 Task: Compare flight prices from New Delhi to Toronto for May 19 to May 26, 1 adult, across different cabin classes.
Action: Key pressed <Key.shift>Compare<Key.space>flight<Key.space>prices<Key.space>for<Key.space>a<Key.space>specific<Key.space>date<Key.space>rane<Key.backspace>ge
Screenshot: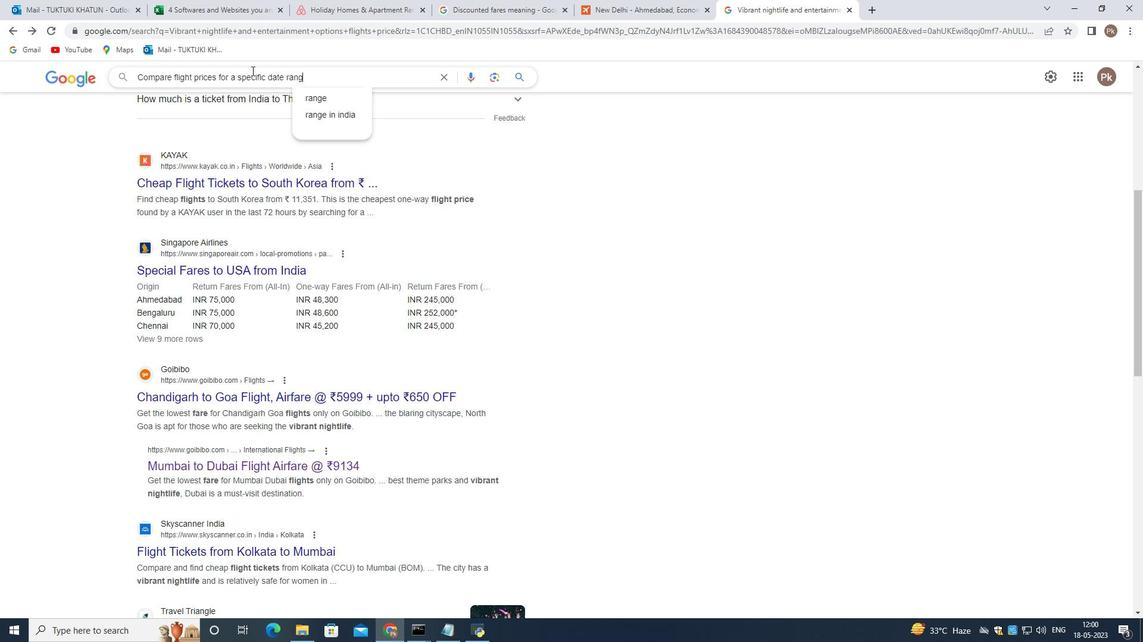 
Action: Mouse moved to (756, 113)
Screenshot: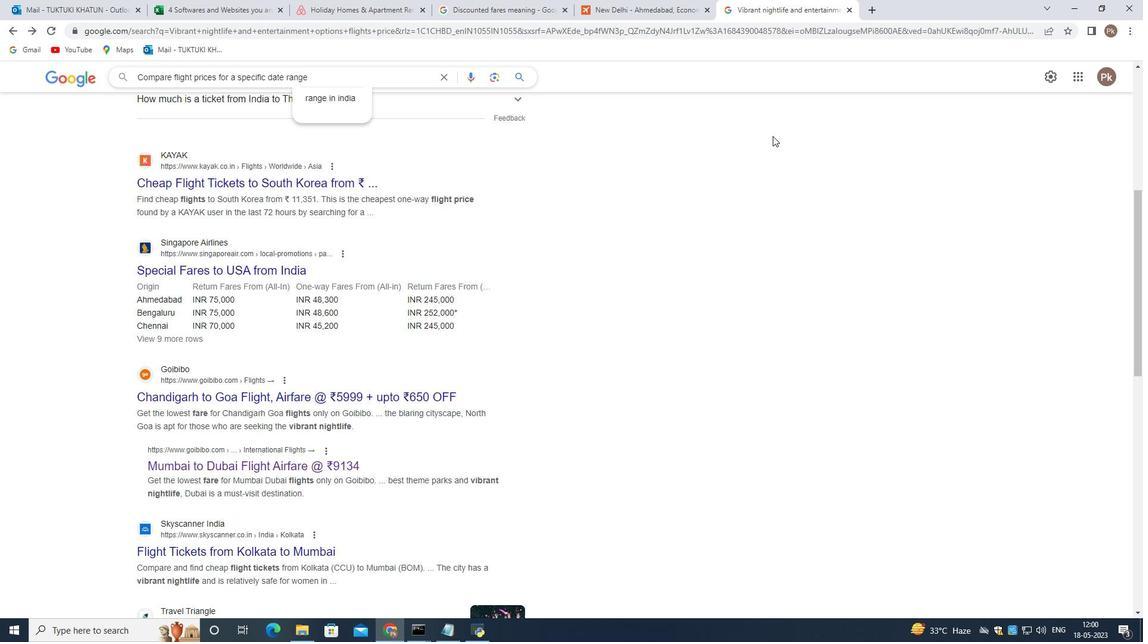 
Action: Key pressed <Key.enter>
Screenshot: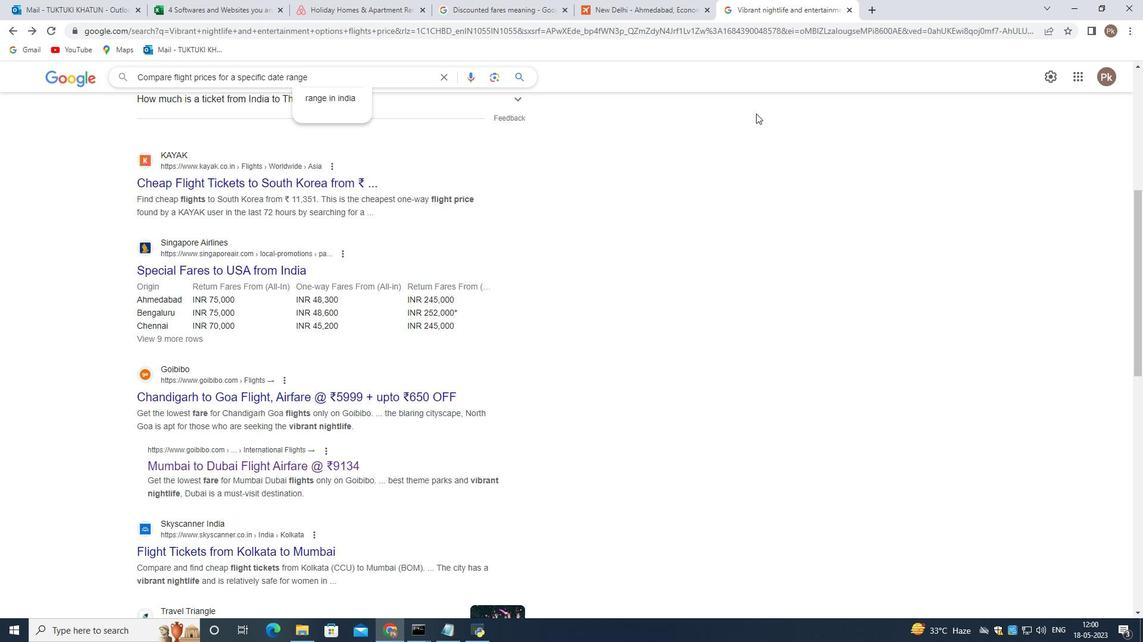 
Action: Mouse moved to (266, 417)
Screenshot: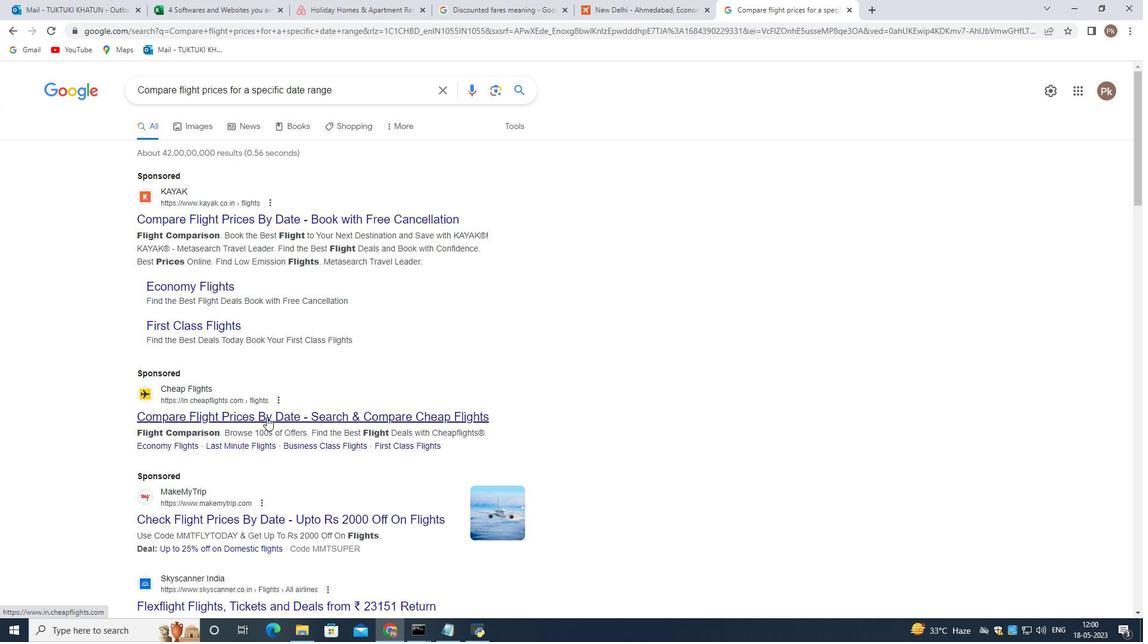 
Action: Mouse pressed left at (266, 417)
Screenshot: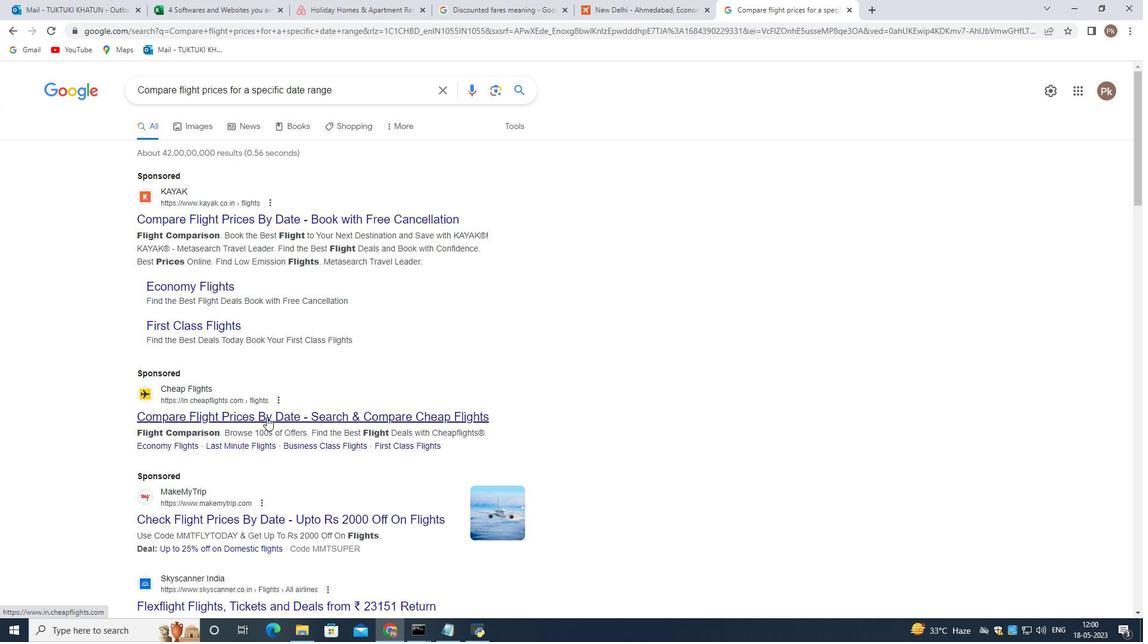 
Action: Mouse moved to (562, 228)
Screenshot: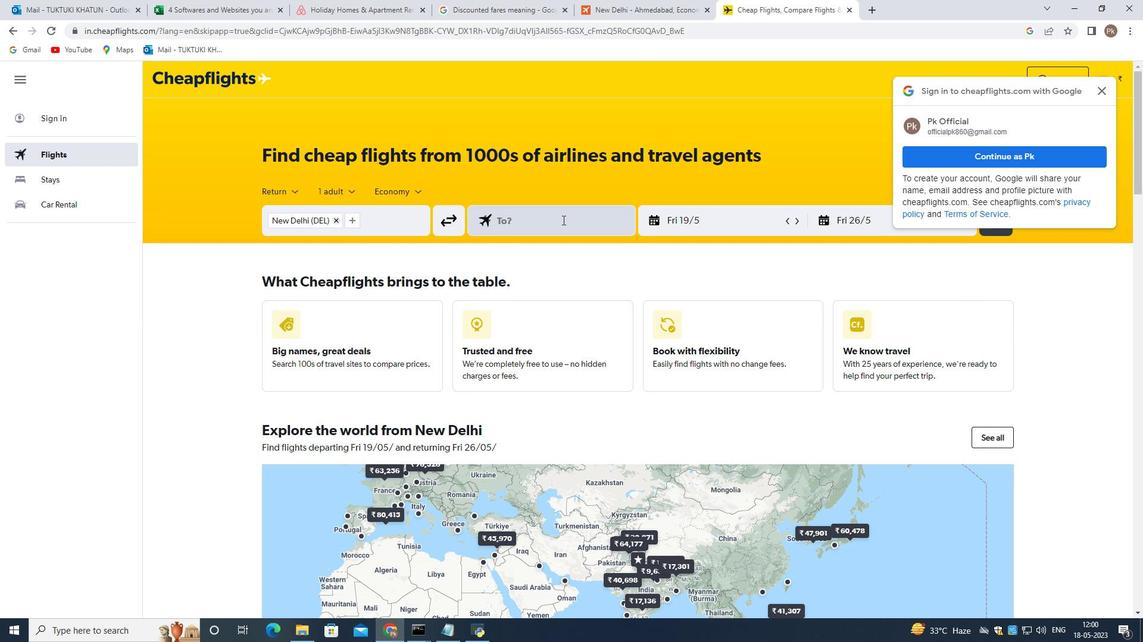 
Action: Mouse pressed left at (562, 228)
Screenshot: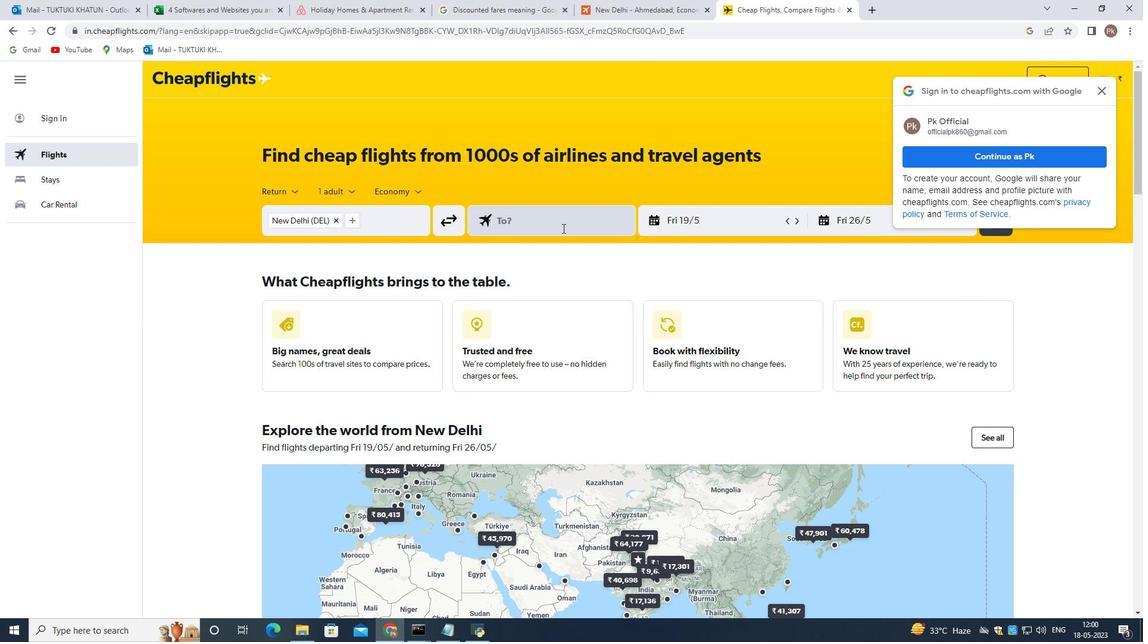 
Action: Mouse moved to (576, 263)
Screenshot: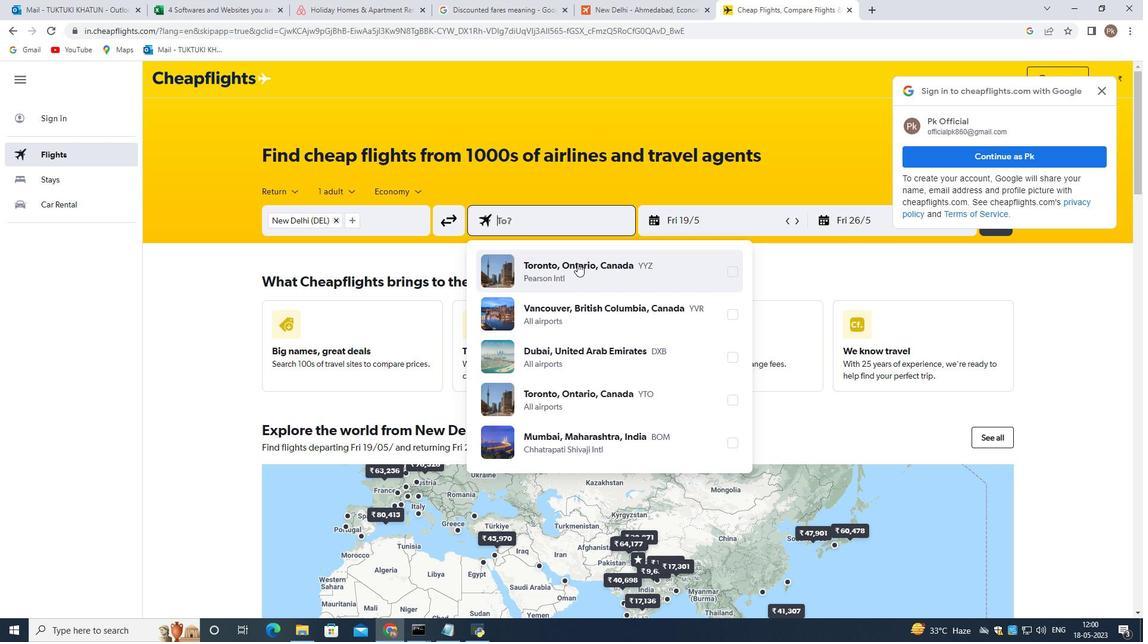 
Action: Mouse pressed left at (576, 263)
Screenshot: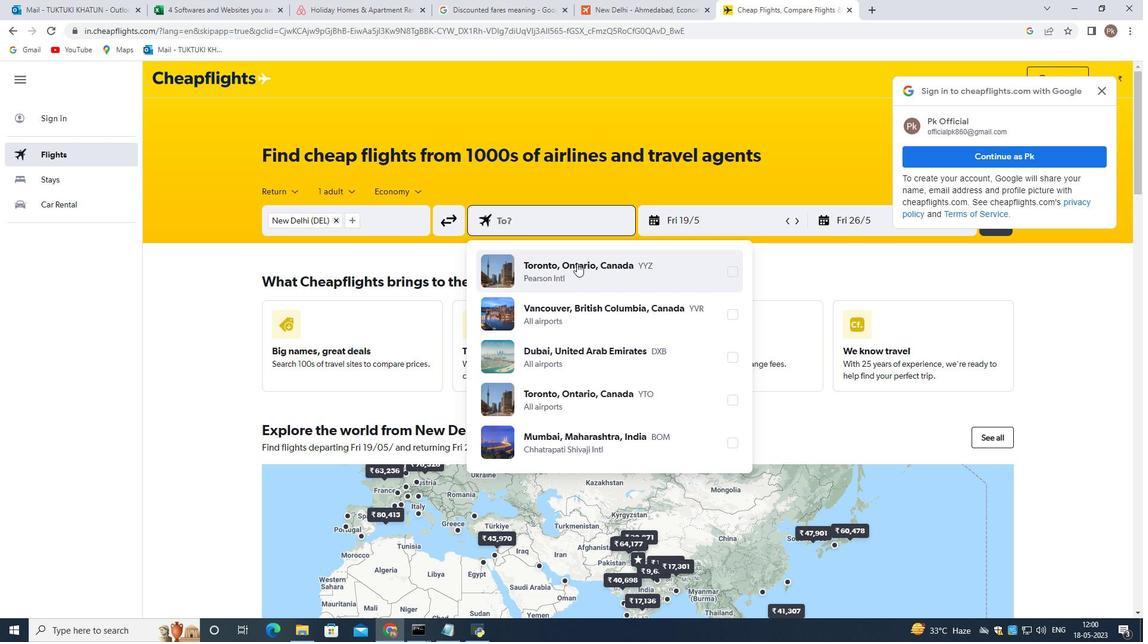 
Action: Mouse moved to (749, 219)
Screenshot: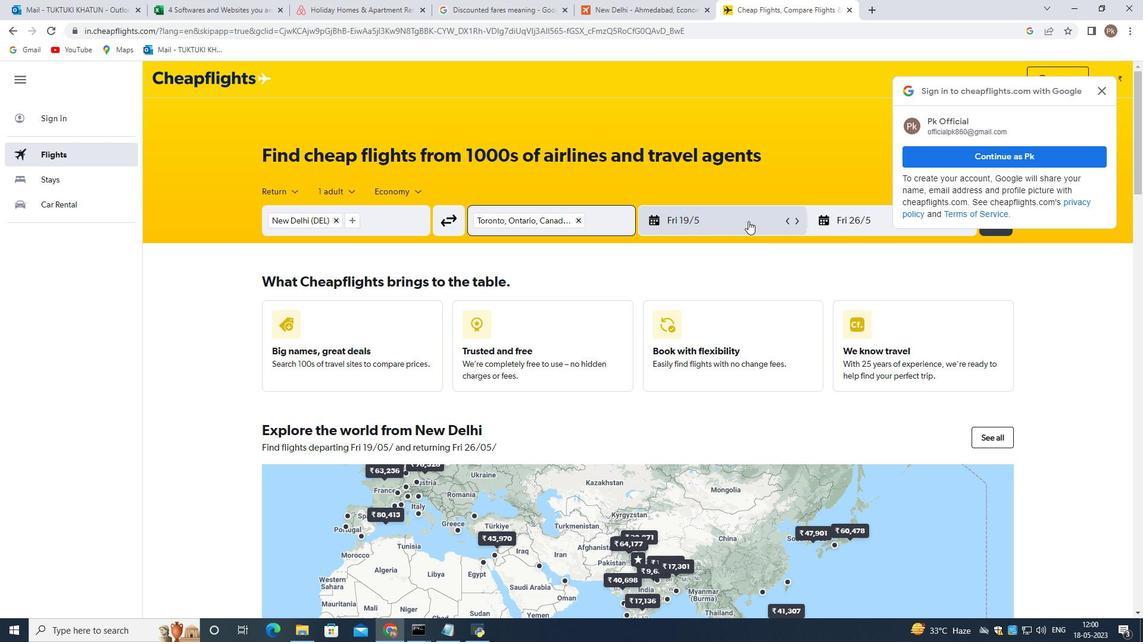 
Action: Mouse pressed left at (749, 219)
Screenshot: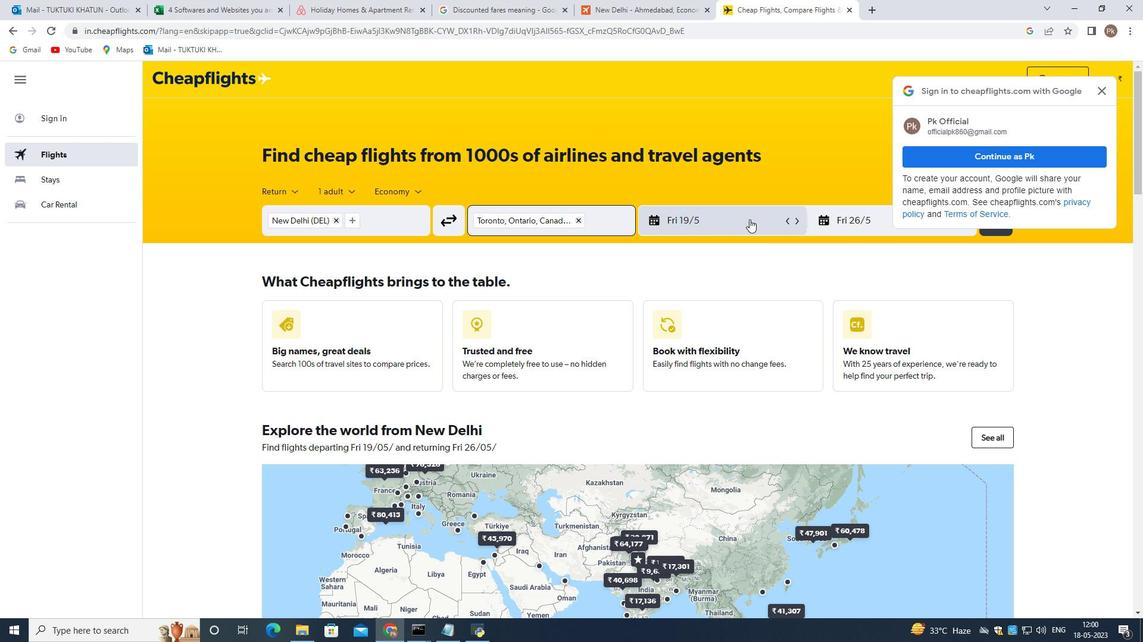 
Action: Mouse moved to (730, 288)
Screenshot: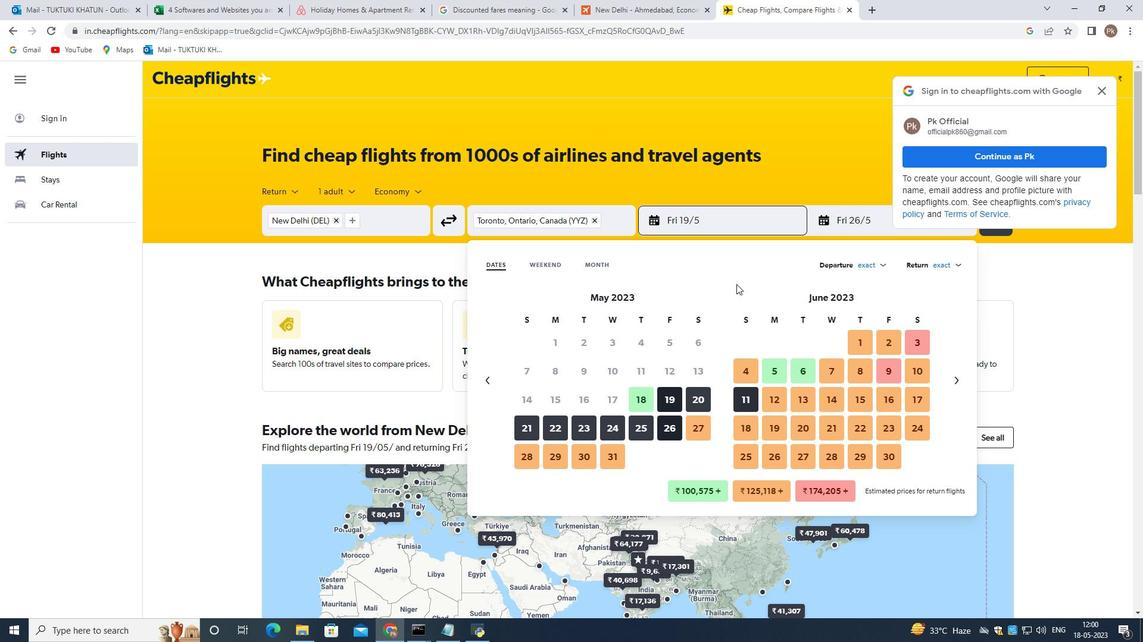 
Action: Mouse pressed left at (730, 288)
Screenshot: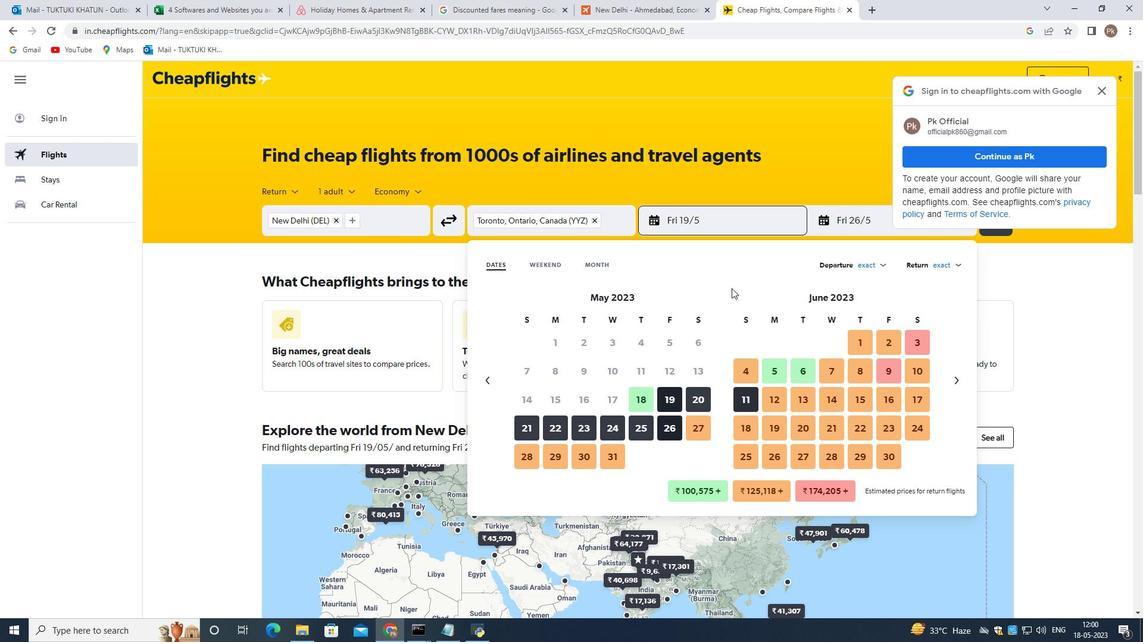 
Action: Mouse moved to (1100, 92)
Screenshot: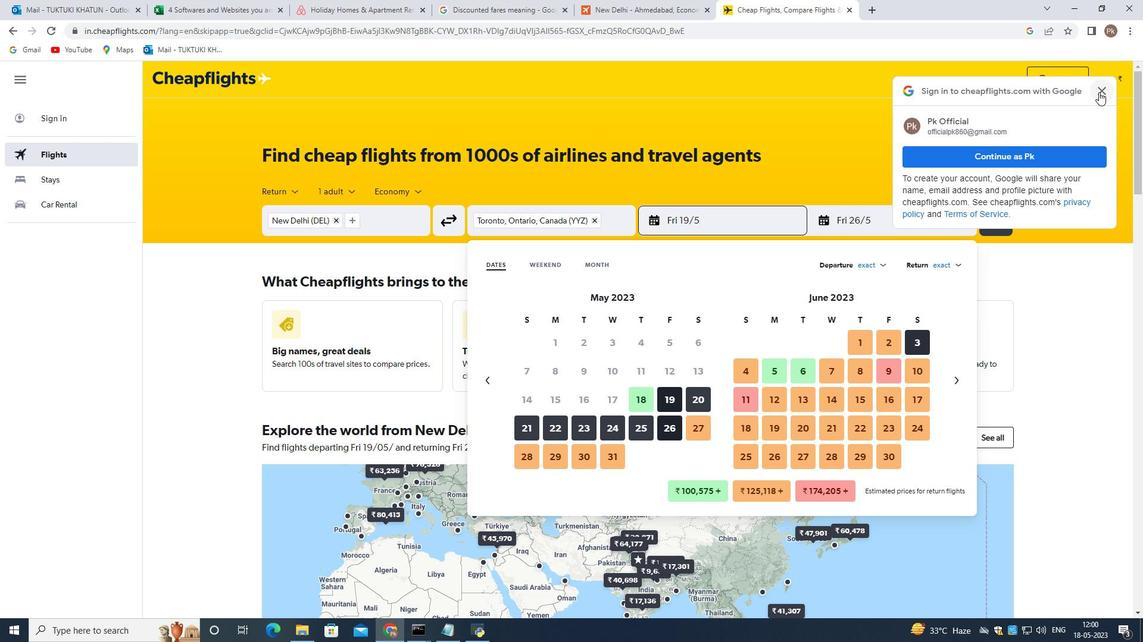 
Action: Mouse pressed left at (1100, 92)
Screenshot: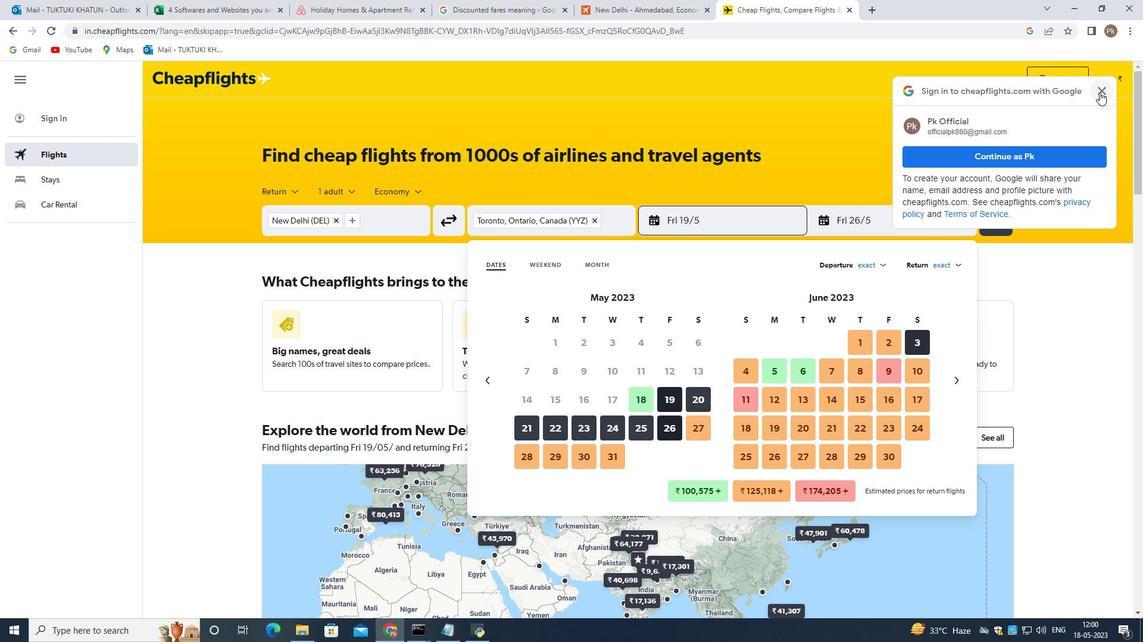 
Action: Mouse moved to (1065, 308)
Screenshot: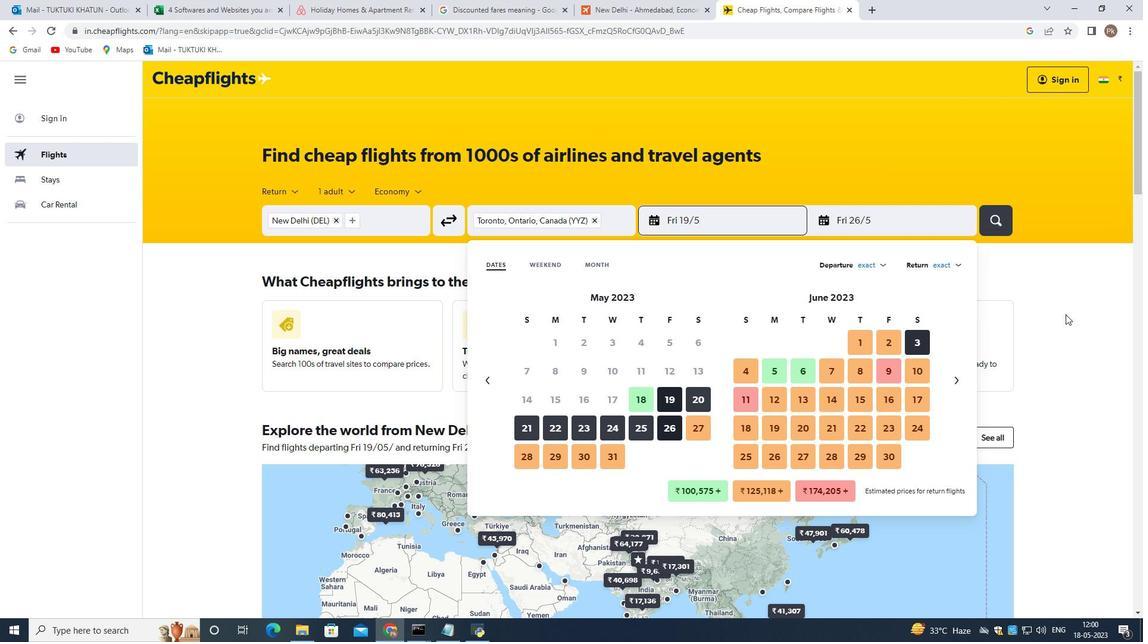 
Action: Mouse pressed left at (1065, 308)
Screenshot: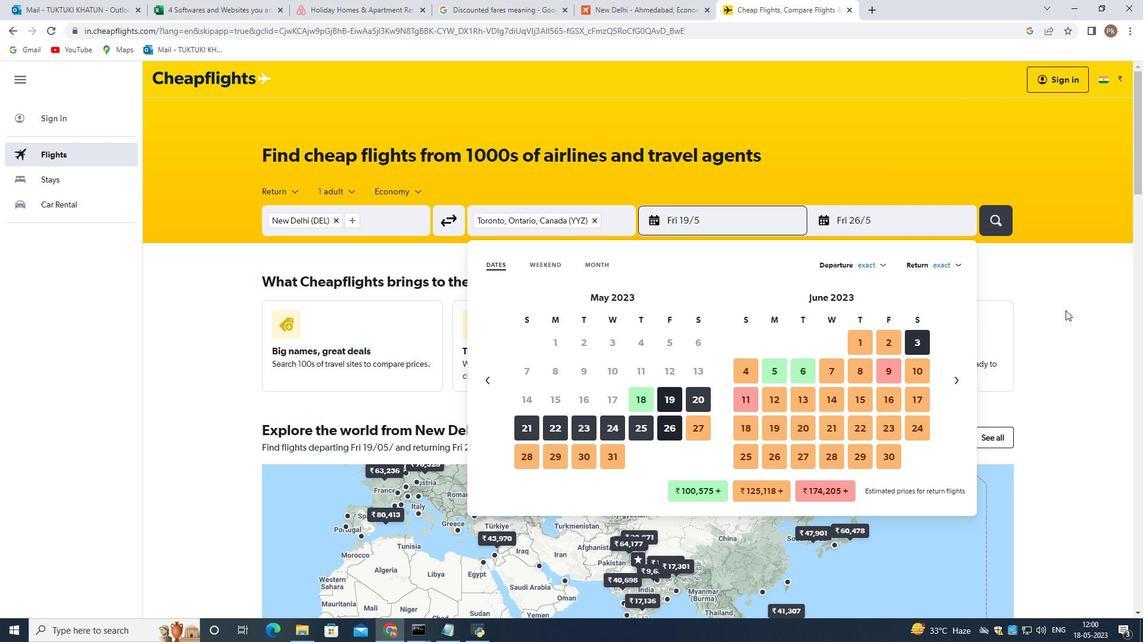 
Action: Mouse moved to (994, 217)
Screenshot: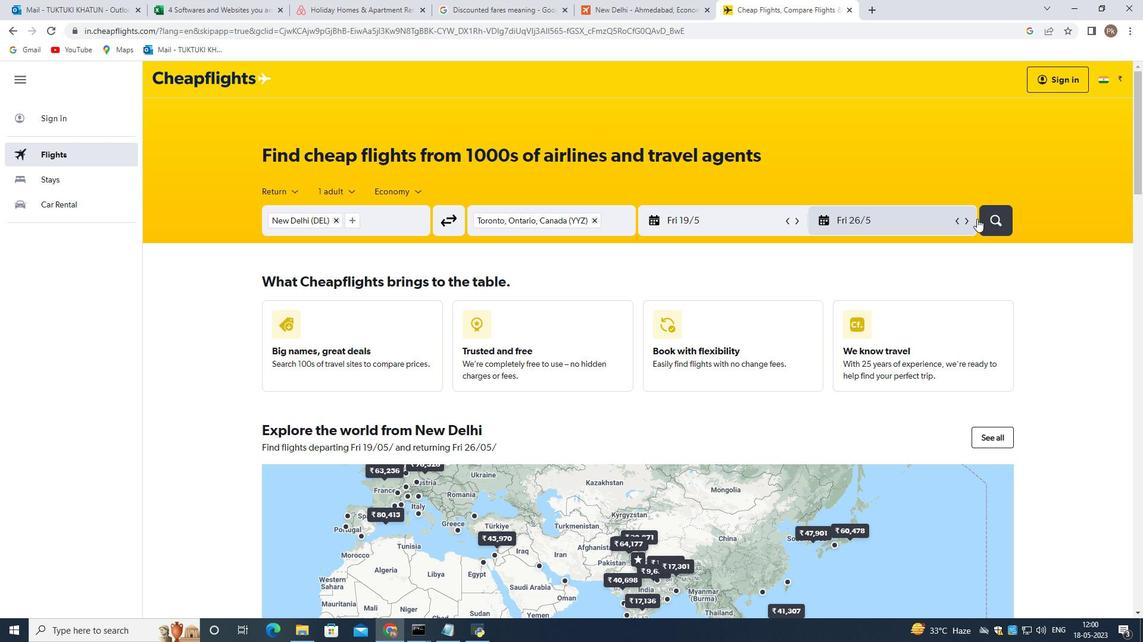 
Action: Mouse pressed left at (994, 217)
Screenshot: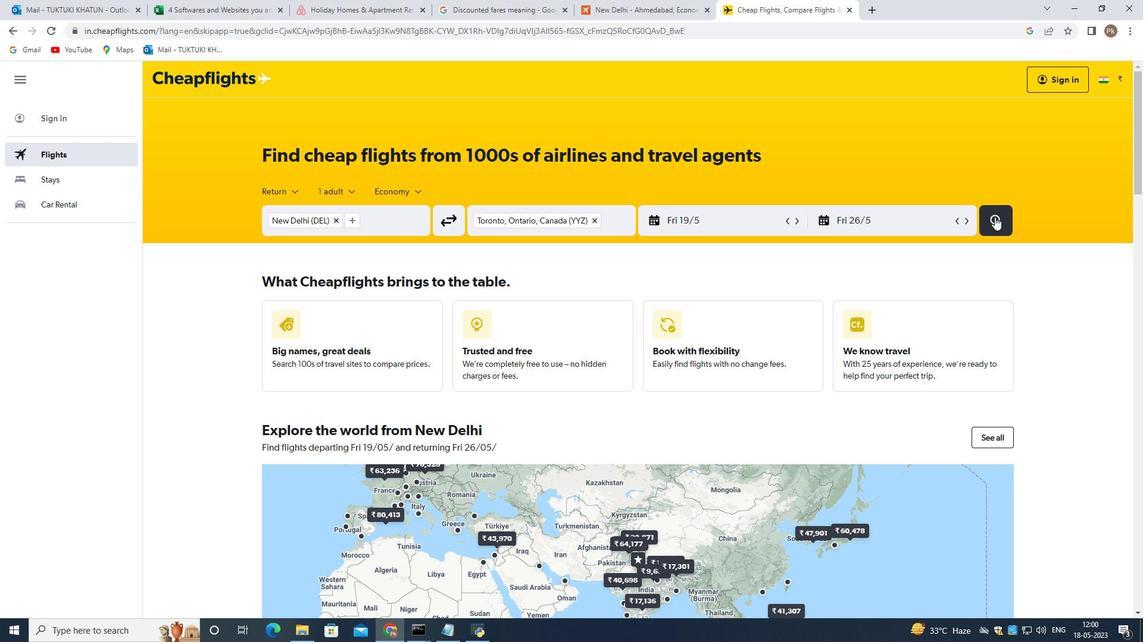 
Action: Mouse moved to (447, 252)
Screenshot: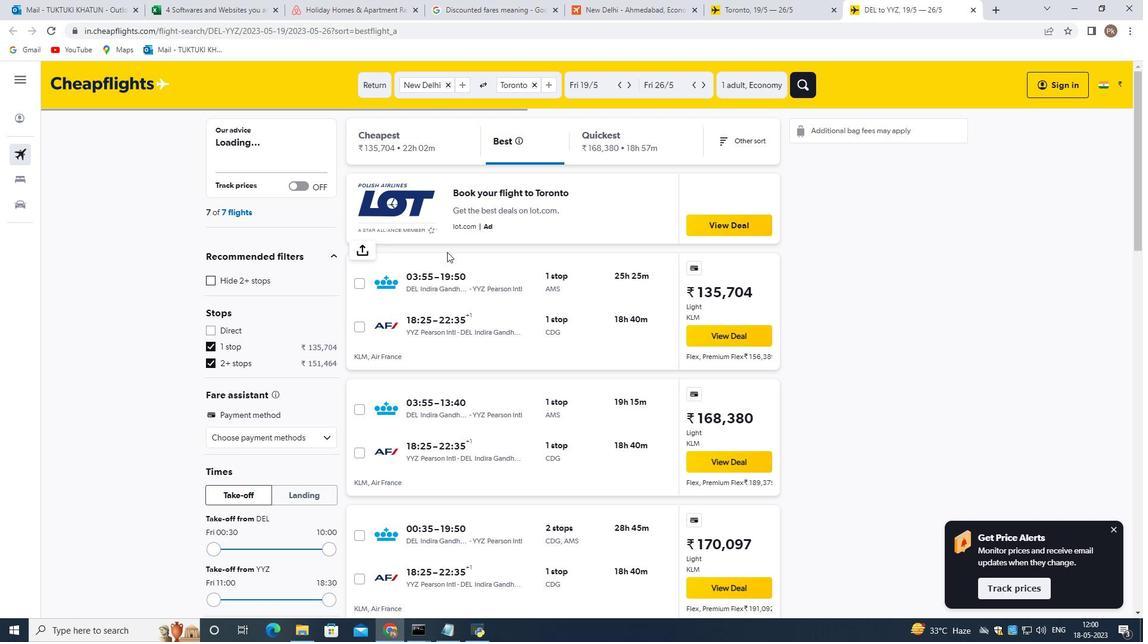 
Action: Mouse scrolled (447, 253) with delta (0, 0)
Screenshot: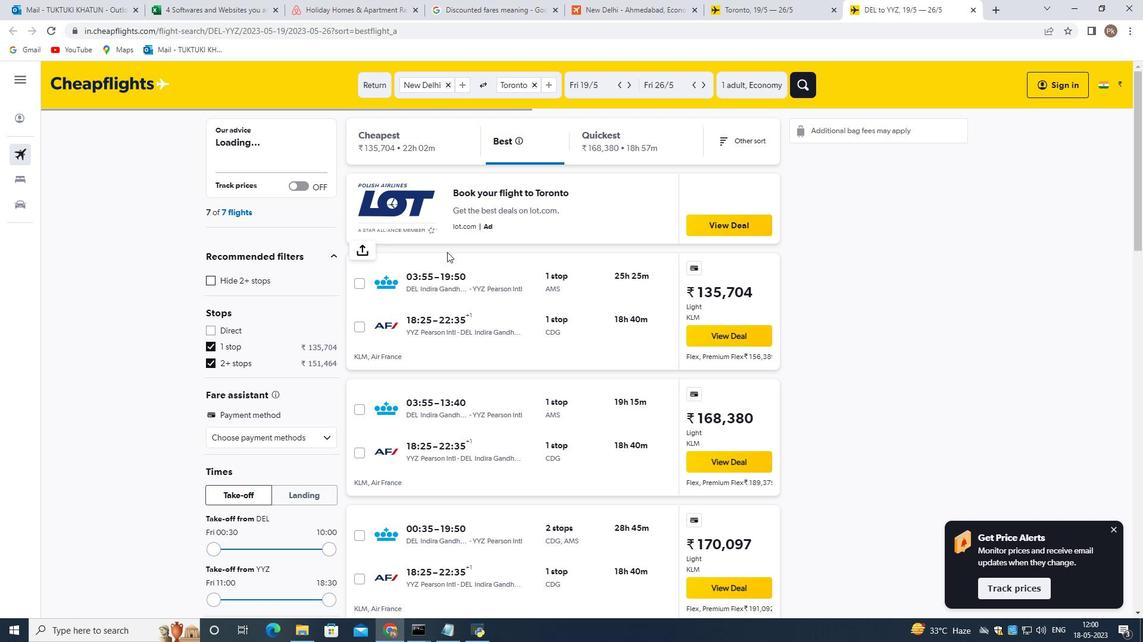 
Action: Mouse moved to (413, 183)
Screenshot: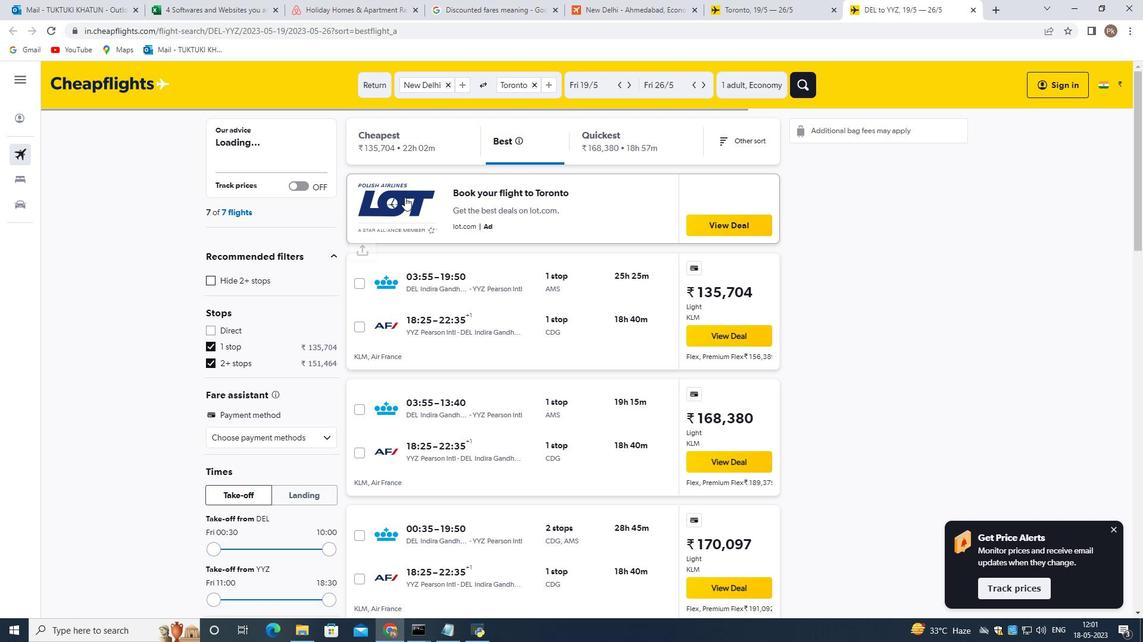 
Action: Mouse scrolled (413, 182) with delta (0, 0)
Screenshot: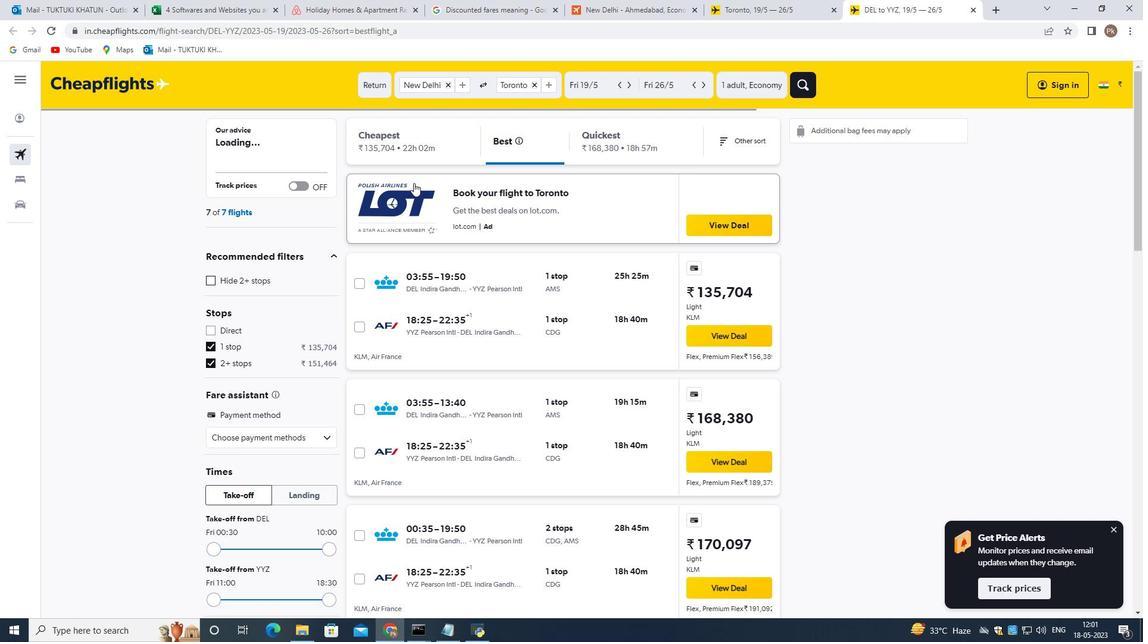 
Action: Mouse moved to (300, 277)
Screenshot: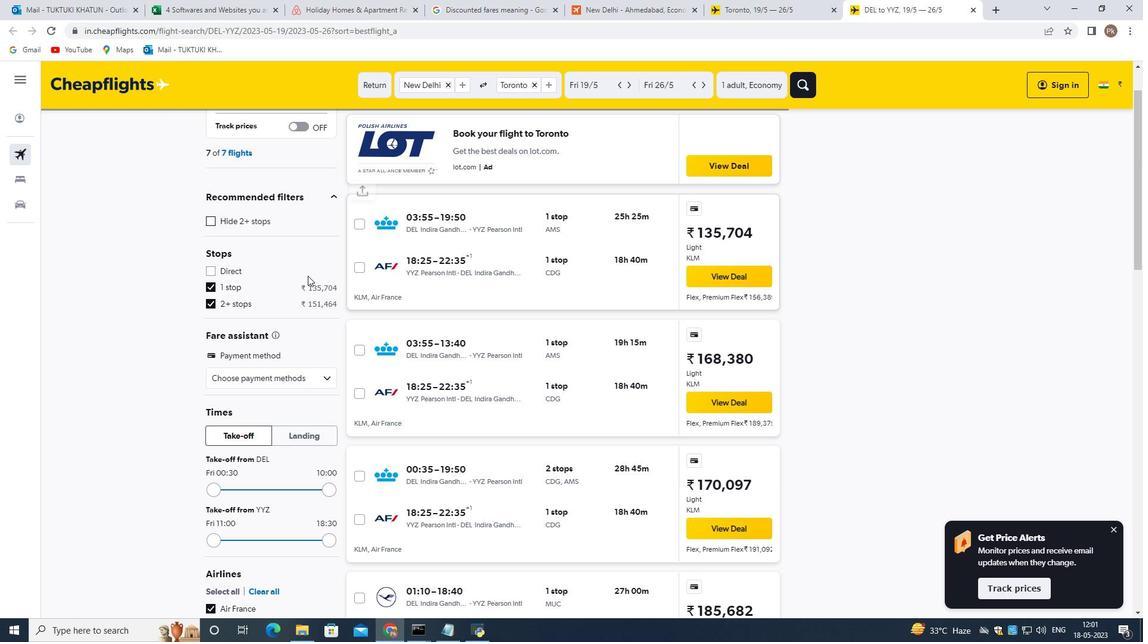 
Action: Mouse scrolled (300, 278) with delta (0, 0)
Screenshot: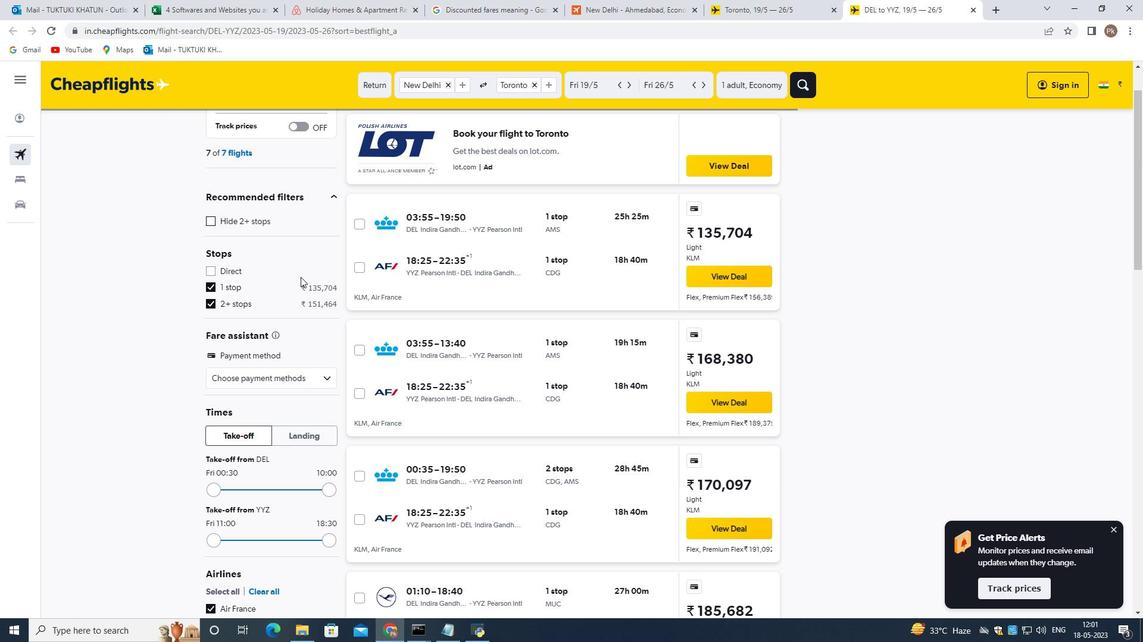 
Action: Mouse scrolled (300, 278) with delta (0, 0)
Screenshot: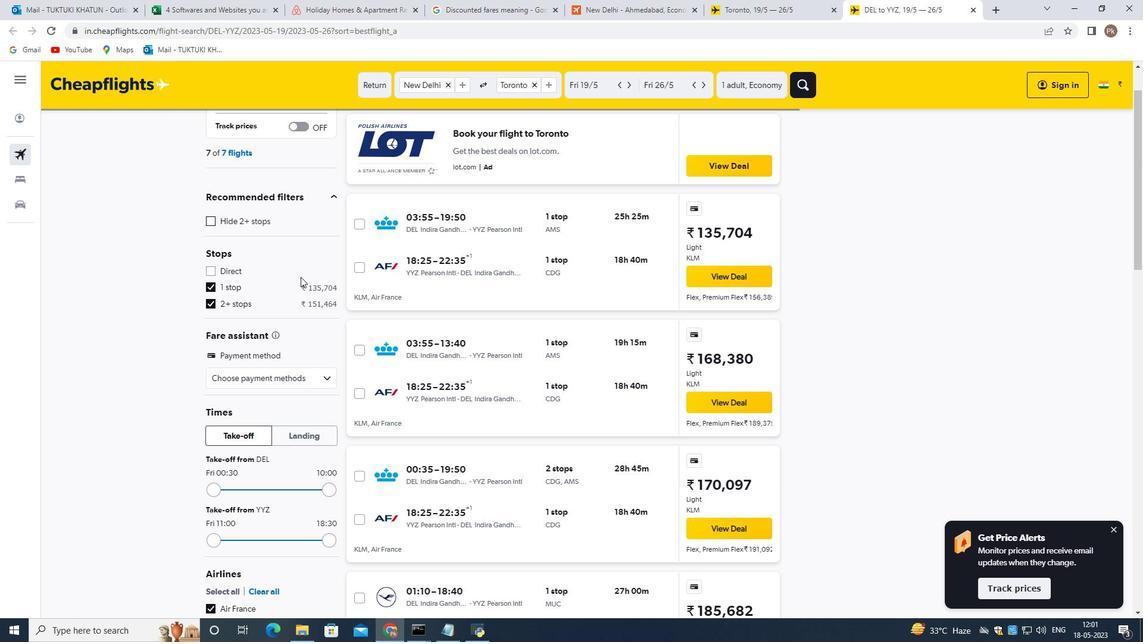 
Action: Mouse moved to (715, 305)
Screenshot: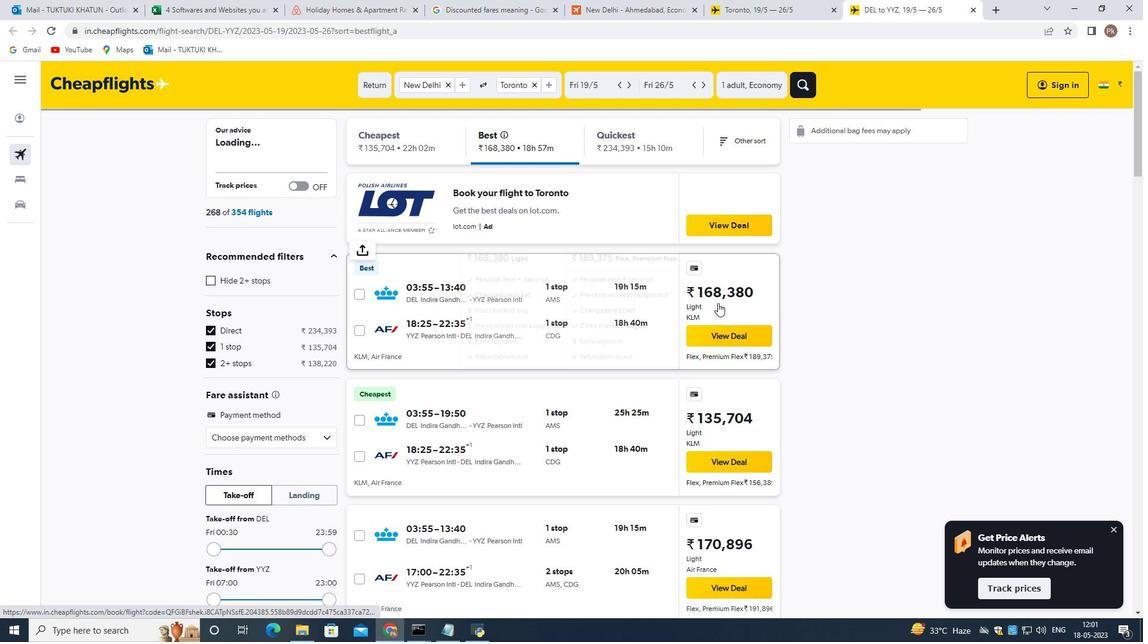
Action: Mouse scrolled (715, 304) with delta (0, 0)
Screenshot: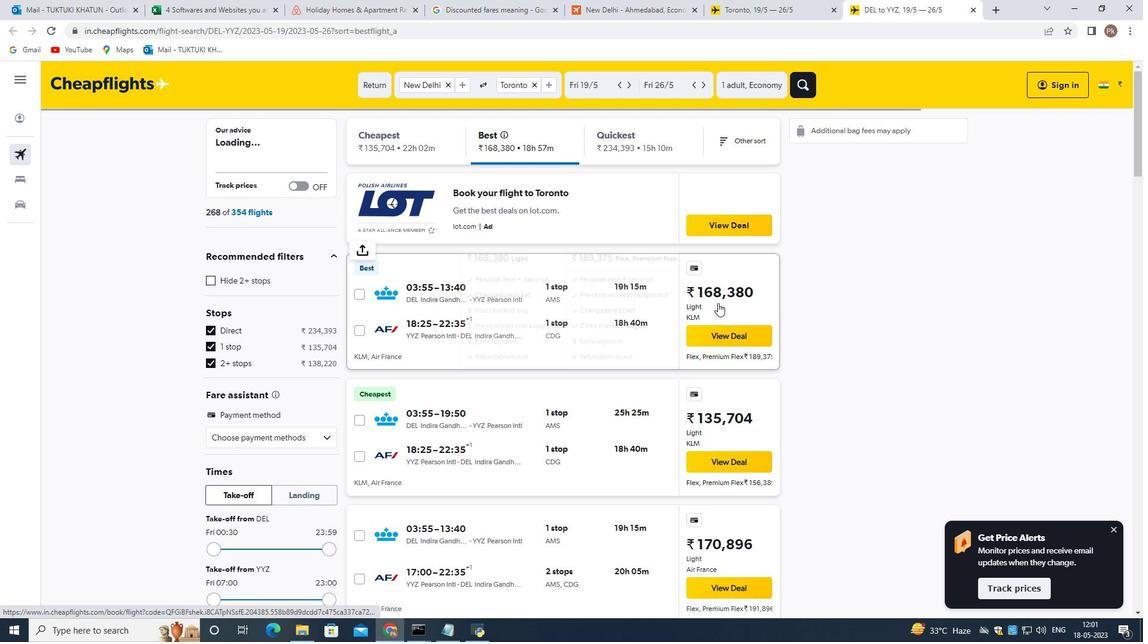 
Action: Mouse moved to (504, 319)
Screenshot: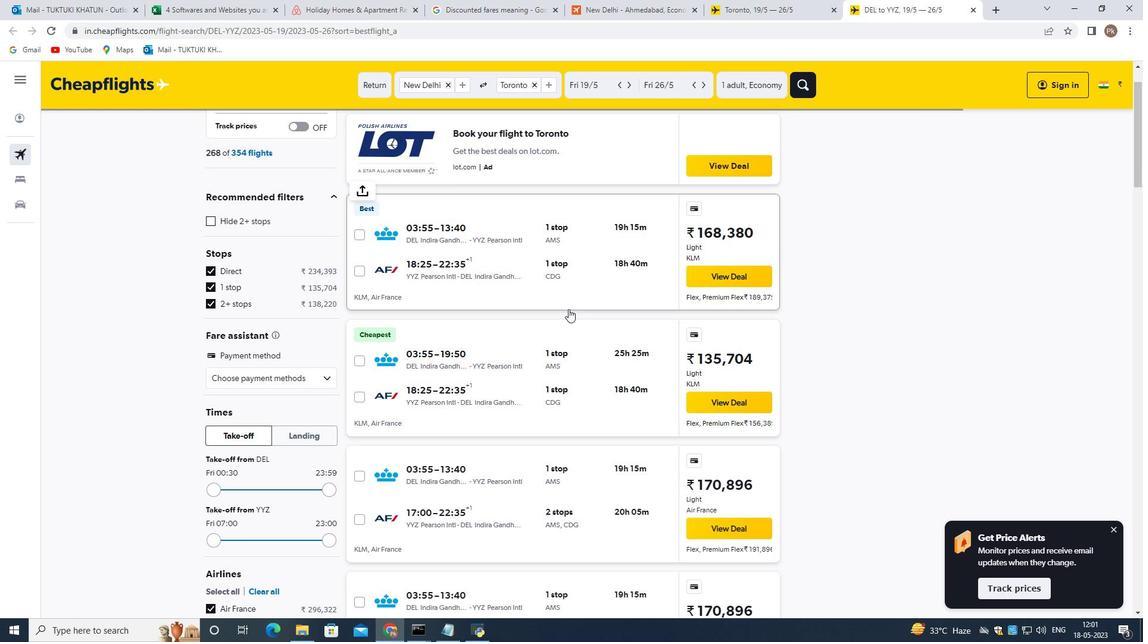 
Action: Mouse scrolled (504, 320) with delta (0, 0)
Screenshot: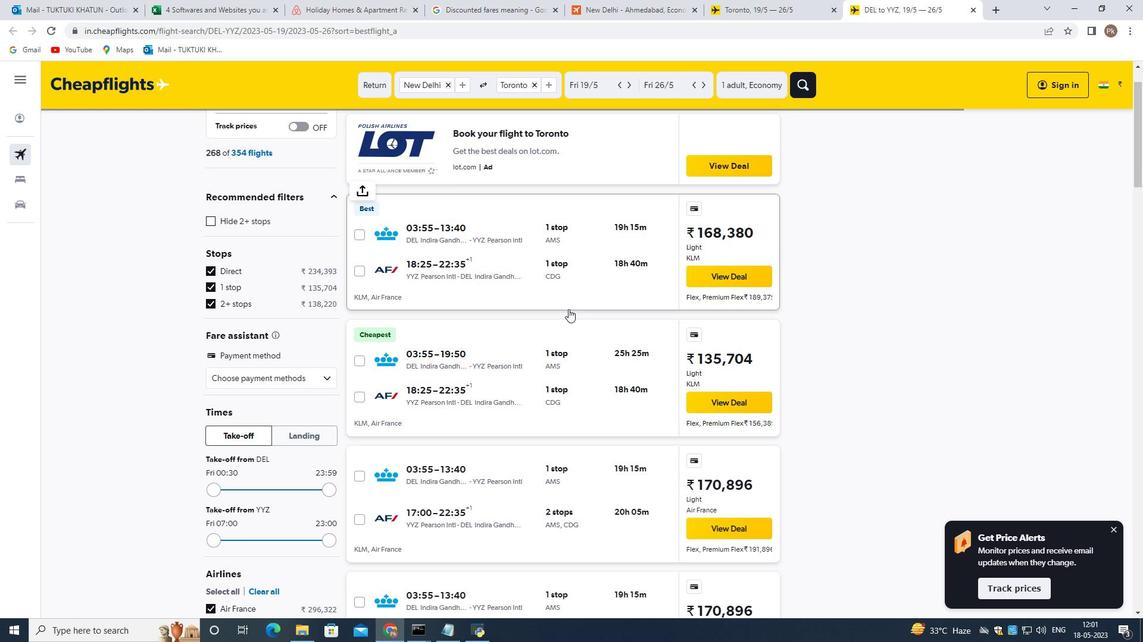 
Action: Mouse scrolled (504, 320) with delta (0, 0)
Screenshot: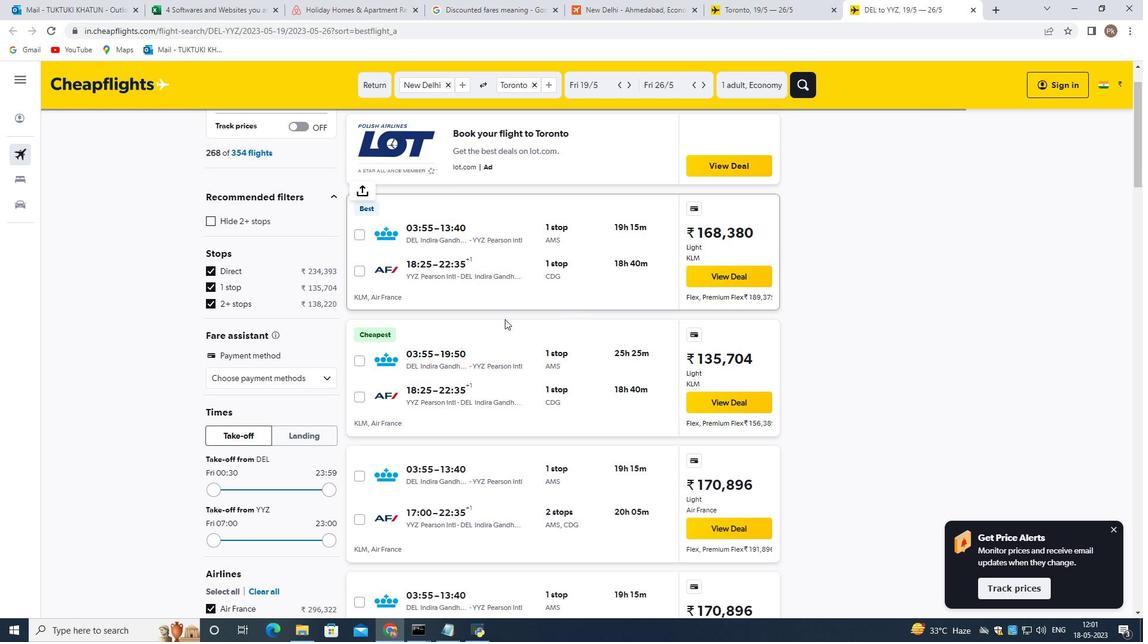
Action: Mouse scrolled (504, 319) with delta (0, 0)
Screenshot: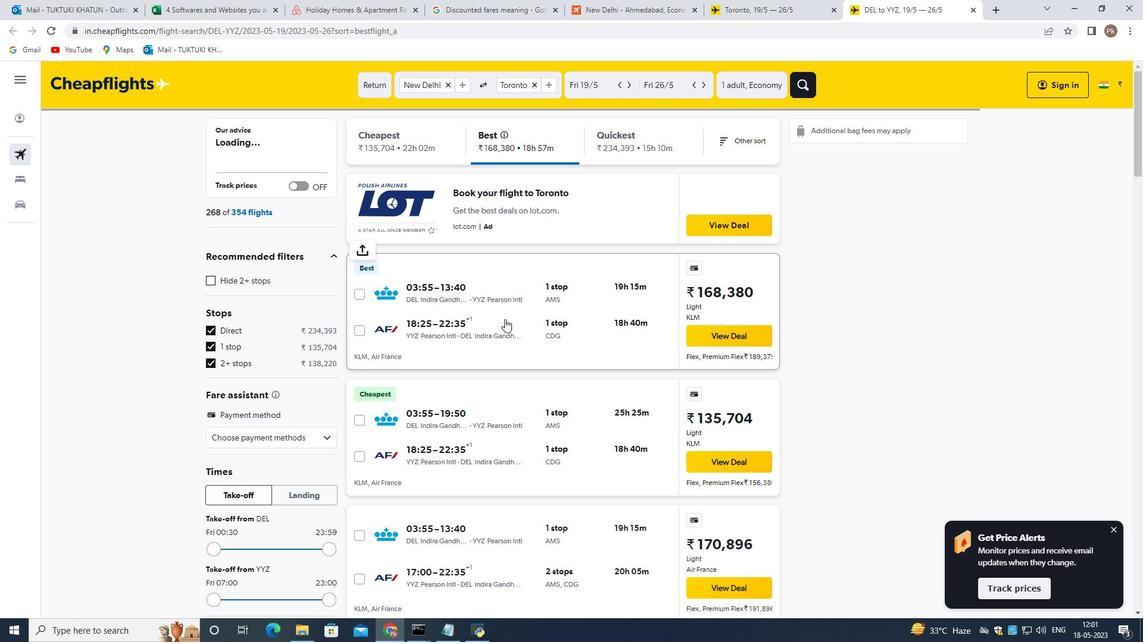 
Action: Mouse scrolled (504, 319) with delta (0, 0)
Screenshot: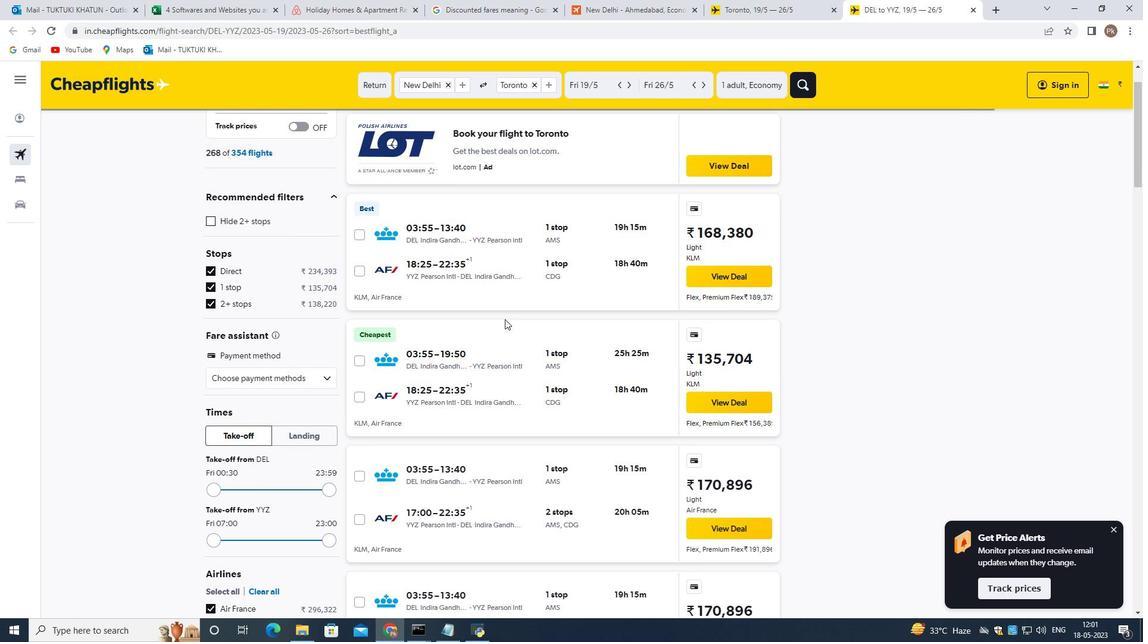 
Action: Mouse moved to (421, 371)
Screenshot: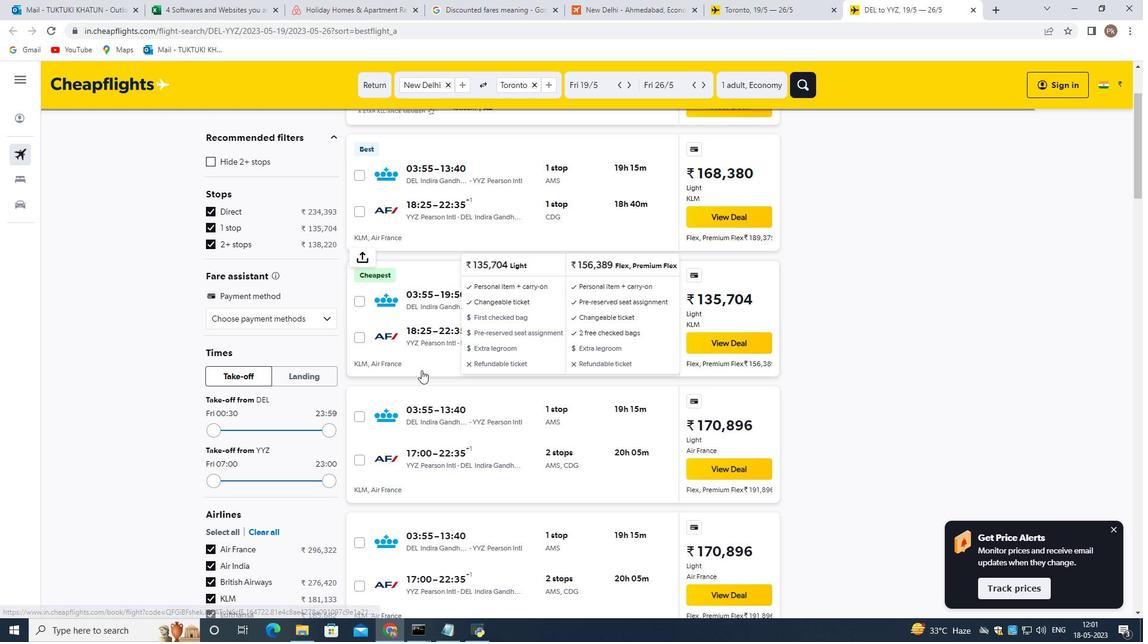 
Action: Mouse scrolled (421, 372) with delta (0, 0)
Screenshot: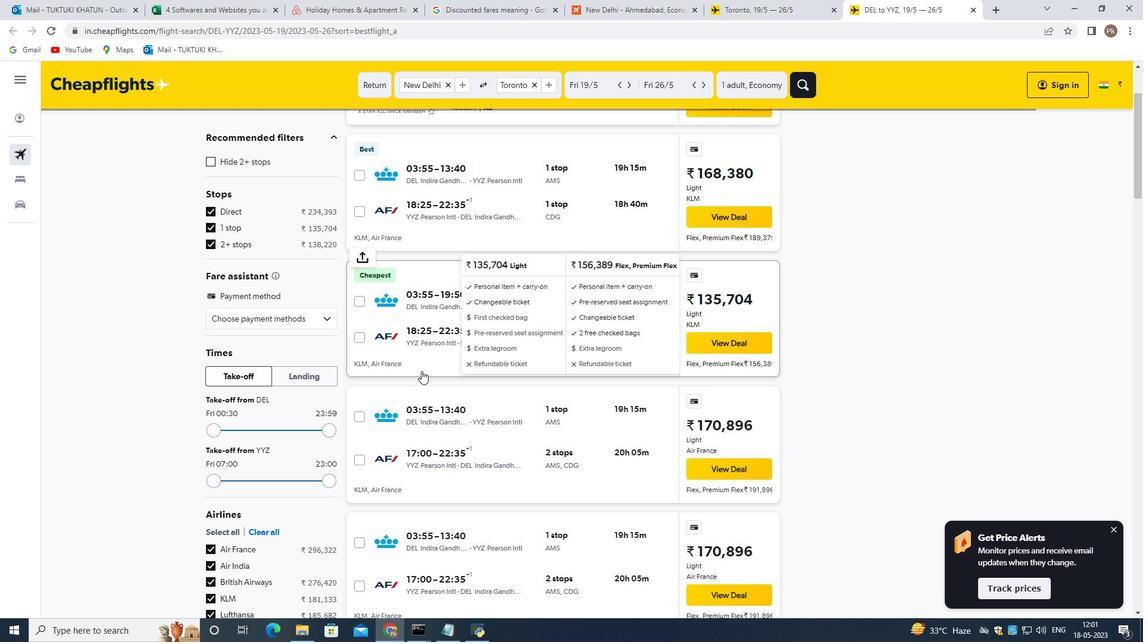 
Action: Mouse scrolled (421, 372) with delta (0, 0)
Screenshot: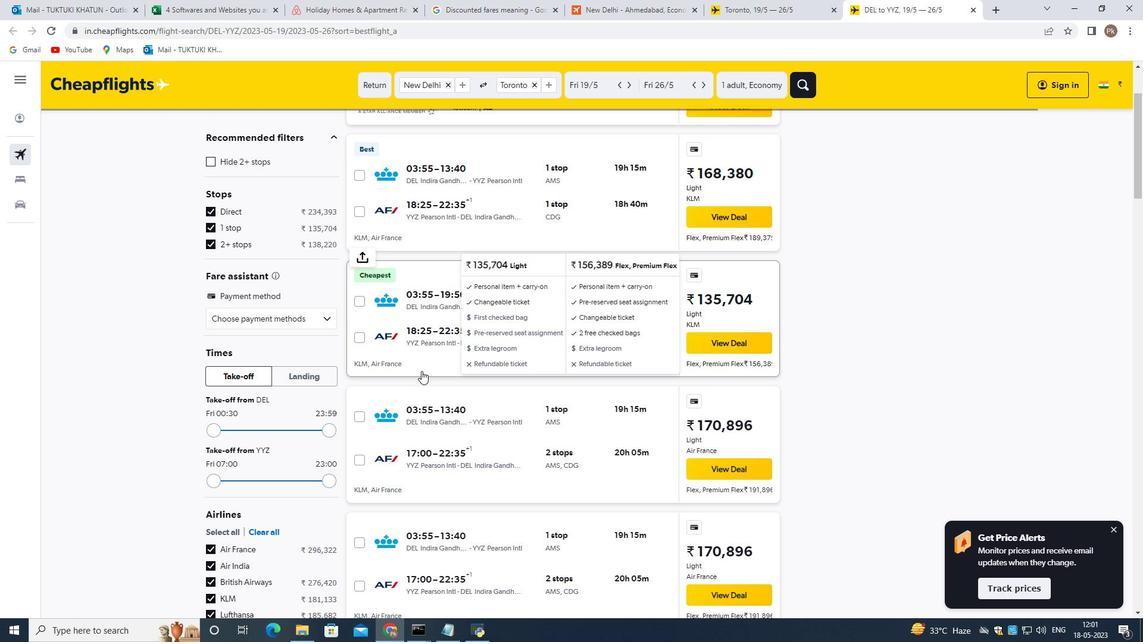 
Action: Mouse scrolled (421, 372) with delta (0, 0)
Screenshot: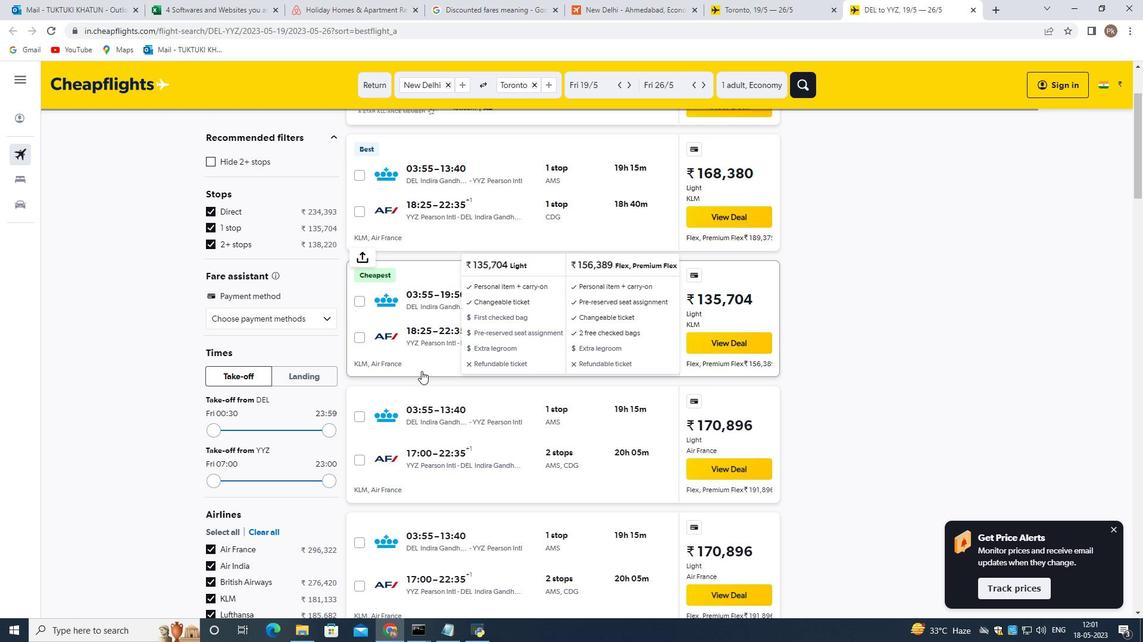 
Action: Mouse moved to (552, 347)
Screenshot: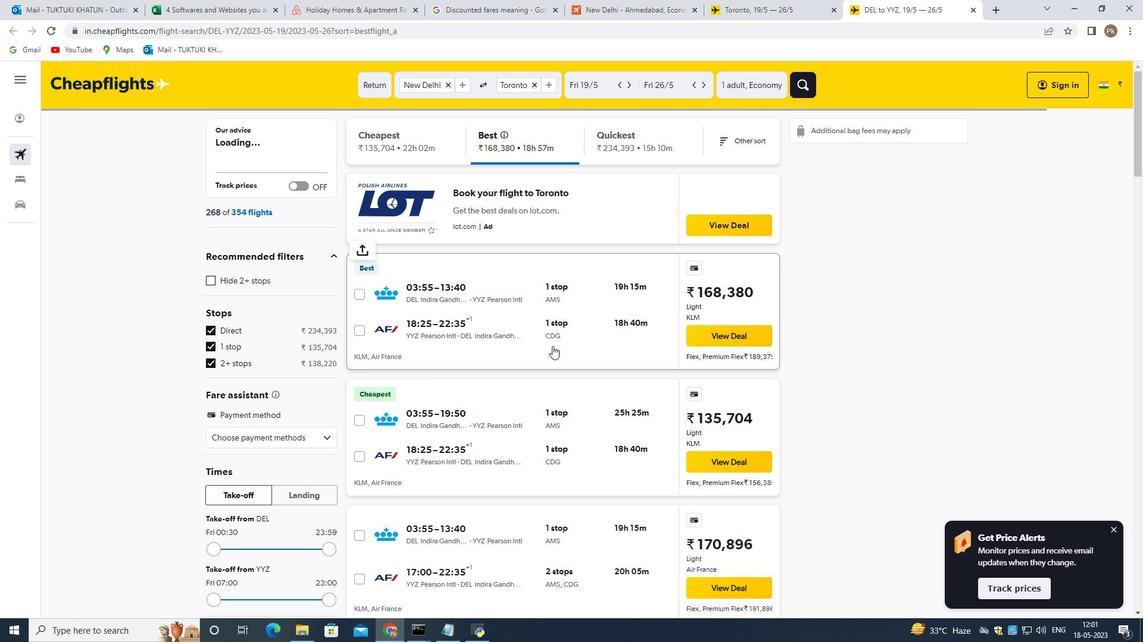 
Action: Mouse scrolled (552, 346) with delta (0, 0)
Screenshot: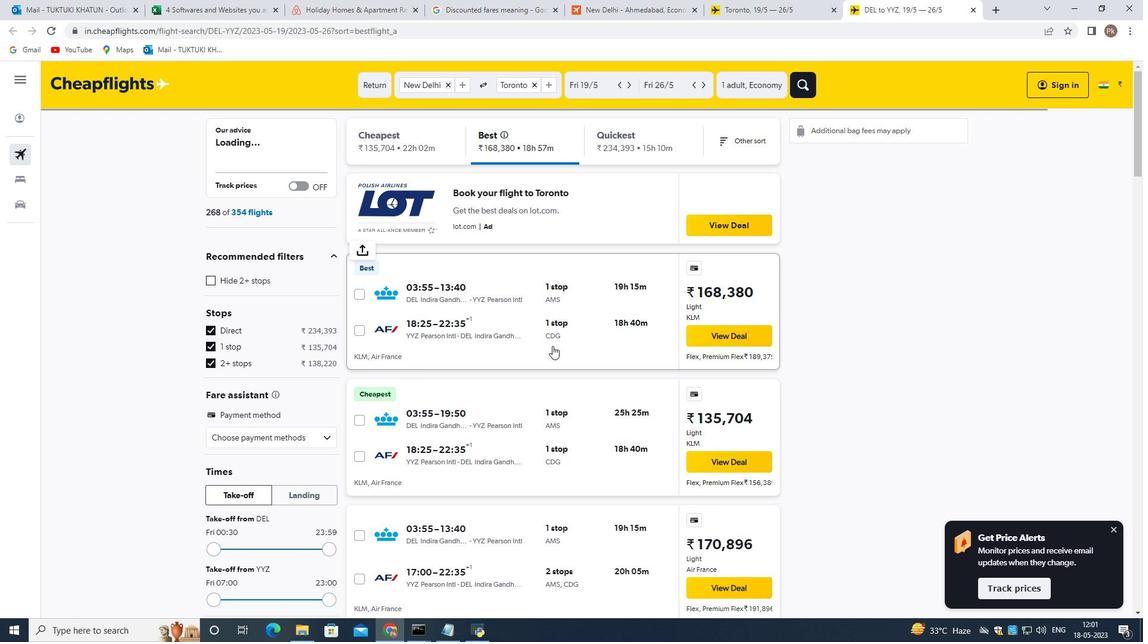 
Action: Mouse moved to (514, 329)
Screenshot: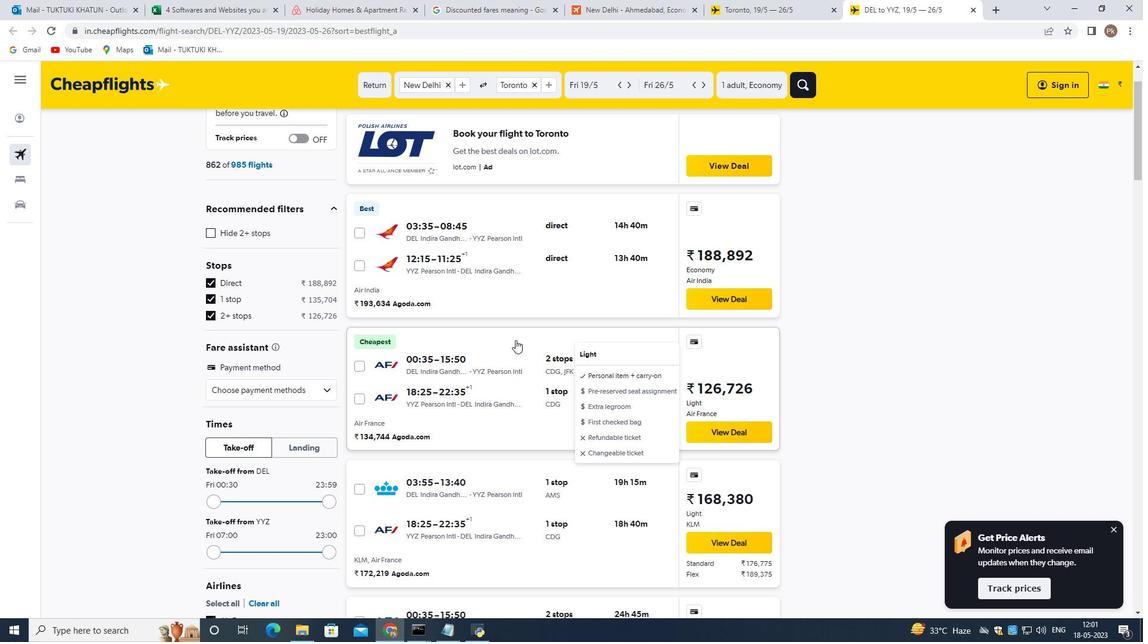 
Action: Mouse scrolled (514, 329) with delta (0, 0)
Screenshot: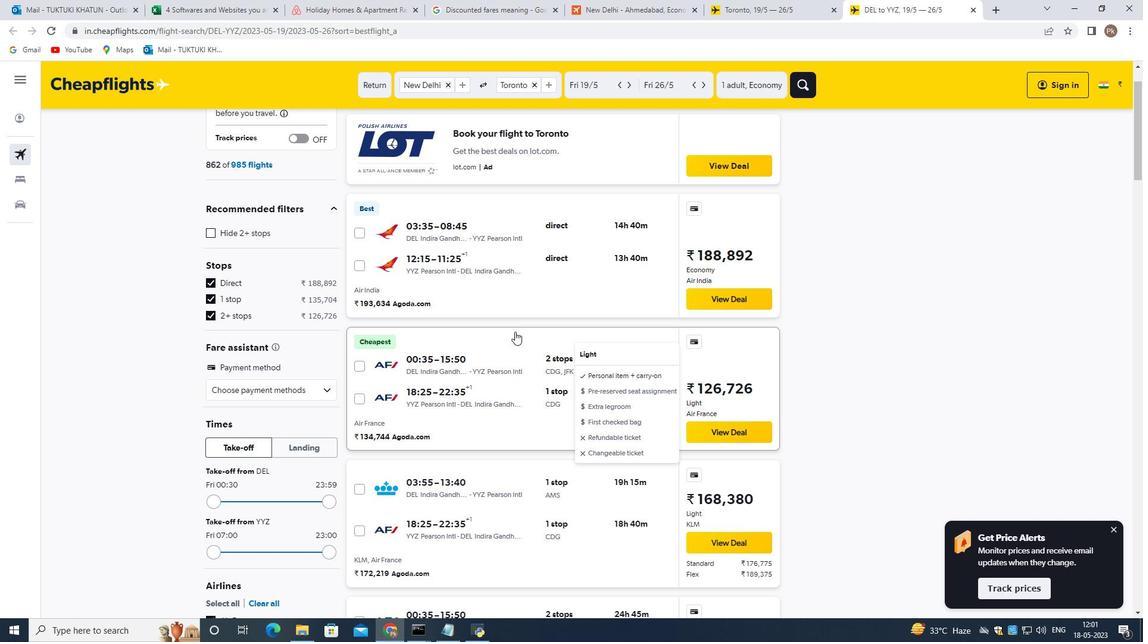 
Action: Mouse moved to (659, 374)
Screenshot: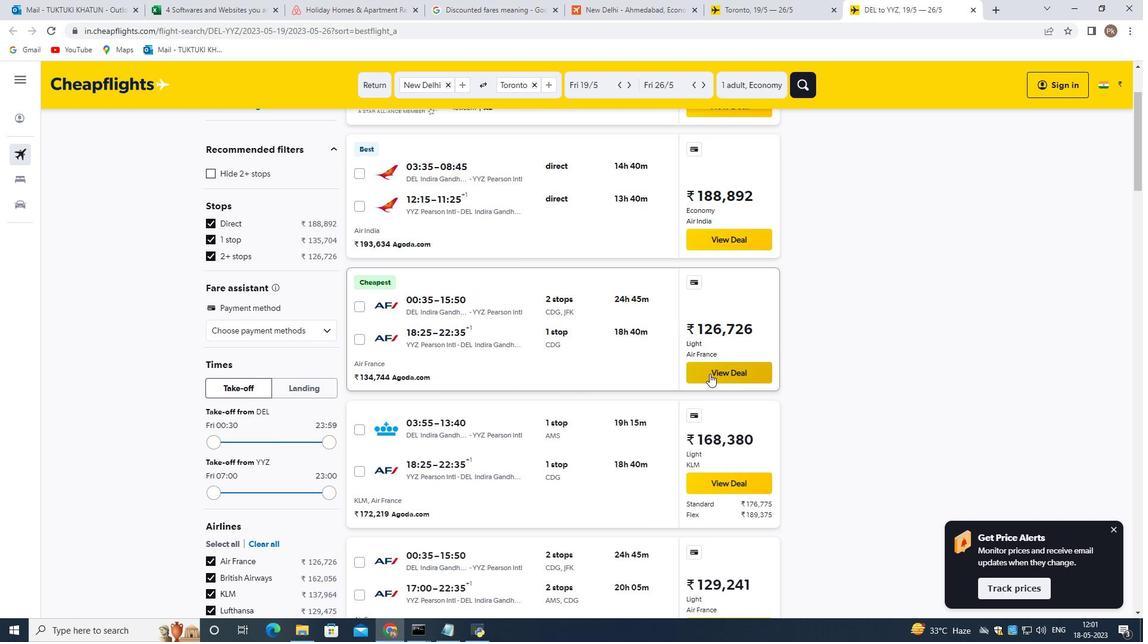 
Action: Mouse scrolled (659, 373) with delta (0, 0)
Screenshot: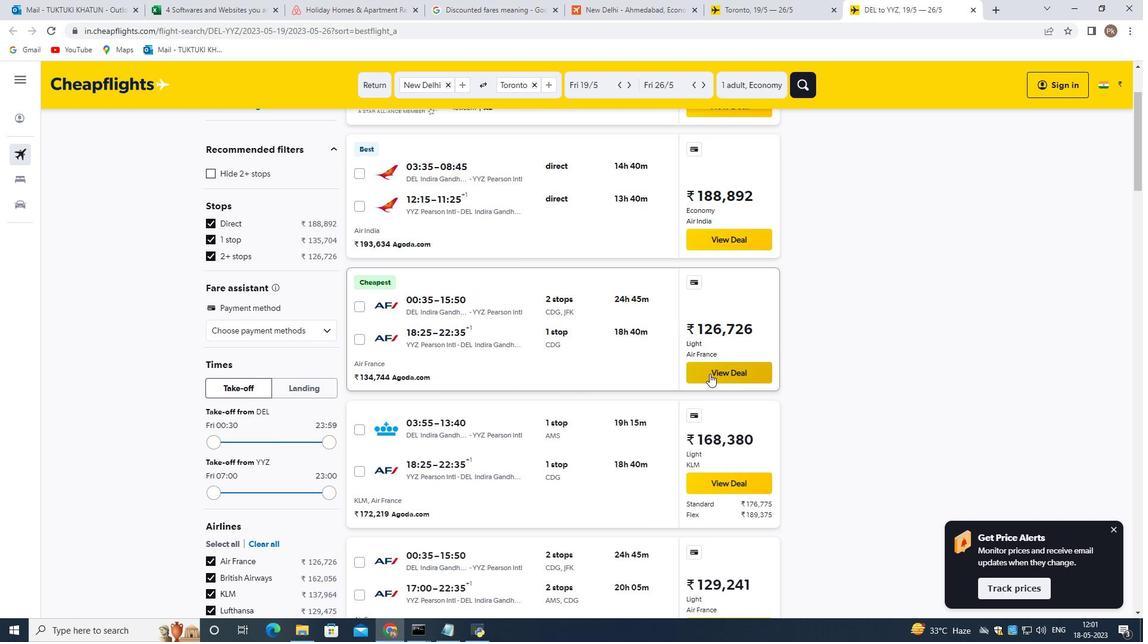 
Action: Mouse moved to (658, 374)
Screenshot: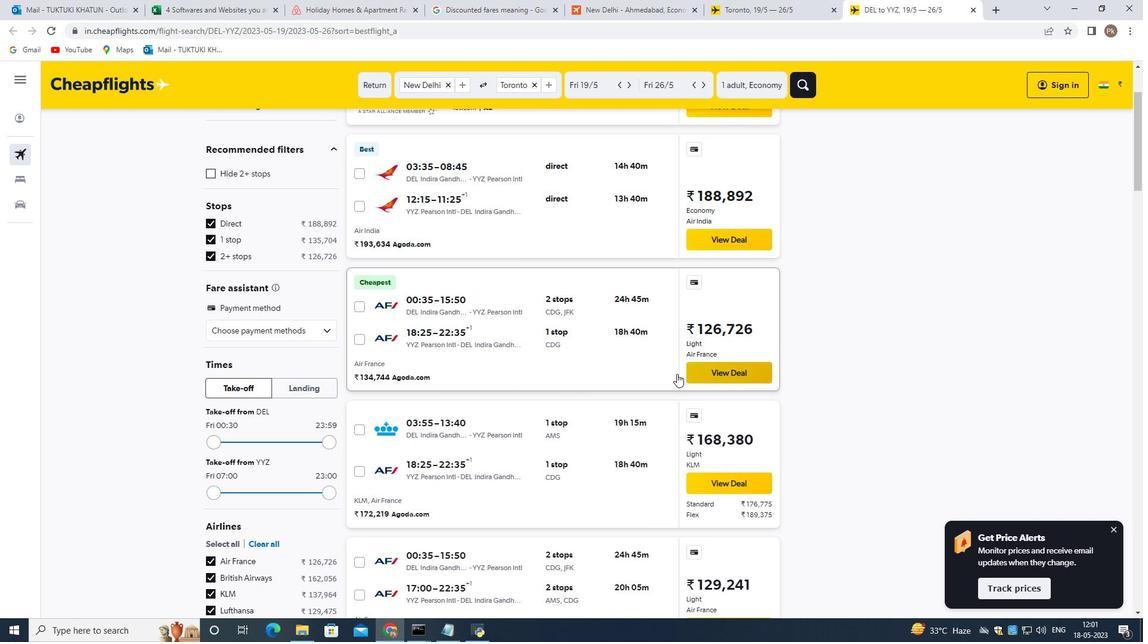 
Action: Mouse scrolled (658, 373) with delta (0, 0)
Screenshot: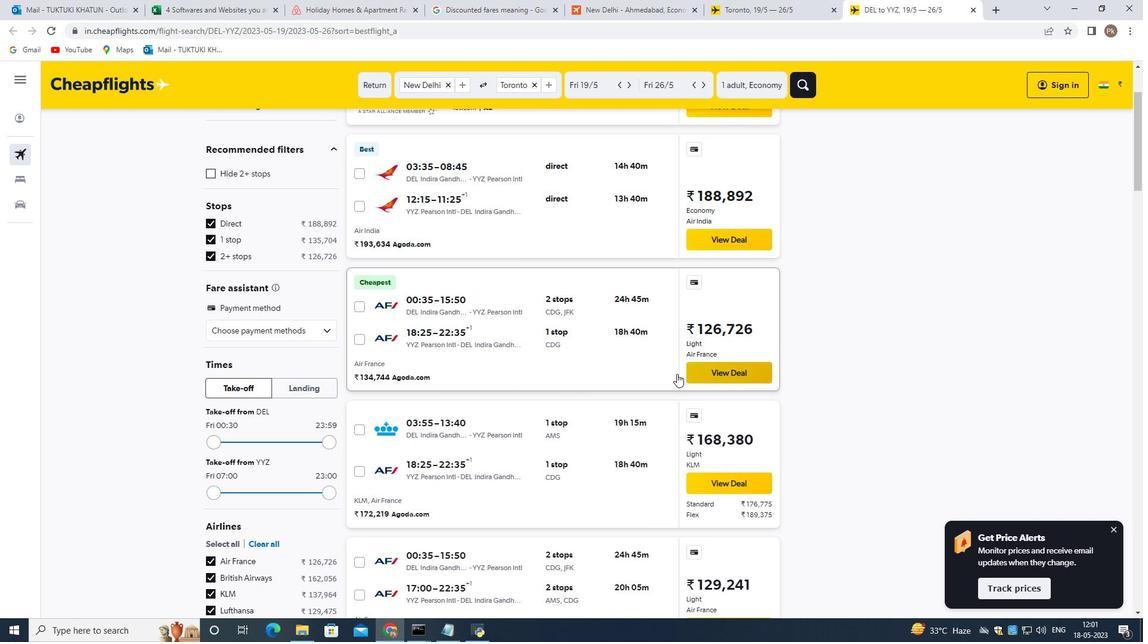 
Action: Mouse moved to (672, 373)
Screenshot: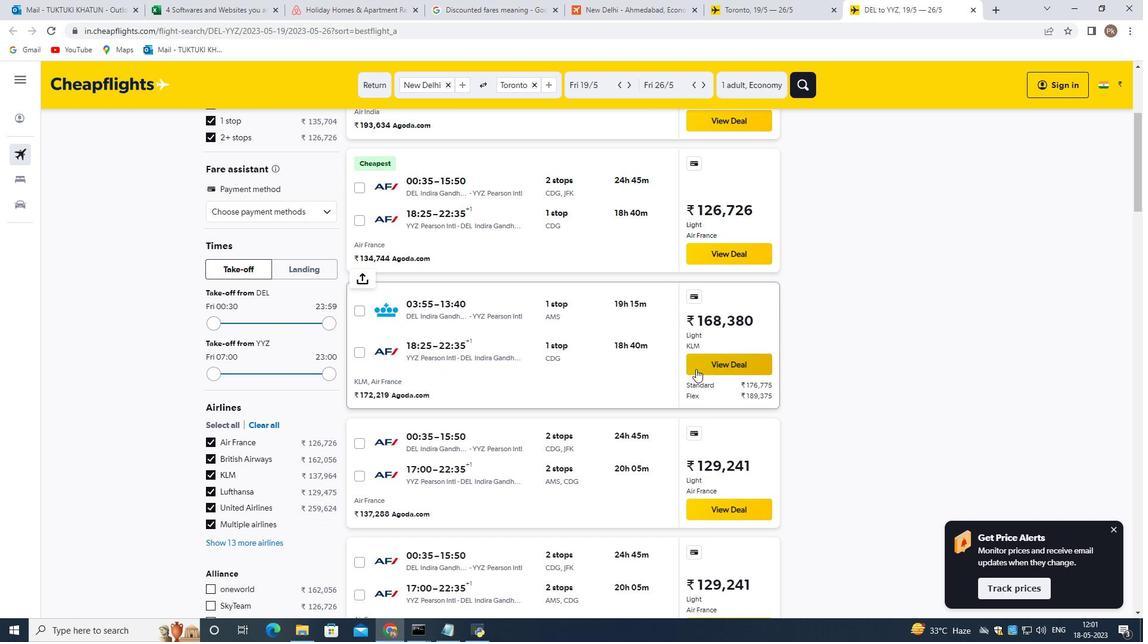
Action: Mouse scrolled (672, 372) with delta (0, 0)
Screenshot: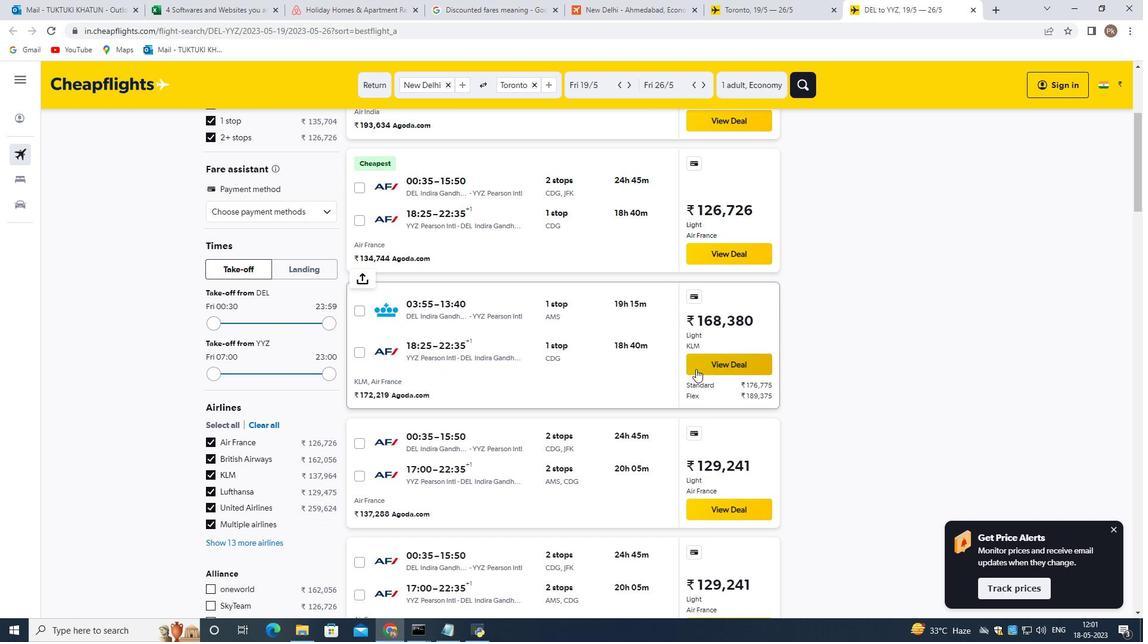 
Action: Mouse moved to (490, 347)
Screenshot: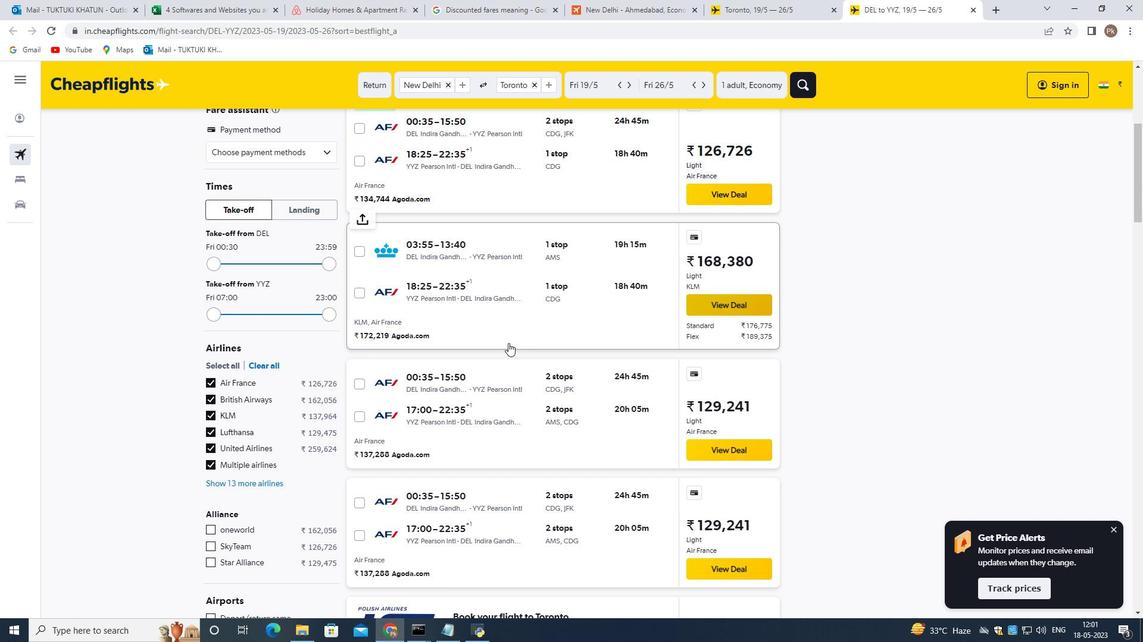 
Action: Mouse scrolled (490, 346) with delta (0, 0)
Screenshot: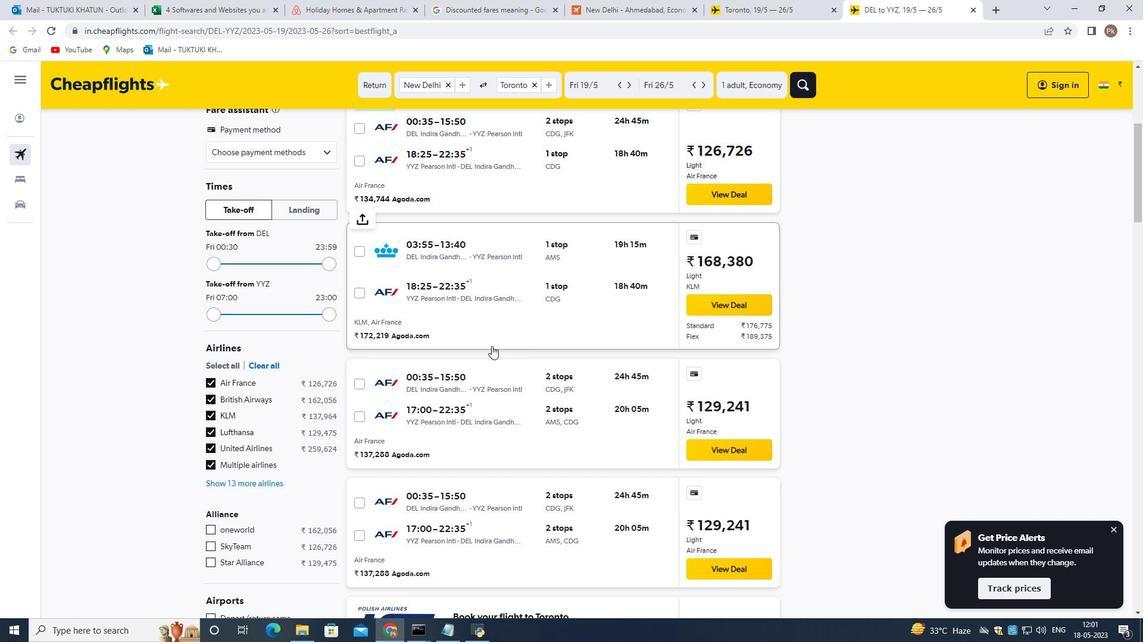 
Action: Mouse moved to (490, 347)
Screenshot: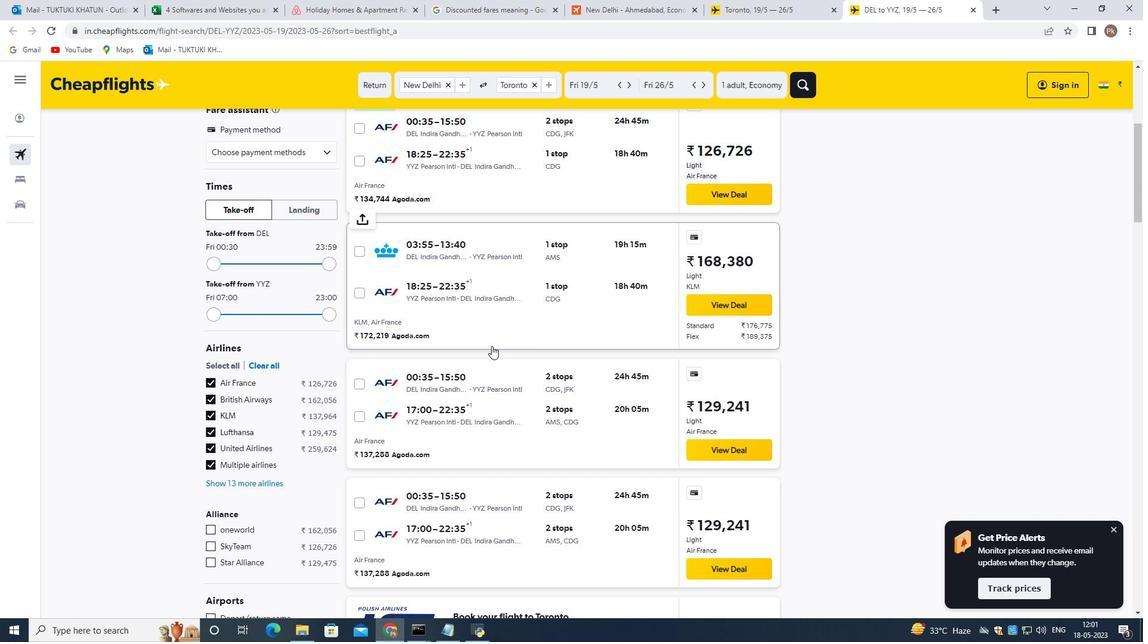 
Action: Mouse scrolled (490, 346) with delta (0, 0)
Screenshot: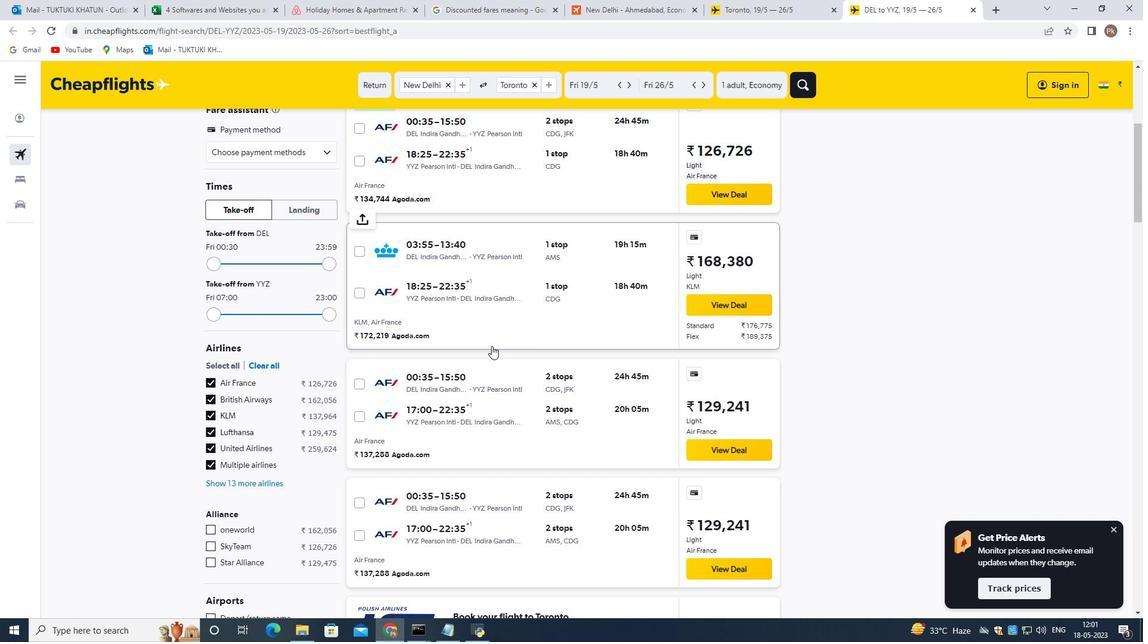 
Action: Mouse moved to (511, 342)
Screenshot: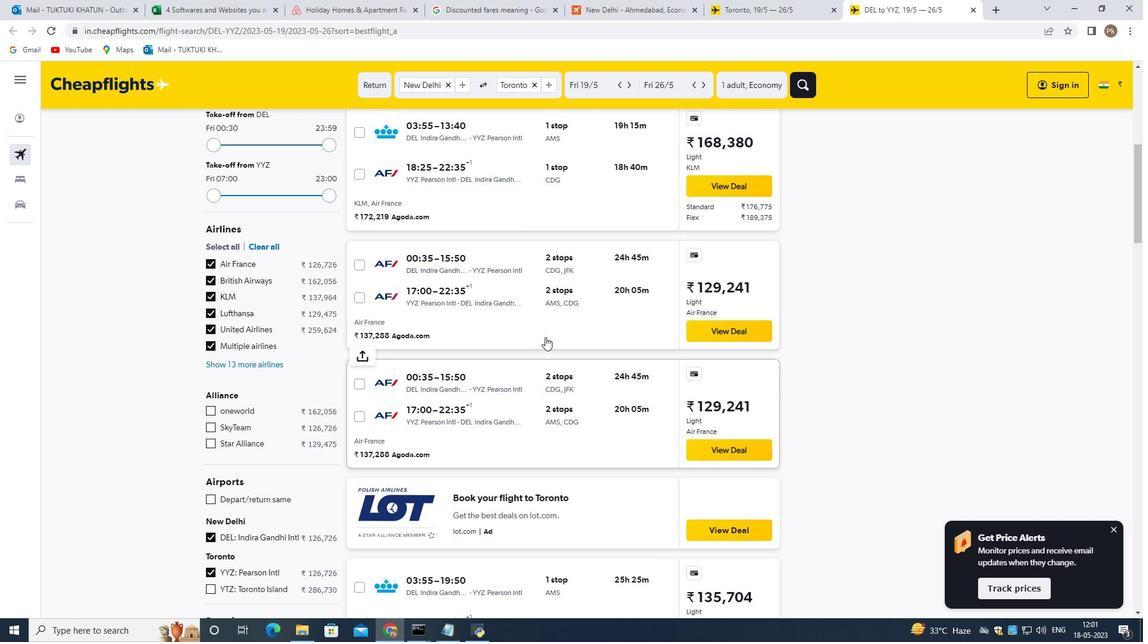 
Action: Mouse scrolled (511, 342) with delta (0, 0)
Screenshot: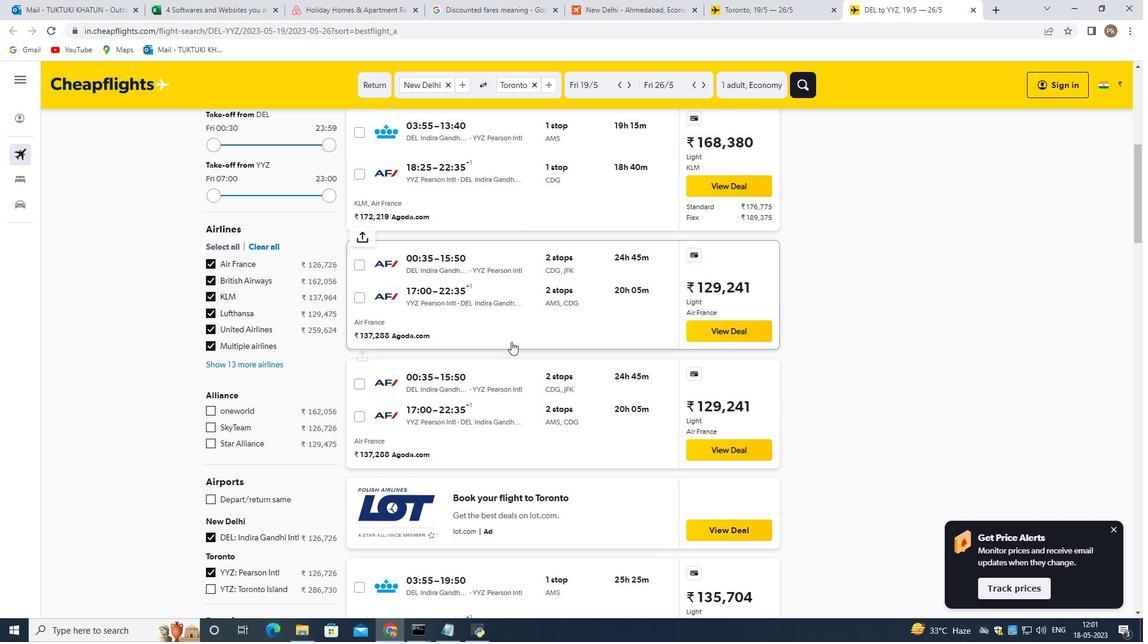 
Action: Mouse scrolled (511, 342) with delta (0, 0)
Screenshot: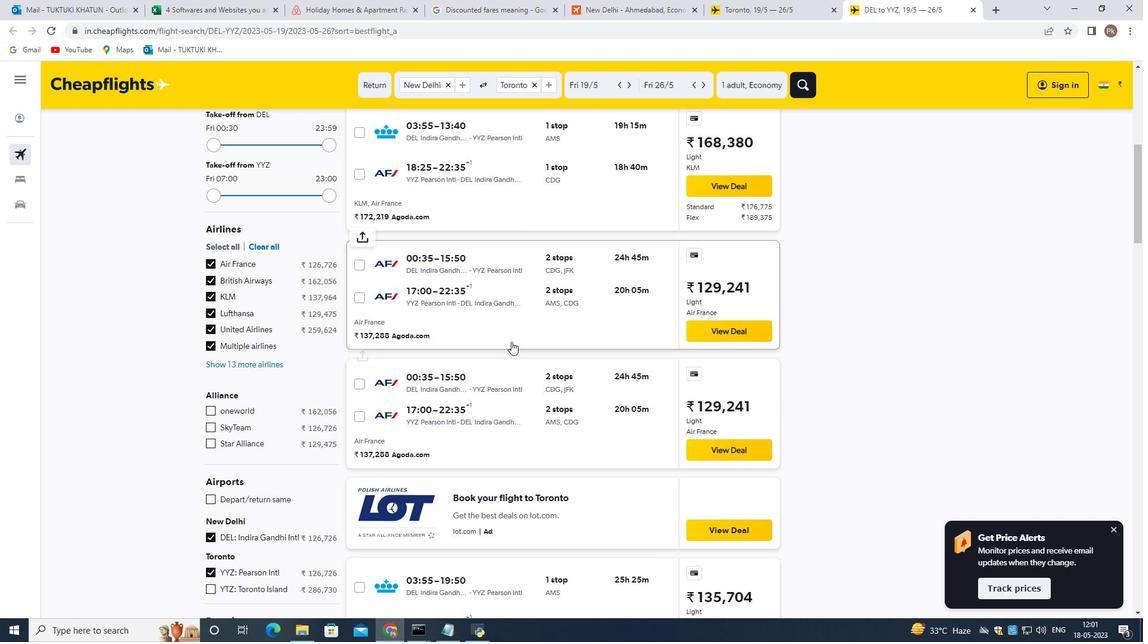
Action: Mouse moved to (509, 330)
Screenshot: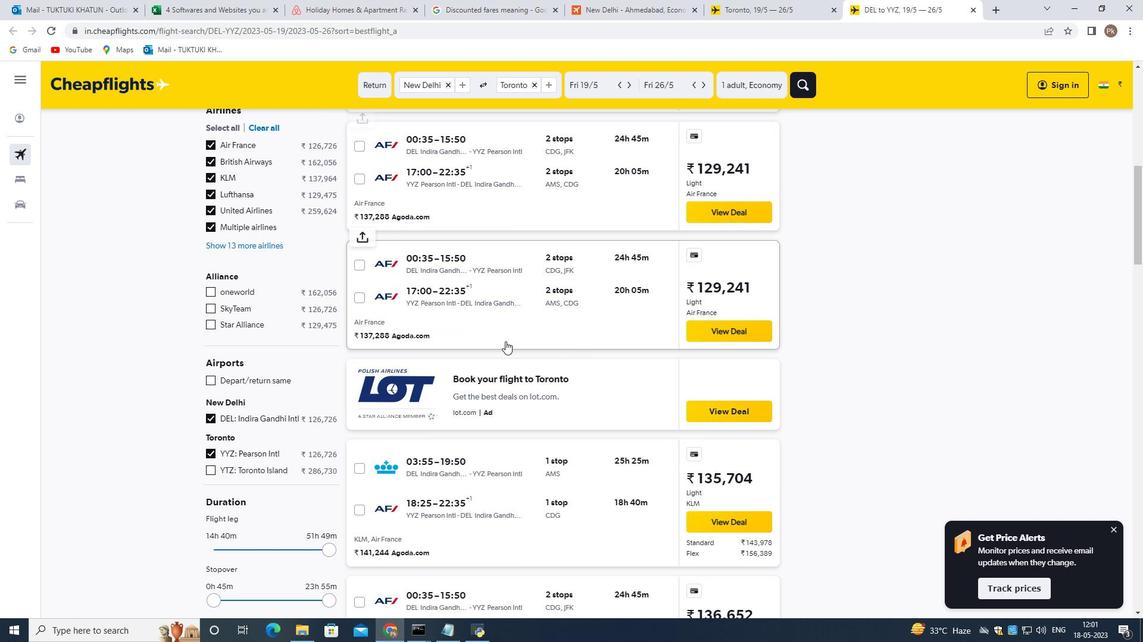 
Action: Mouse scrolled (509, 329) with delta (0, 0)
Screenshot: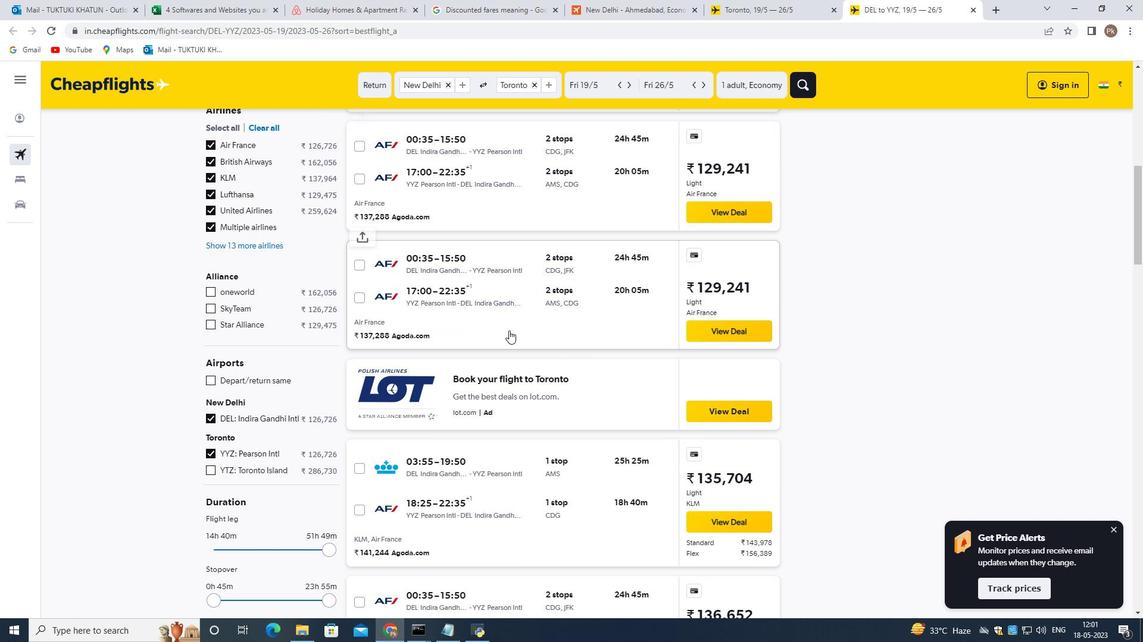 
Action: Mouse scrolled (509, 329) with delta (0, 0)
Screenshot: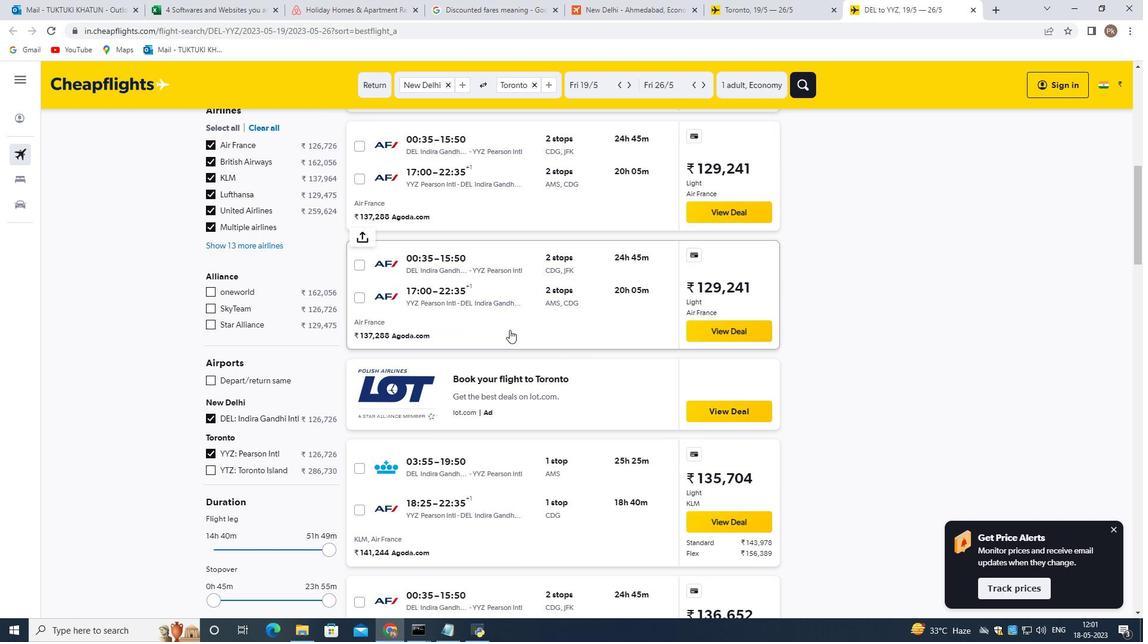 
Action: Mouse scrolled (509, 329) with delta (0, 0)
Screenshot: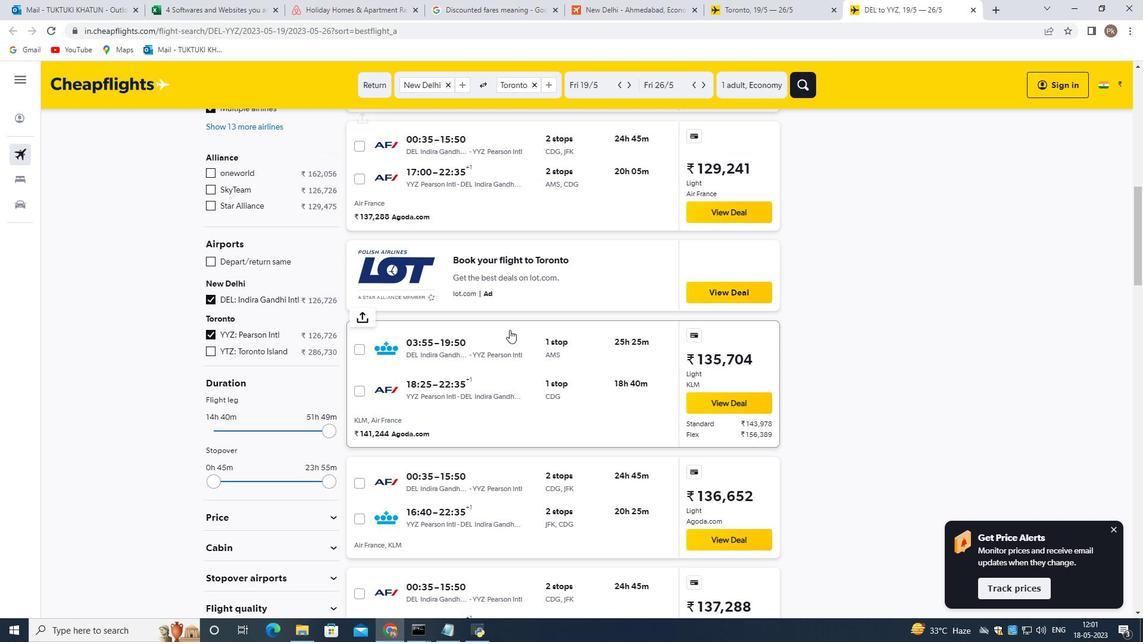
Action: Mouse moved to (520, 325)
Screenshot: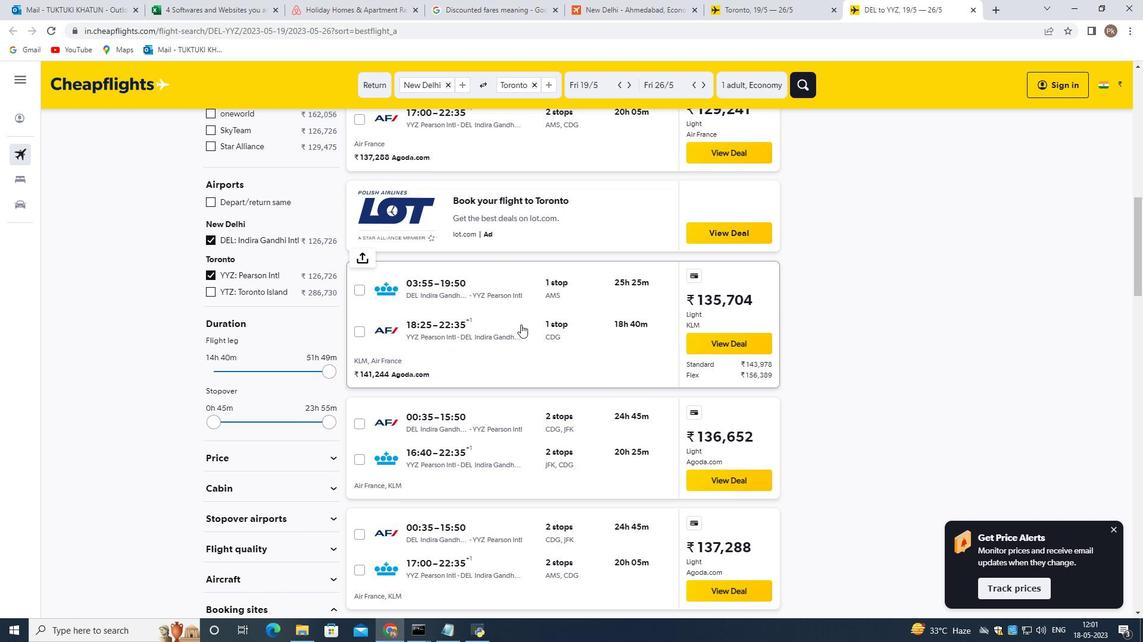 
Action: Mouse scrolled (520, 324) with delta (0, 0)
Screenshot: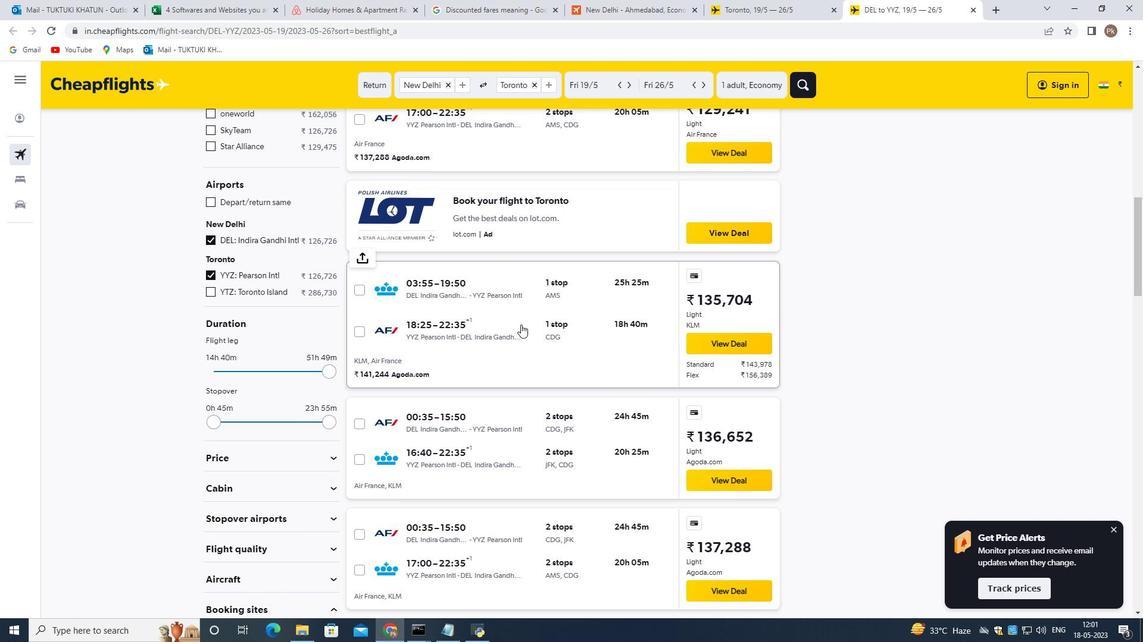 
Action: Mouse scrolled (520, 324) with delta (0, 0)
Screenshot: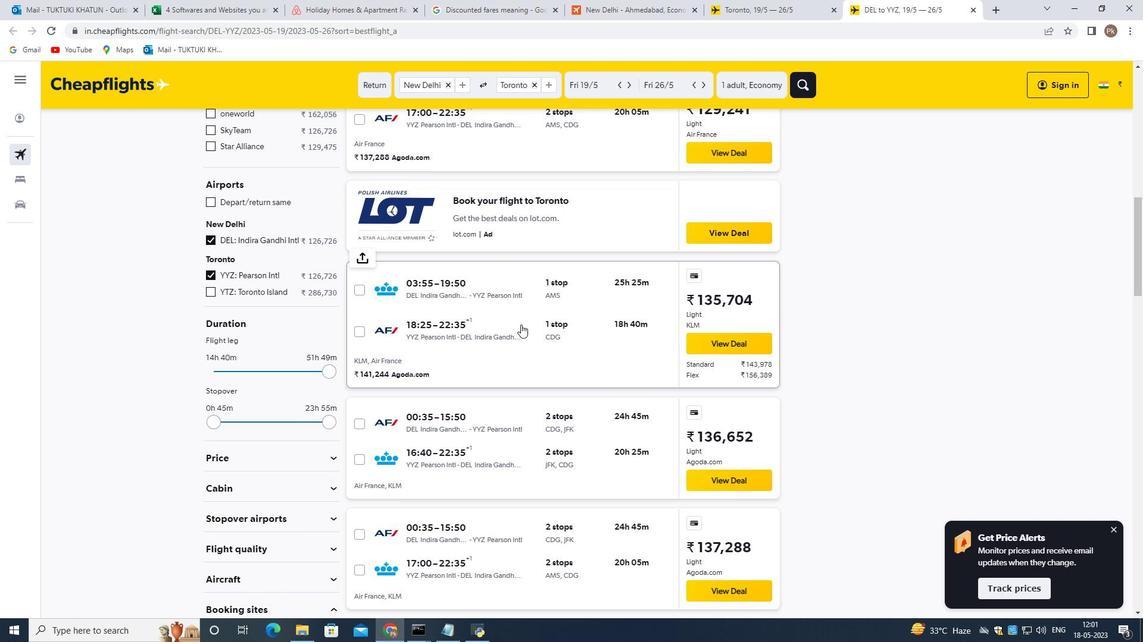
Action: Mouse moved to (516, 326)
Screenshot: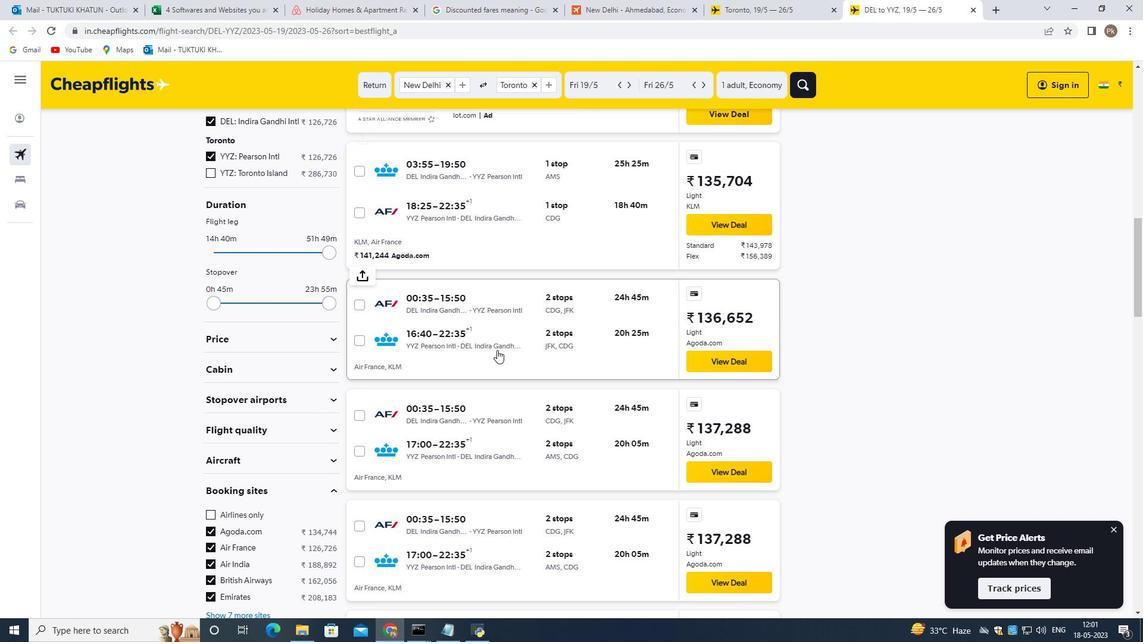
Action: Mouse scrolled (516, 325) with delta (0, 0)
Screenshot: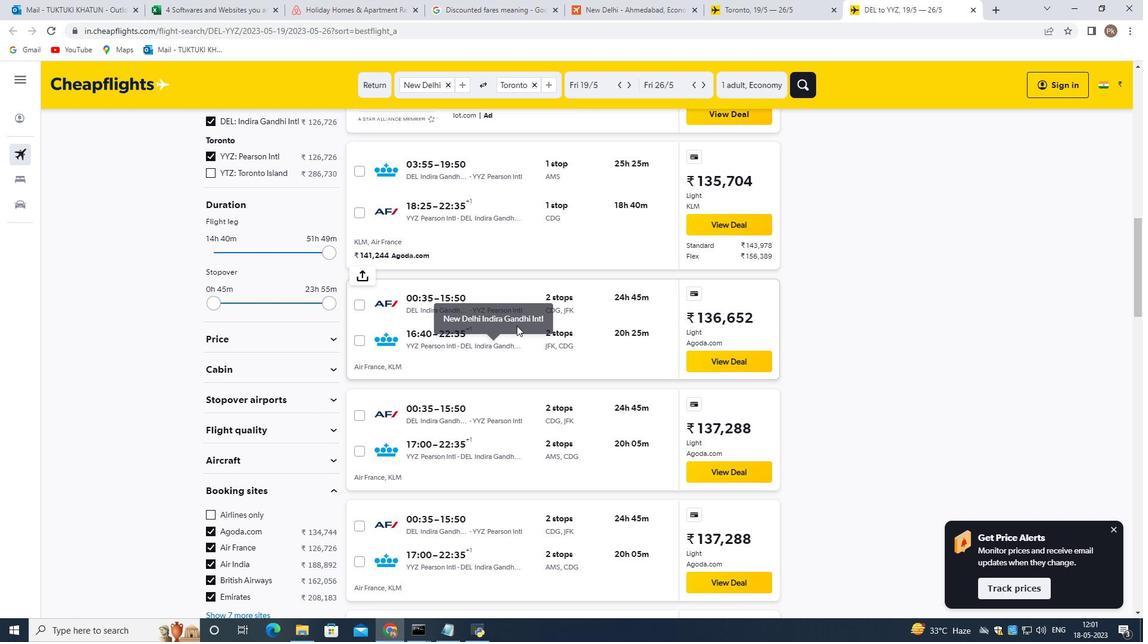 
Action: Mouse moved to (489, 373)
Screenshot: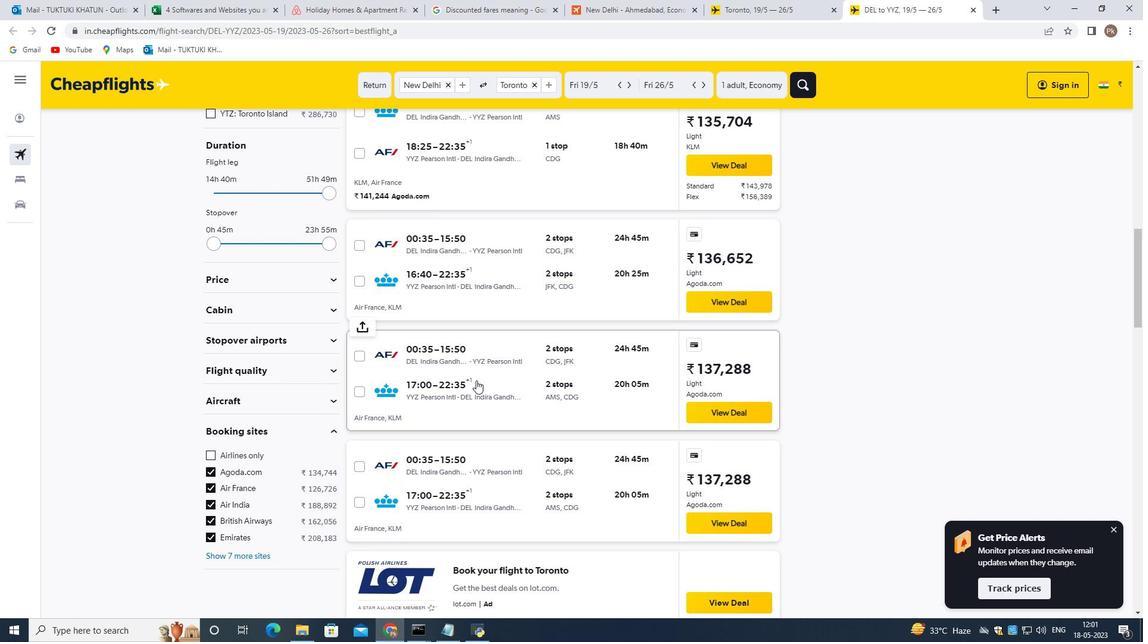 
Action: Mouse scrolled (489, 373) with delta (0, 0)
Screenshot: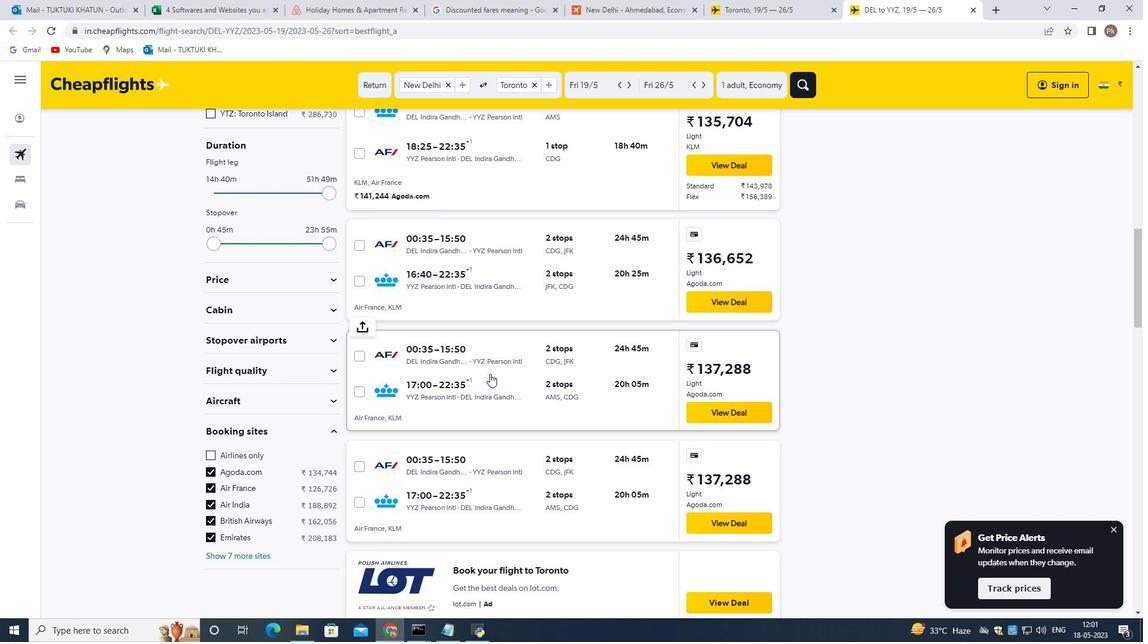 
Action: Mouse moved to (517, 397)
Screenshot: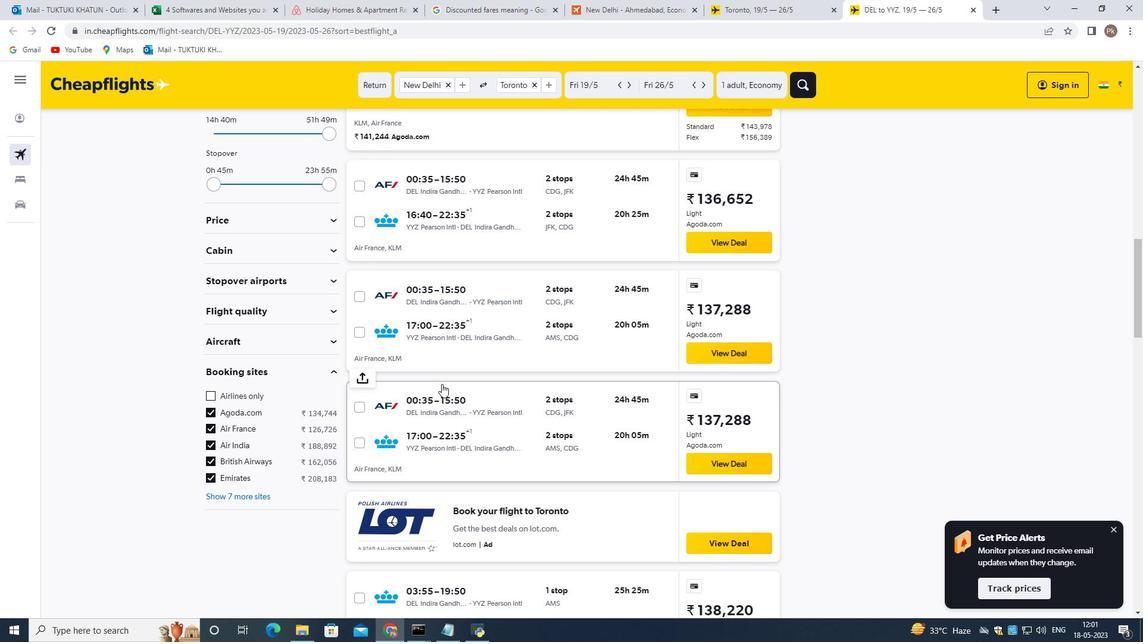 
Action: Mouse scrolled (517, 397) with delta (0, 0)
Screenshot: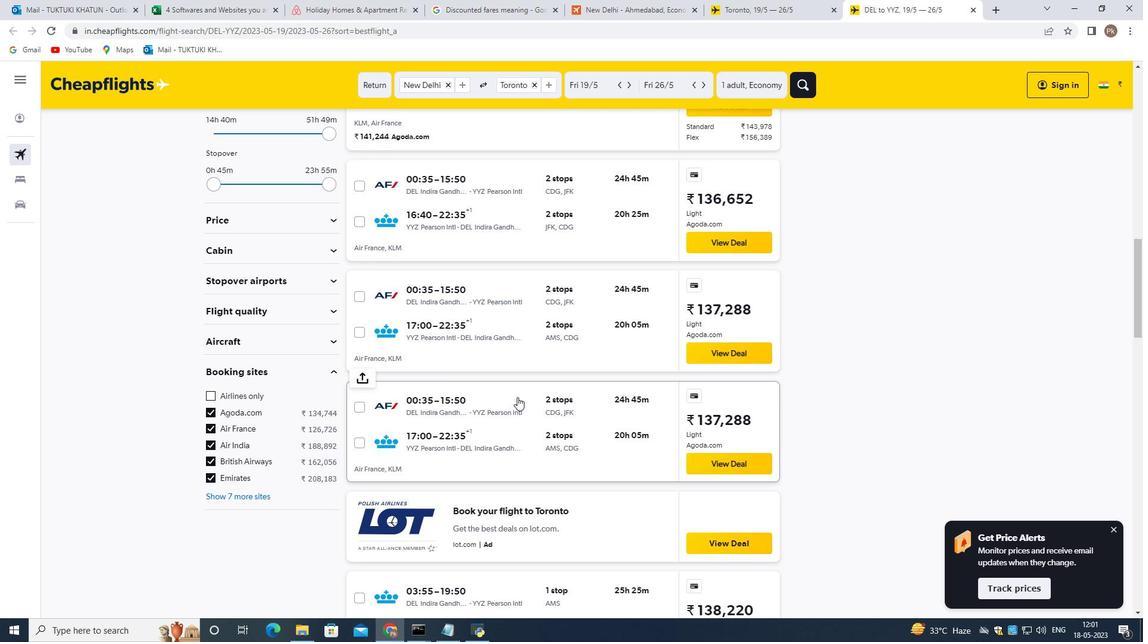 
Action: Mouse moved to (517, 398)
Screenshot: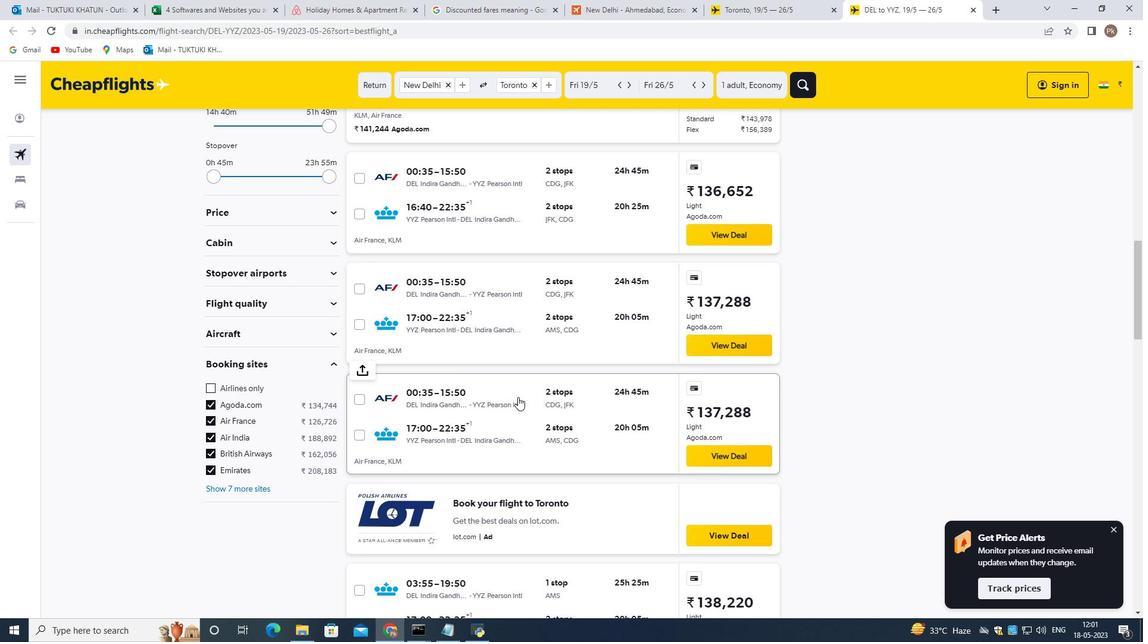 
Action: Mouse scrolled (517, 397) with delta (0, 0)
Screenshot: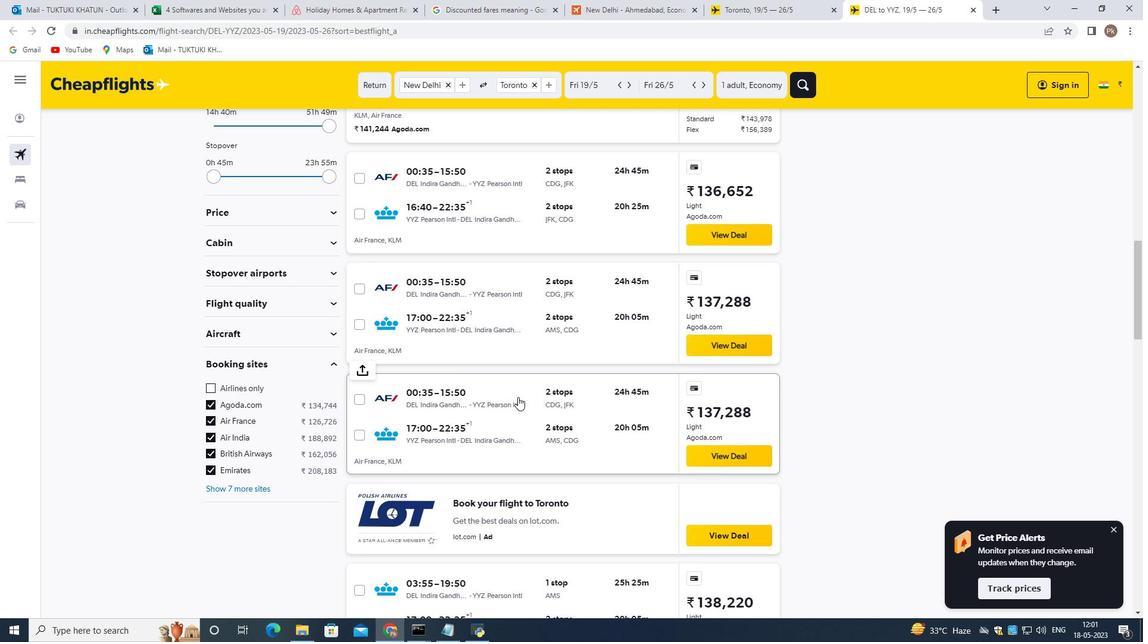 
Action: Mouse moved to (503, 321)
Screenshot: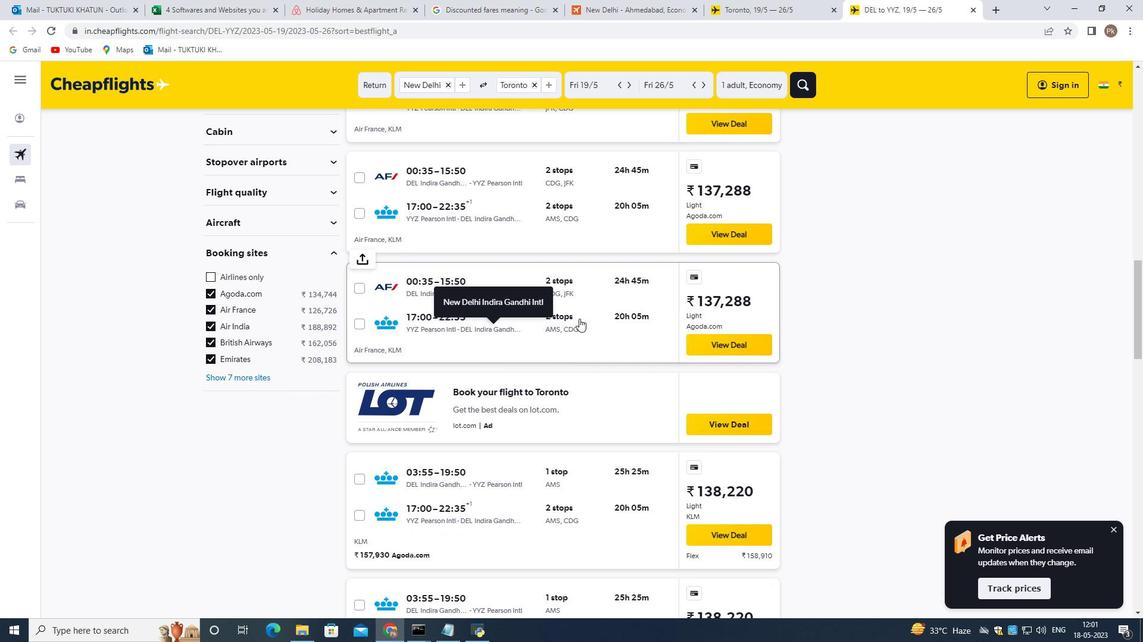 
Action: Mouse scrolled (503, 320) with delta (0, 0)
Screenshot: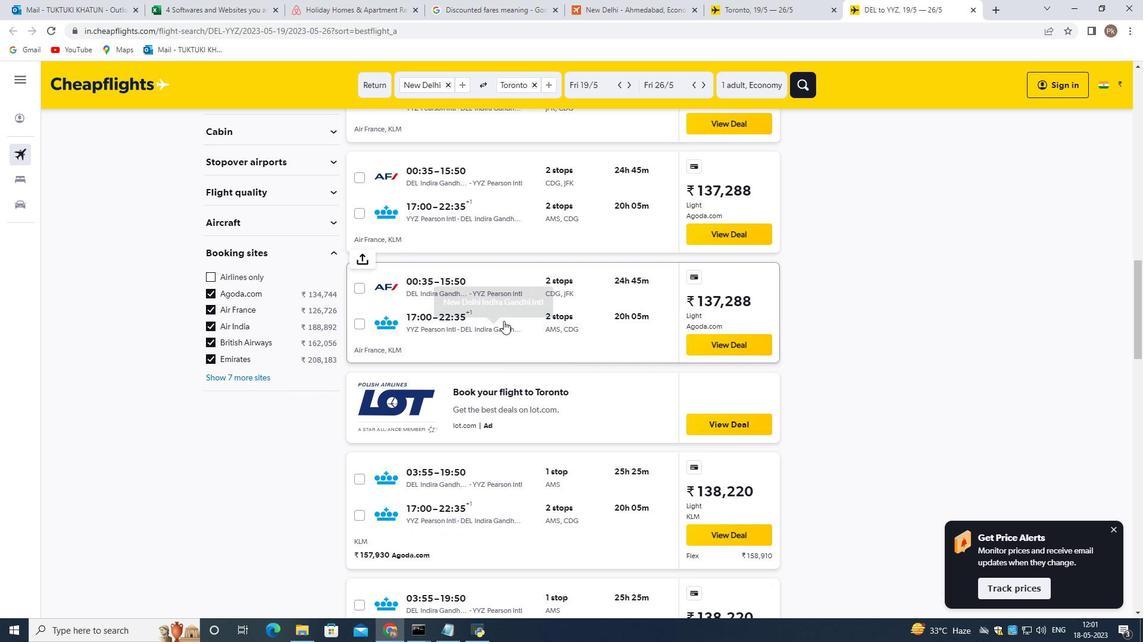 
Action: Mouse moved to (488, 341)
Screenshot: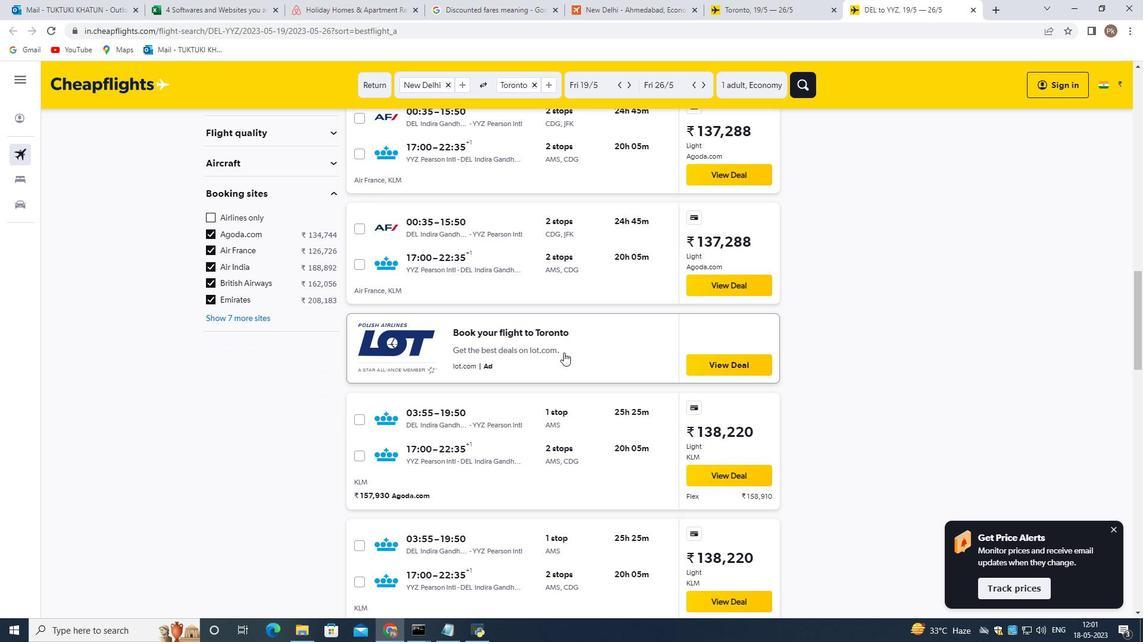 
Action: Mouse scrolled (488, 341) with delta (0, 0)
Screenshot: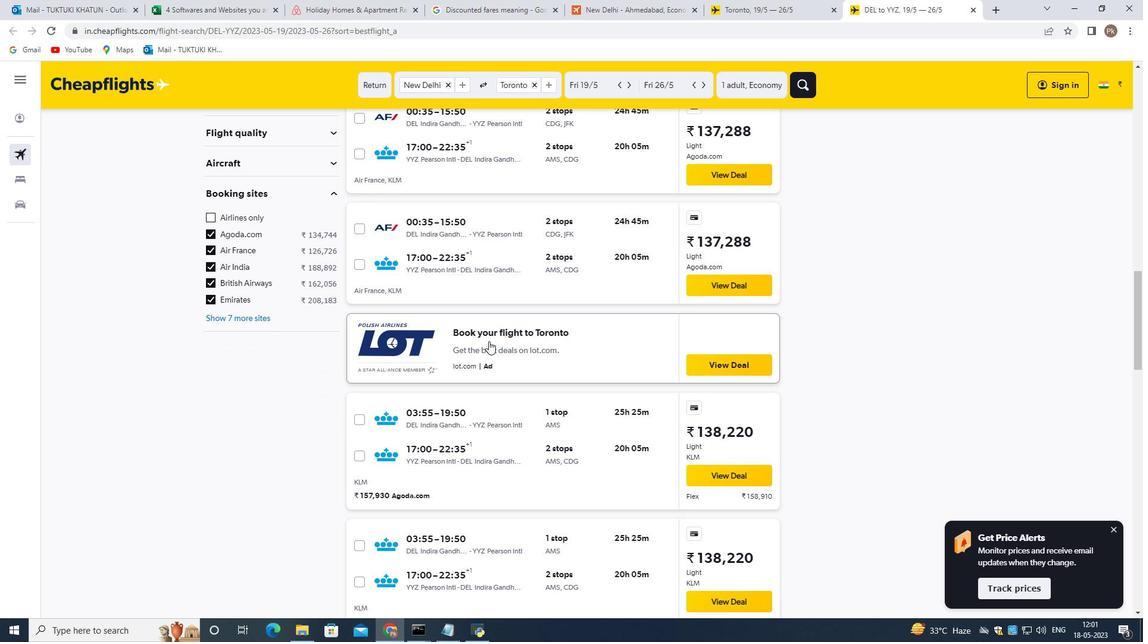 
Action: Mouse scrolled (488, 341) with delta (0, 0)
Screenshot: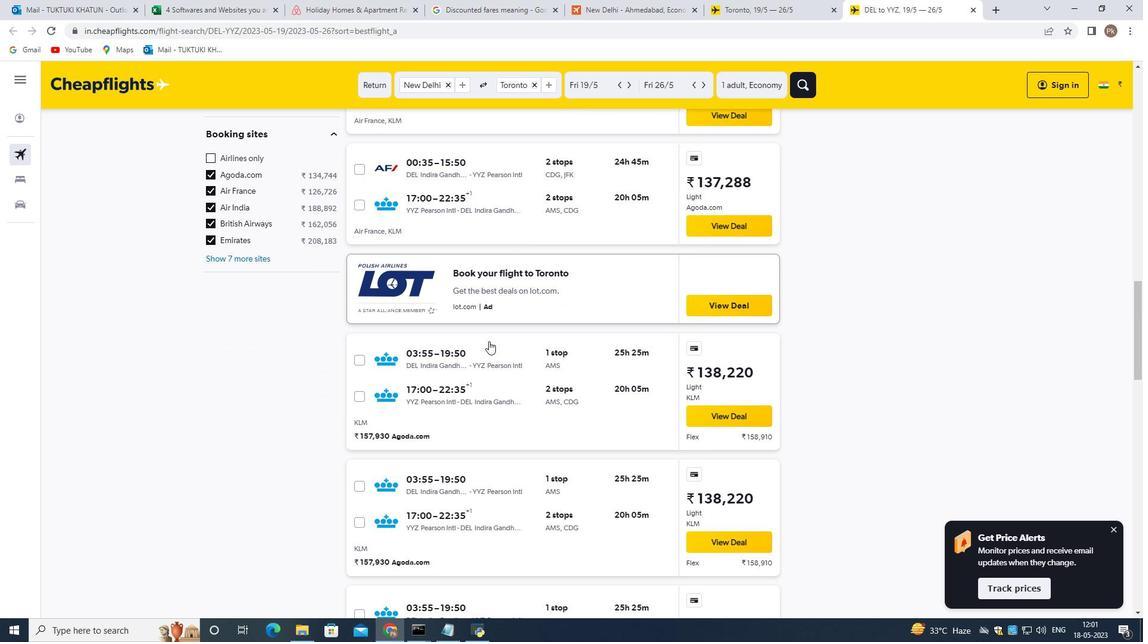 
Action: Mouse scrolled (488, 341) with delta (0, 0)
Screenshot: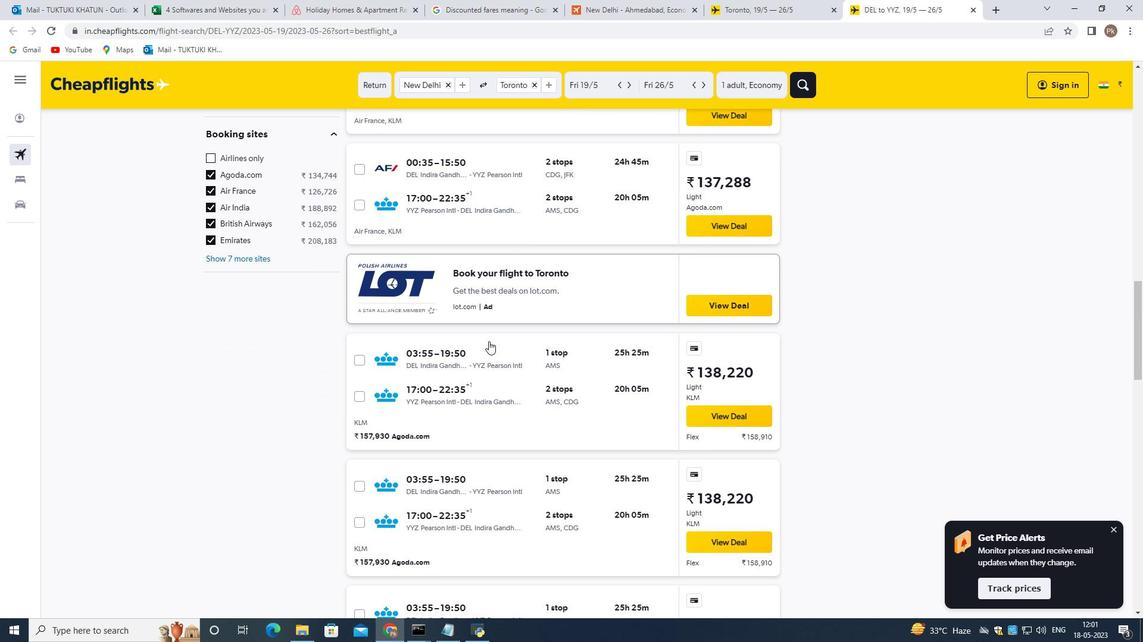 
Action: Mouse moved to (541, 305)
Screenshot: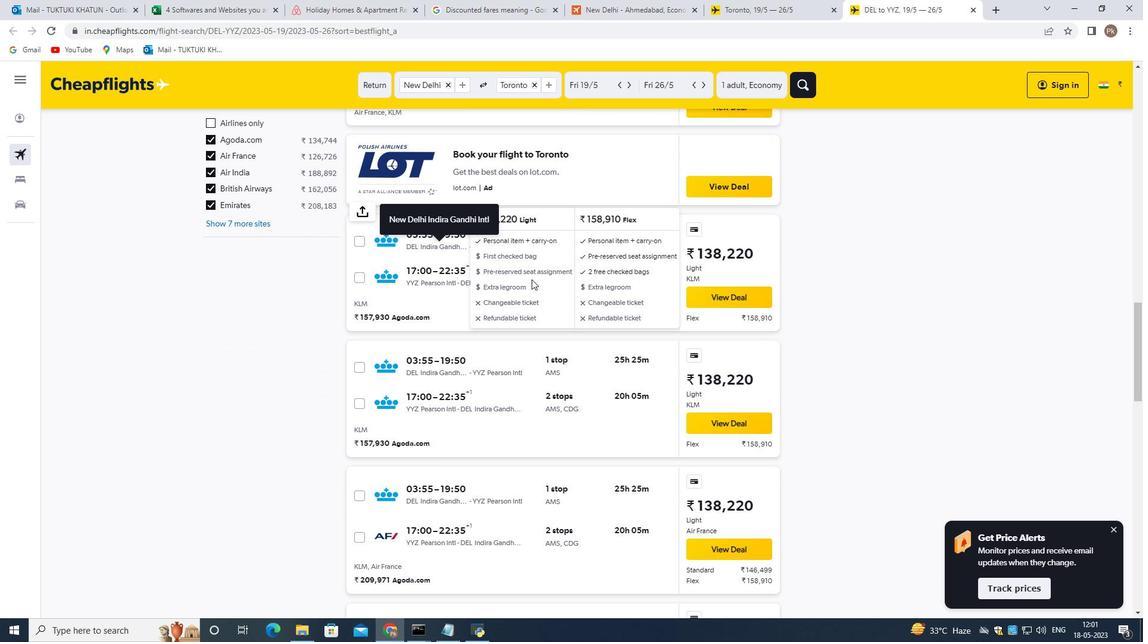 
Action: Mouse scrolled (541, 304) with delta (0, 0)
Screenshot: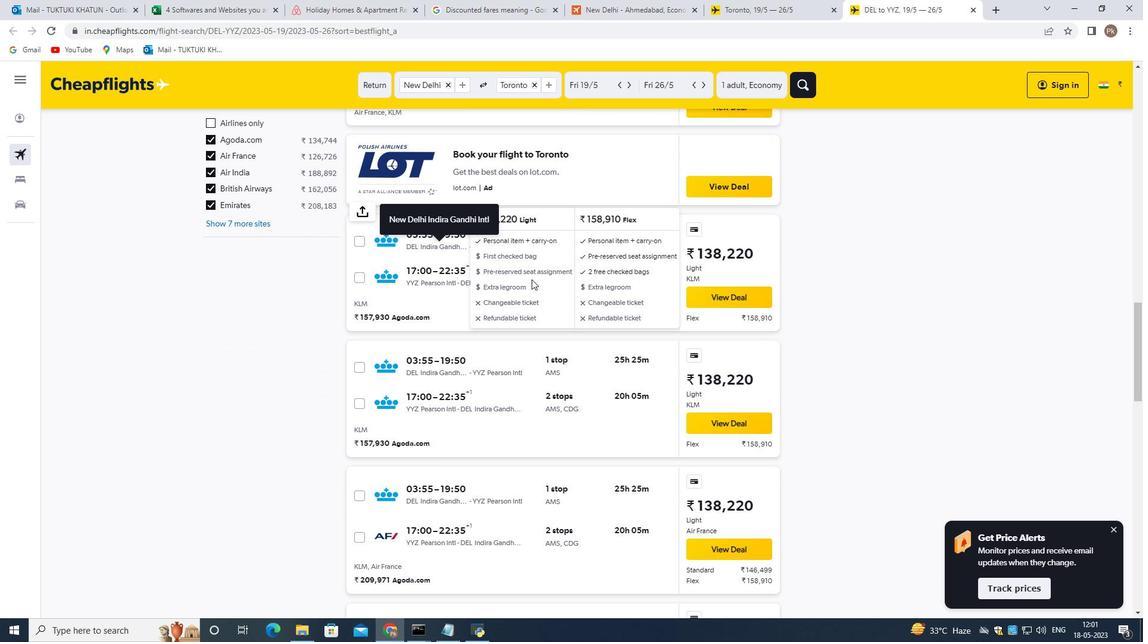 
Action: Mouse moved to (556, 332)
Screenshot: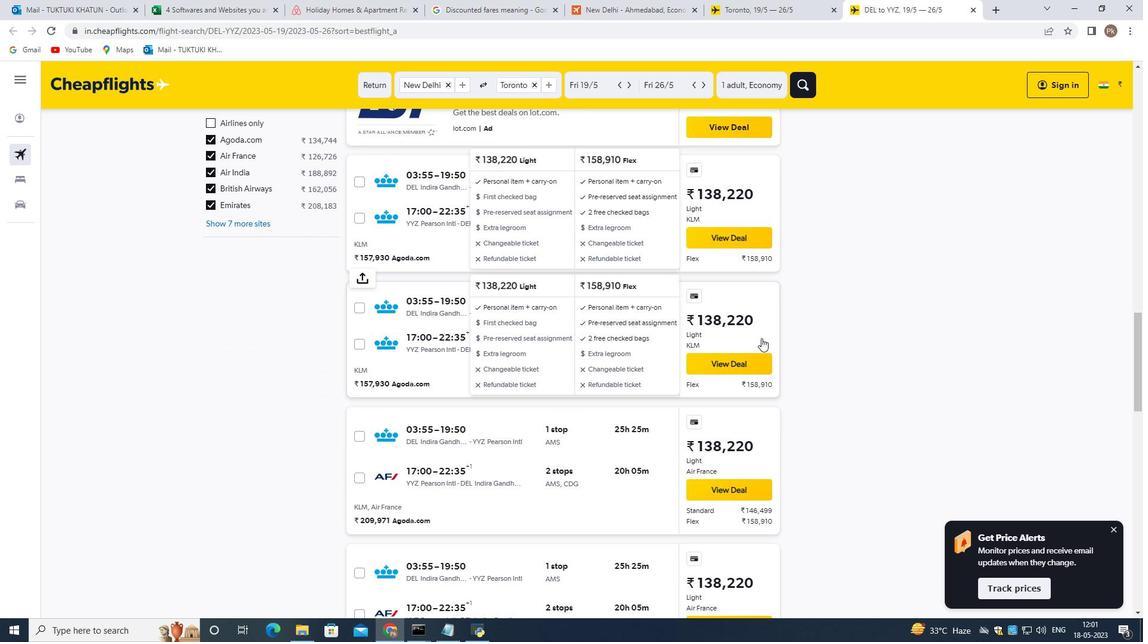
Action: Mouse scrolled (556, 332) with delta (0, 0)
Screenshot: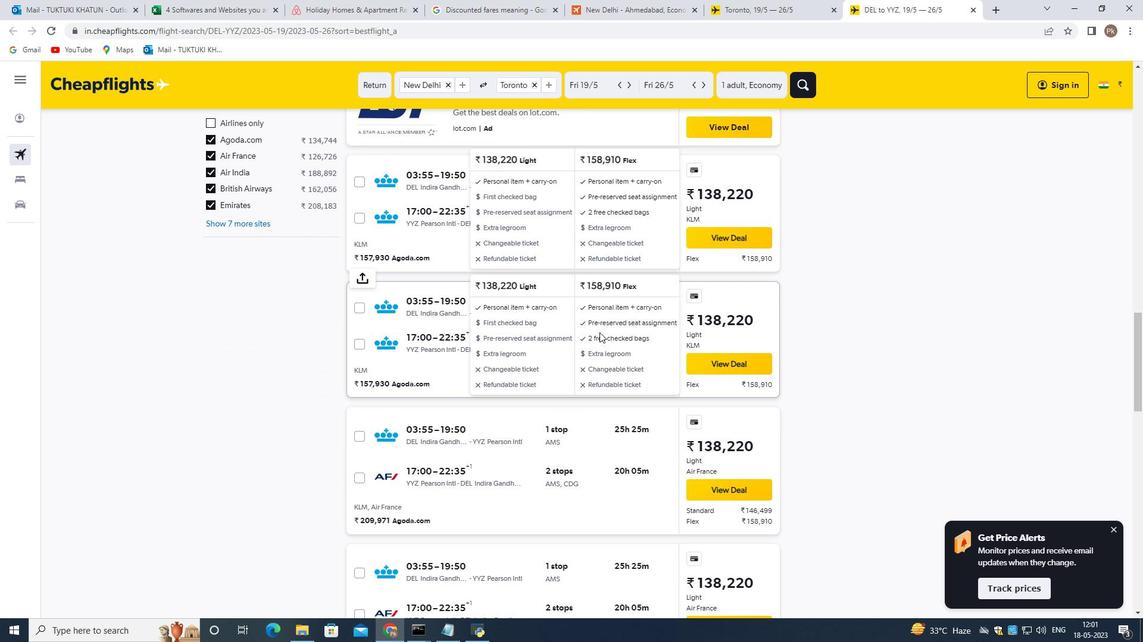
Action: Mouse scrolled (556, 332) with delta (0, 0)
Screenshot: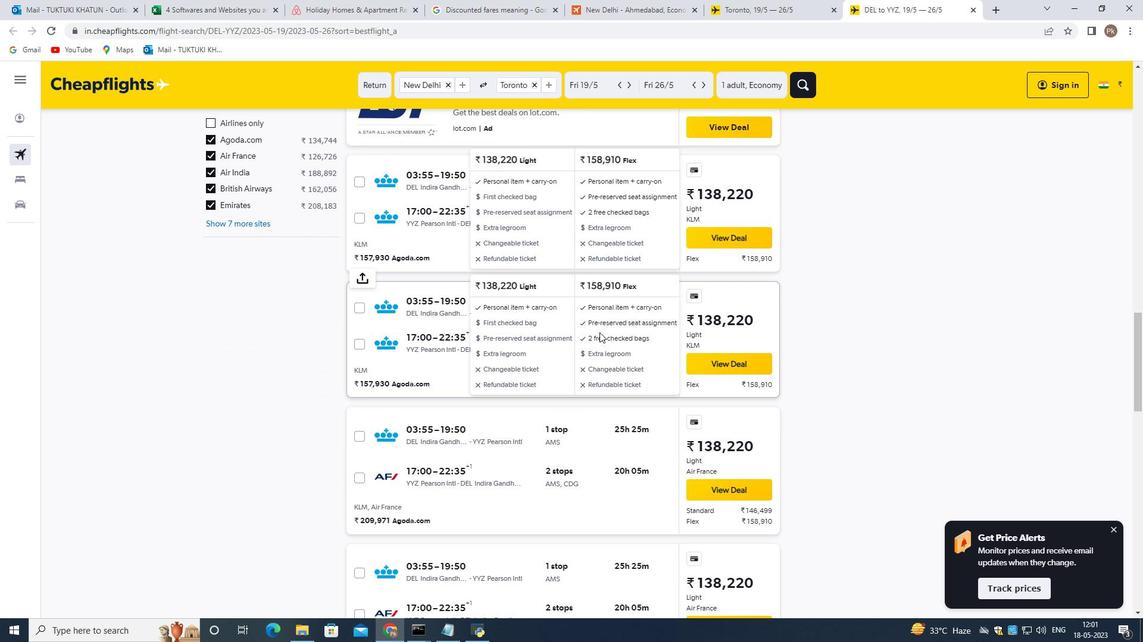 
Action: Mouse moved to (492, 412)
Screenshot: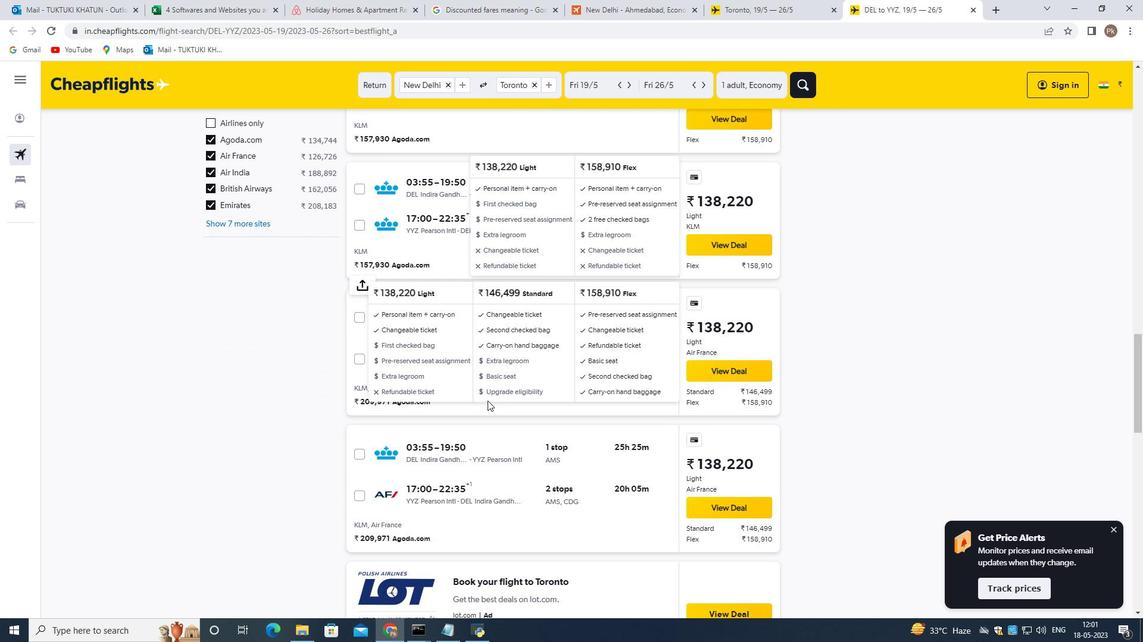 
Action: Mouse scrolled (492, 411) with delta (0, 0)
Screenshot: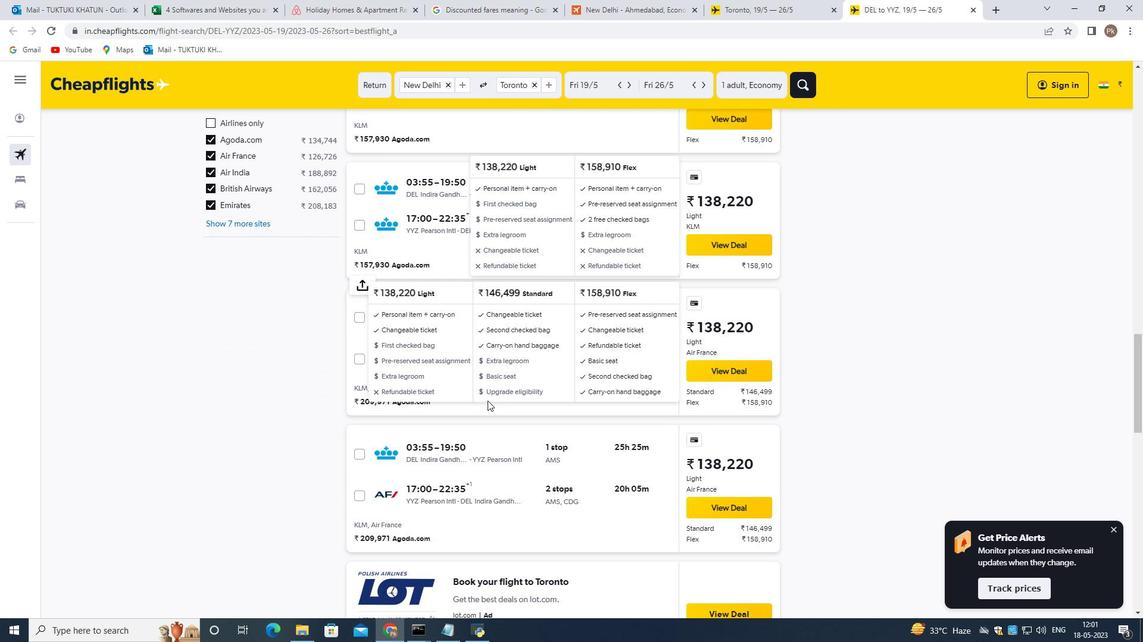 
Action: Mouse moved to (498, 417)
Screenshot: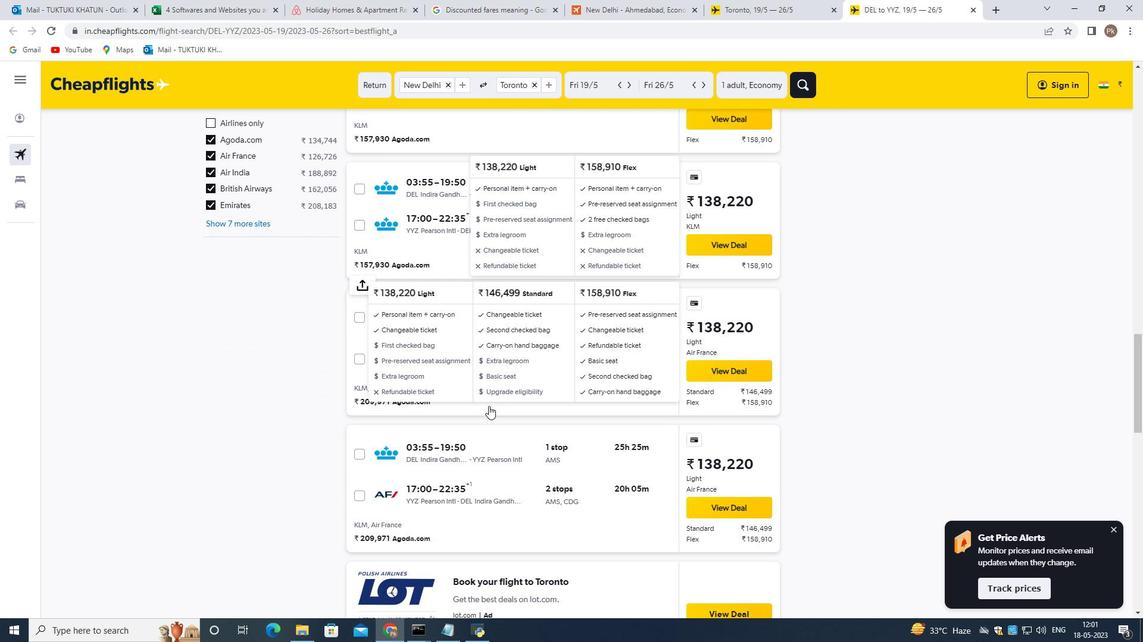 
Action: Mouse scrolled (498, 416) with delta (0, 0)
Screenshot: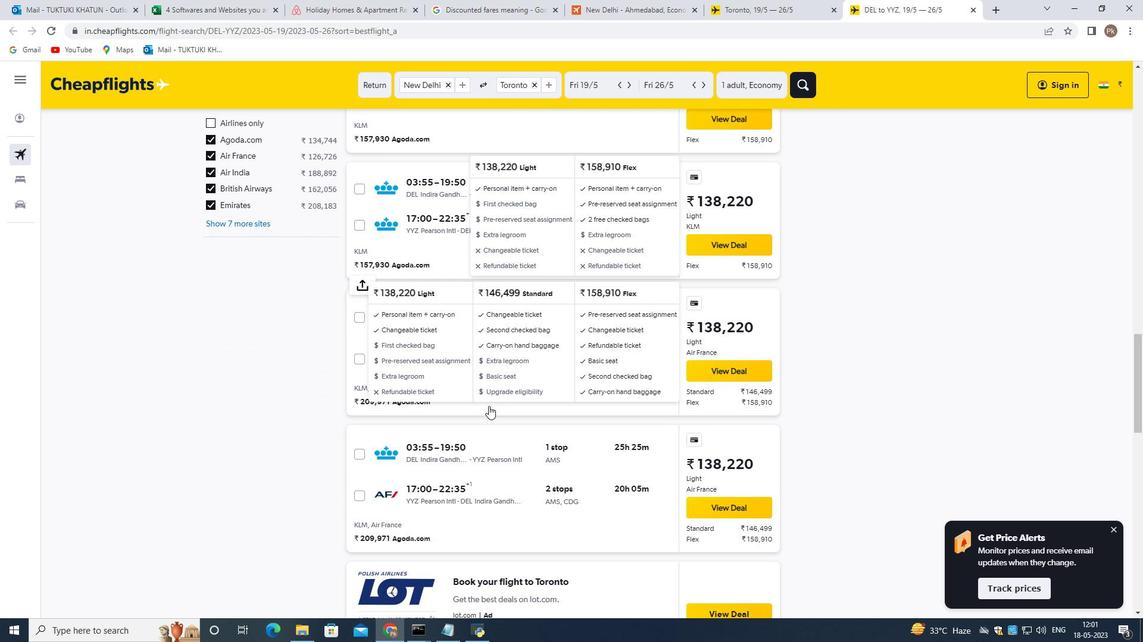 
Action: Mouse moved to (834, 407)
Screenshot: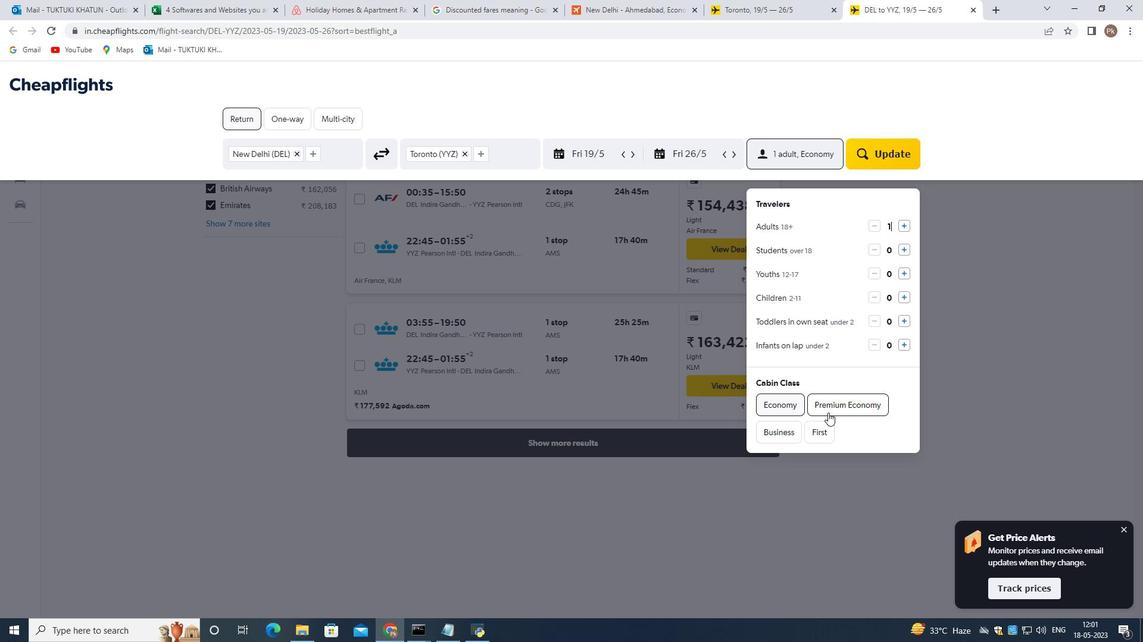 
Action: Mouse pressed left at (834, 407)
Screenshot: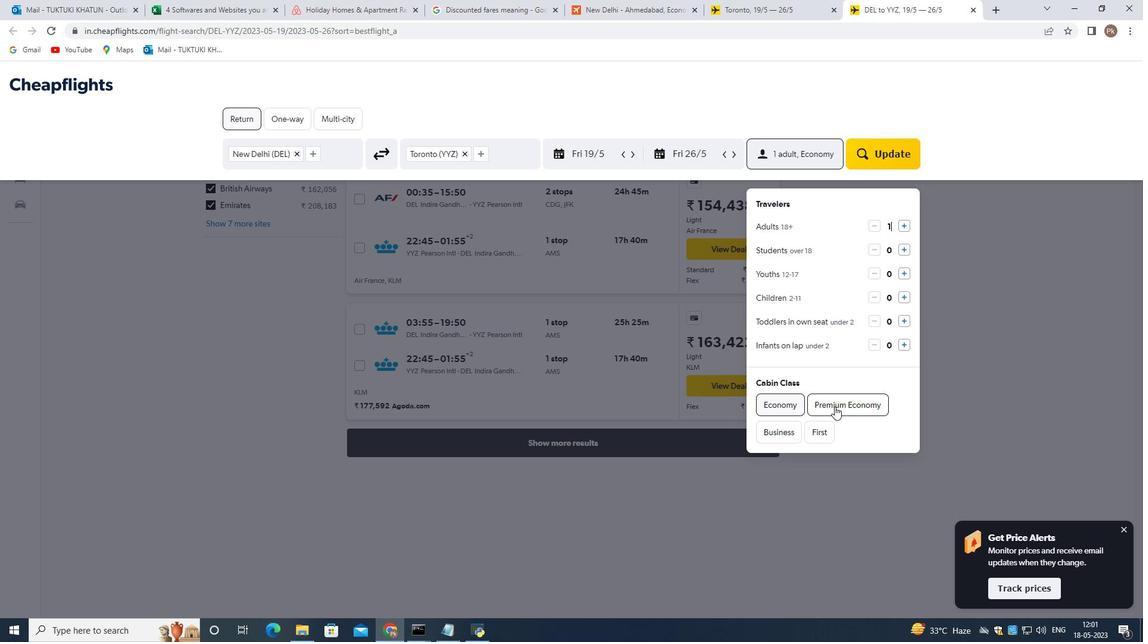 
Action: Mouse moved to (887, 153)
Screenshot: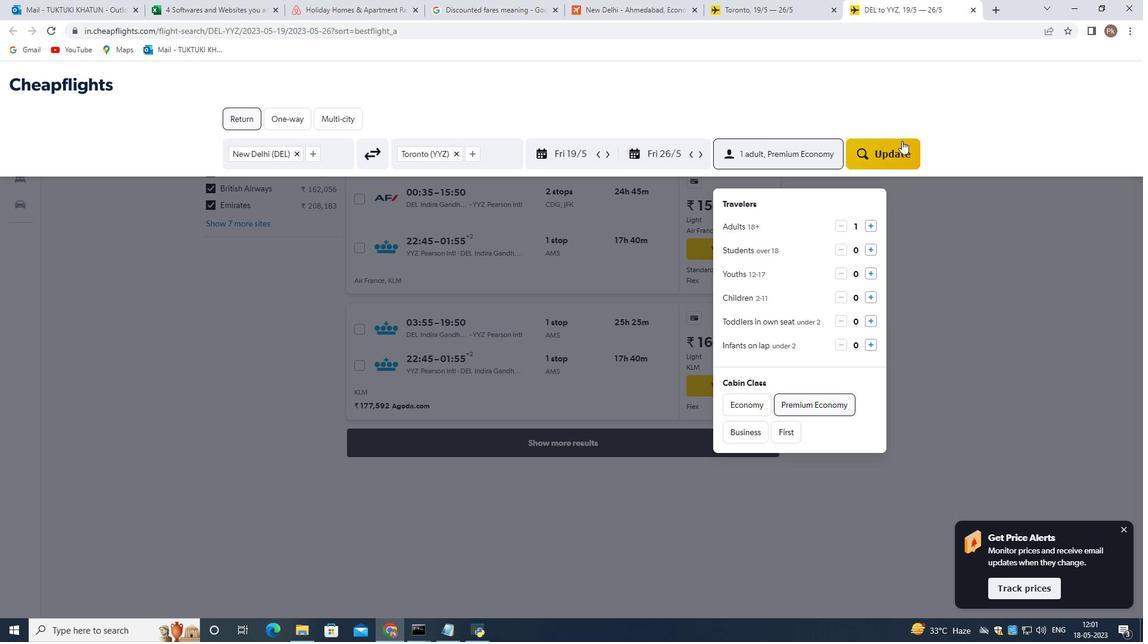 
Action: Mouse pressed left at (887, 153)
Screenshot: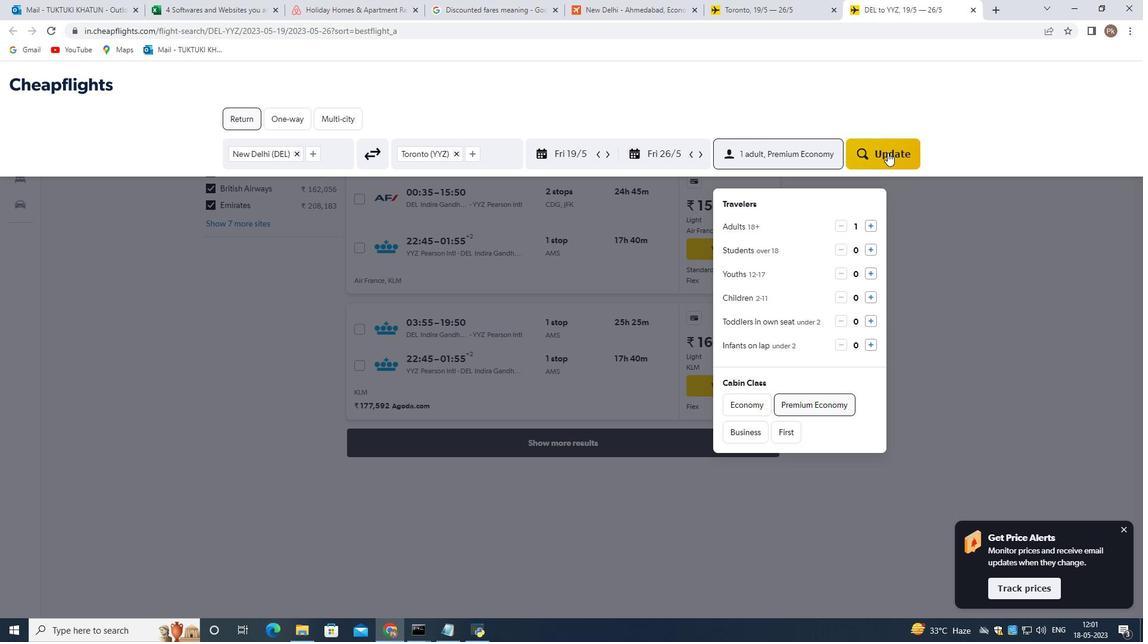 
Action: Mouse moved to (892, 148)
Screenshot: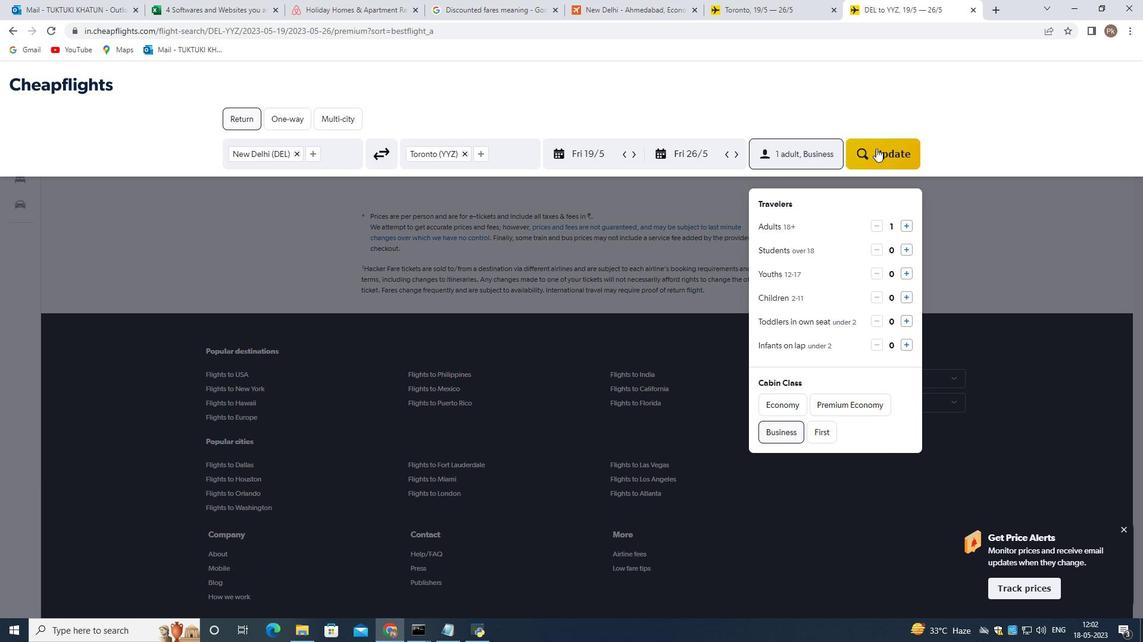 
Action: Mouse pressed left at (892, 148)
Screenshot: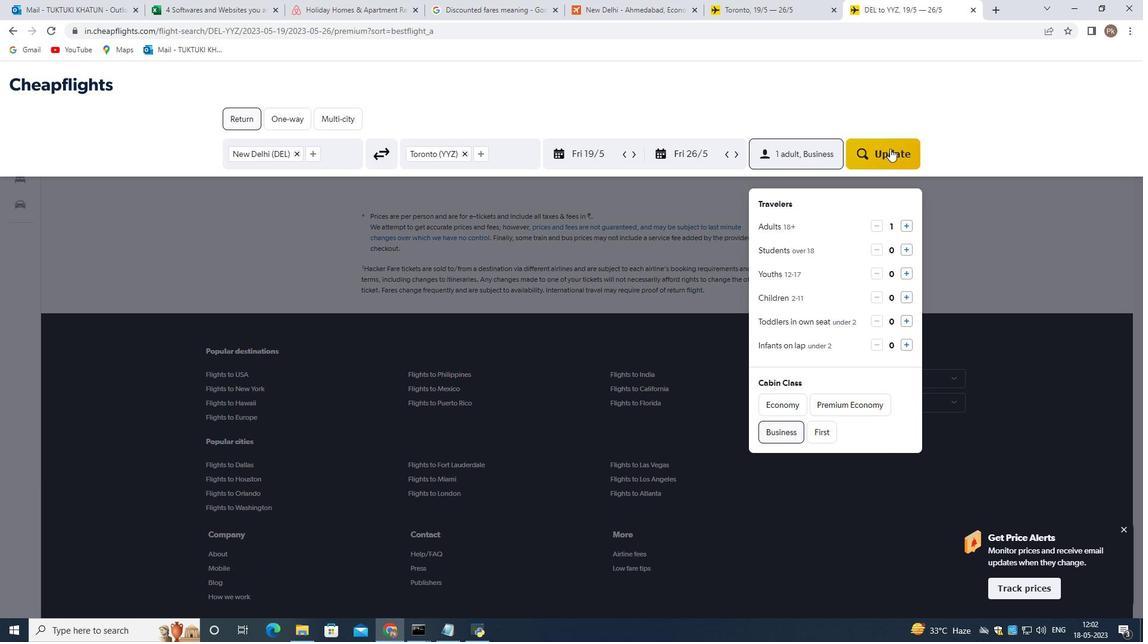 
Action: Mouse moved to (595, 317)
Screenshot: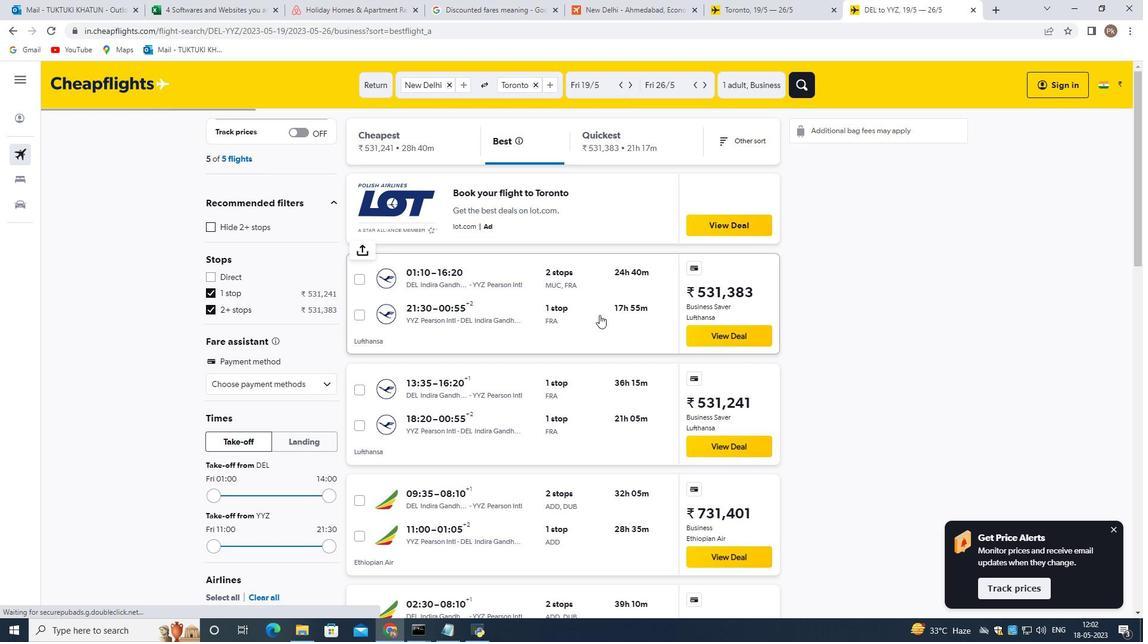 
Action: Mouse scrolled (595, 316) with delta (0, 0)
Screenshot: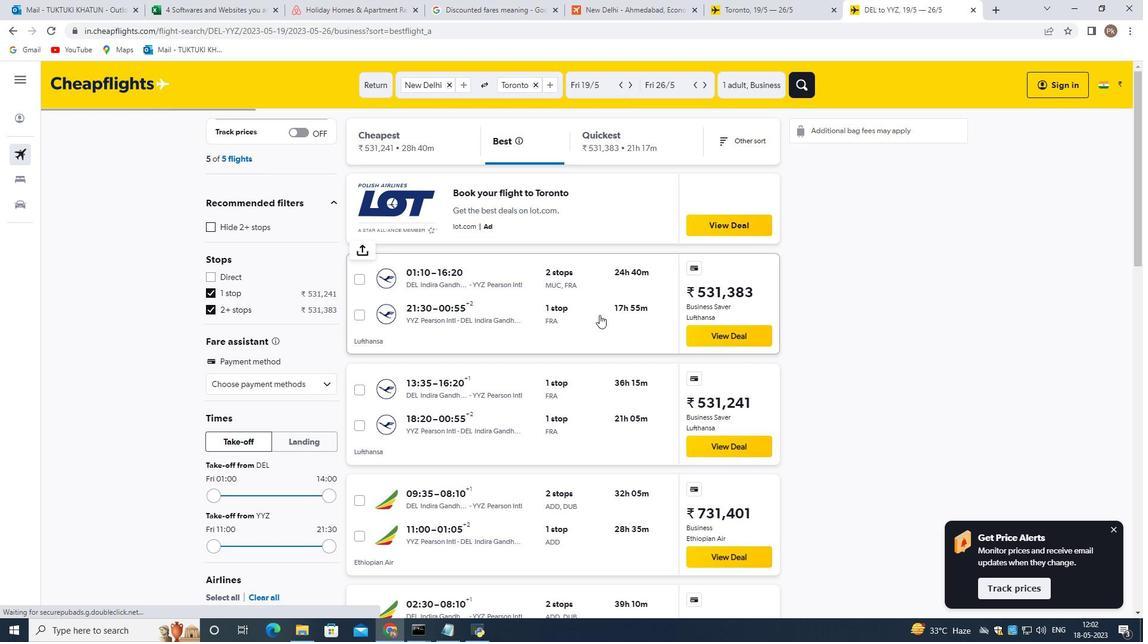 
Action: Mouse moved to (593, 318)
Screenshot: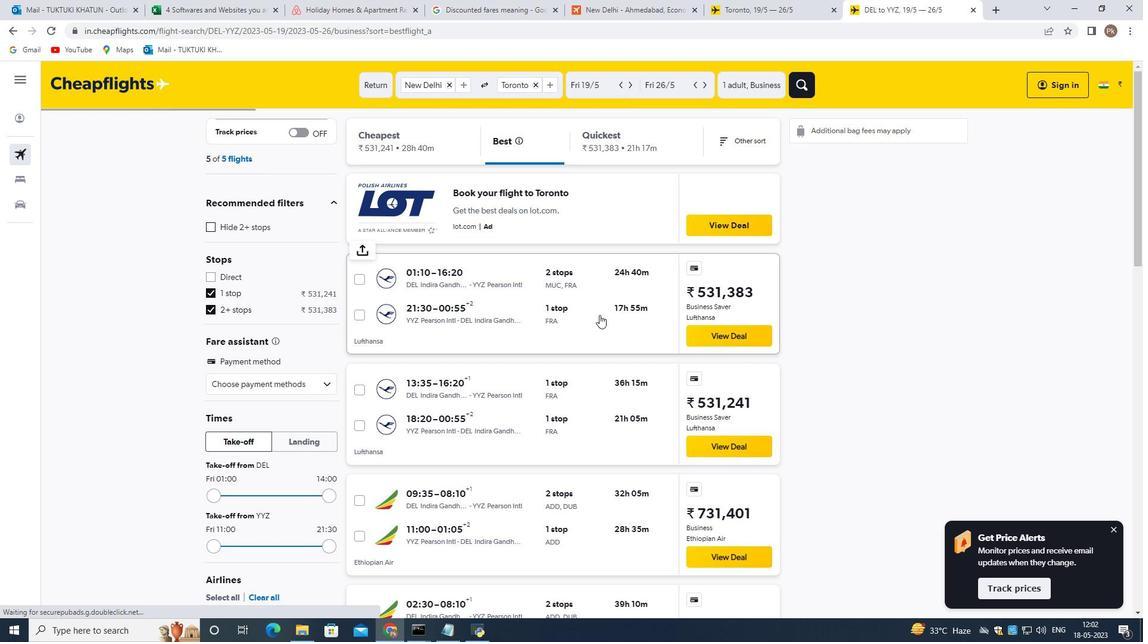 
Action: Mouse scrolled (593, 317) with delta (0, 0)
Screenshot: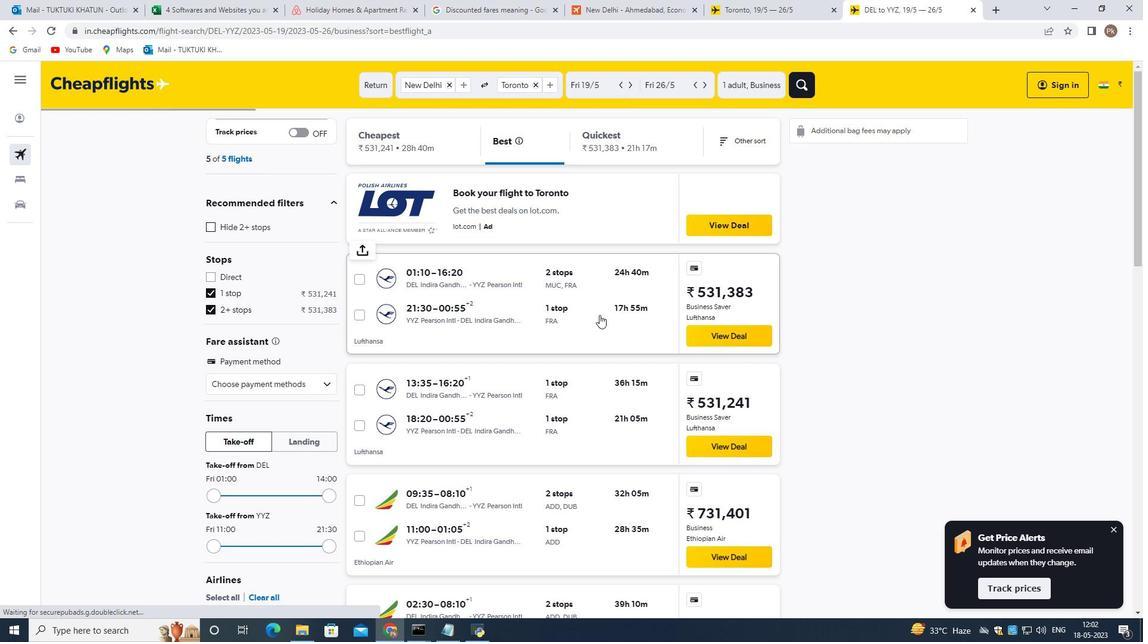 
Action: Mouse moved to (592, 318)
Screenshot: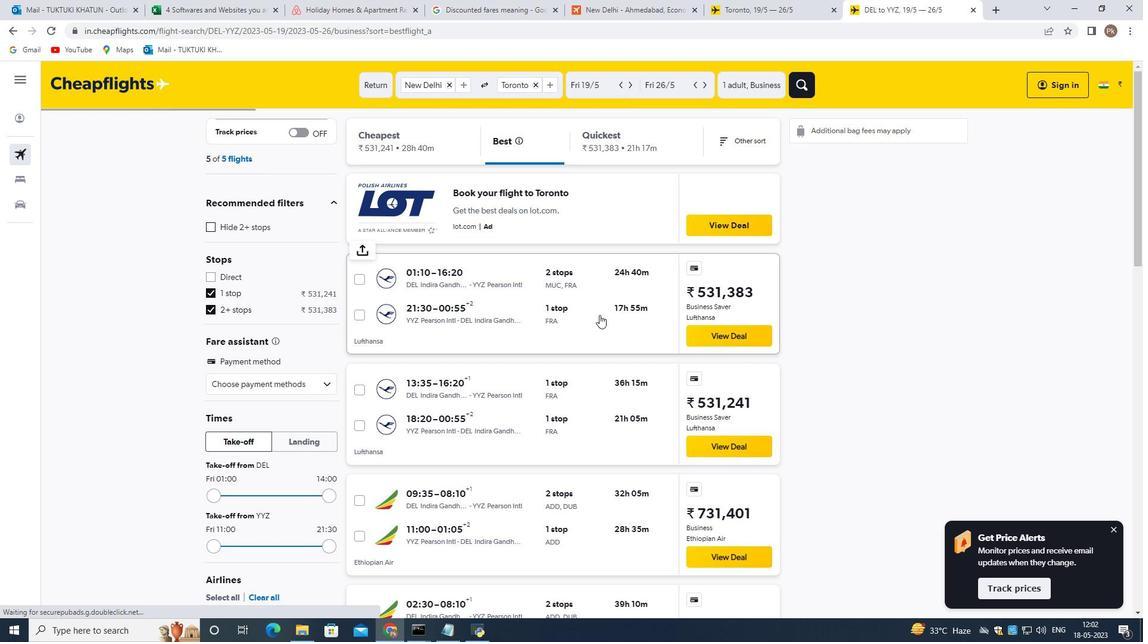
Action: Mouse scrolled (592, 317) with delta (0, 0)
Screenshot: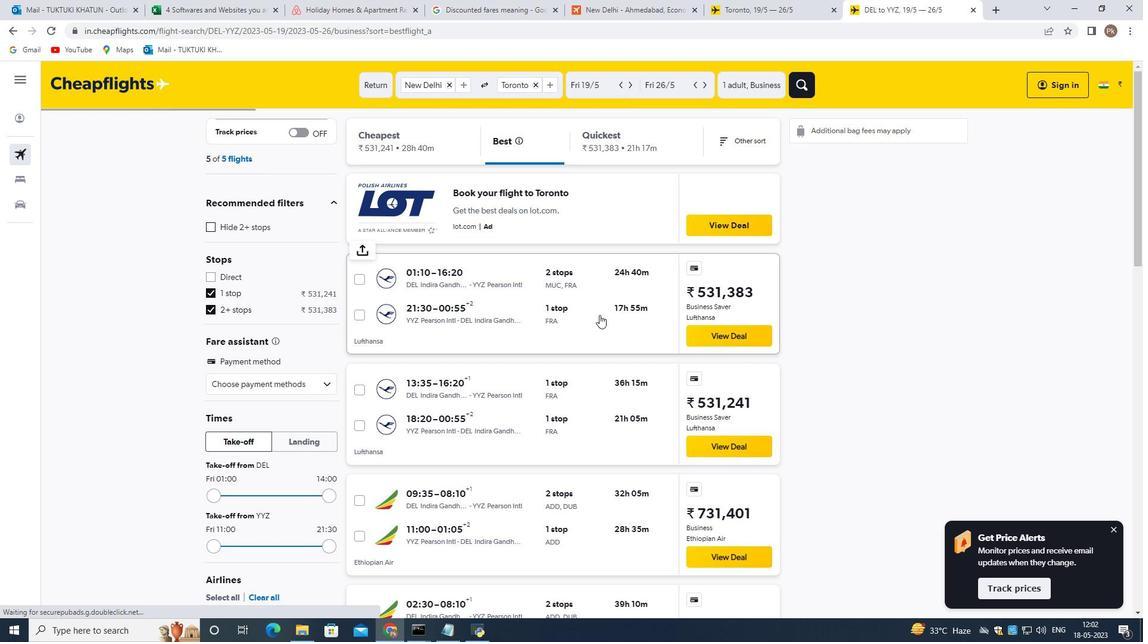 
Action: Mouse moved to (591, 318)
Screenshot: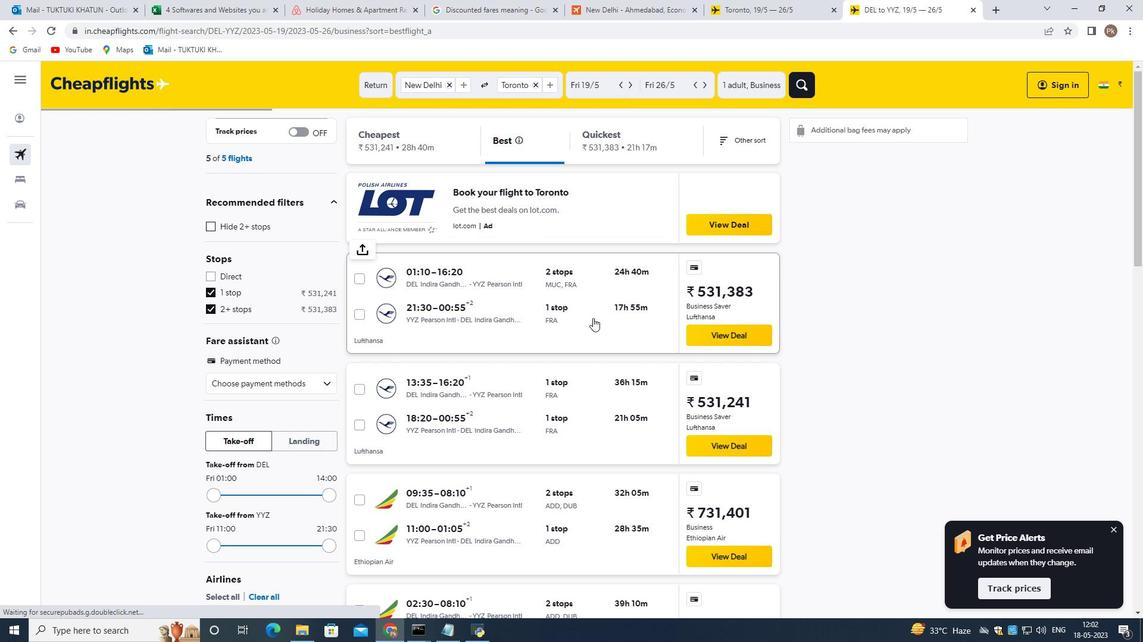 
Action: Mouse scrolled (637, 331) with delta (0, 0)
Screenshot: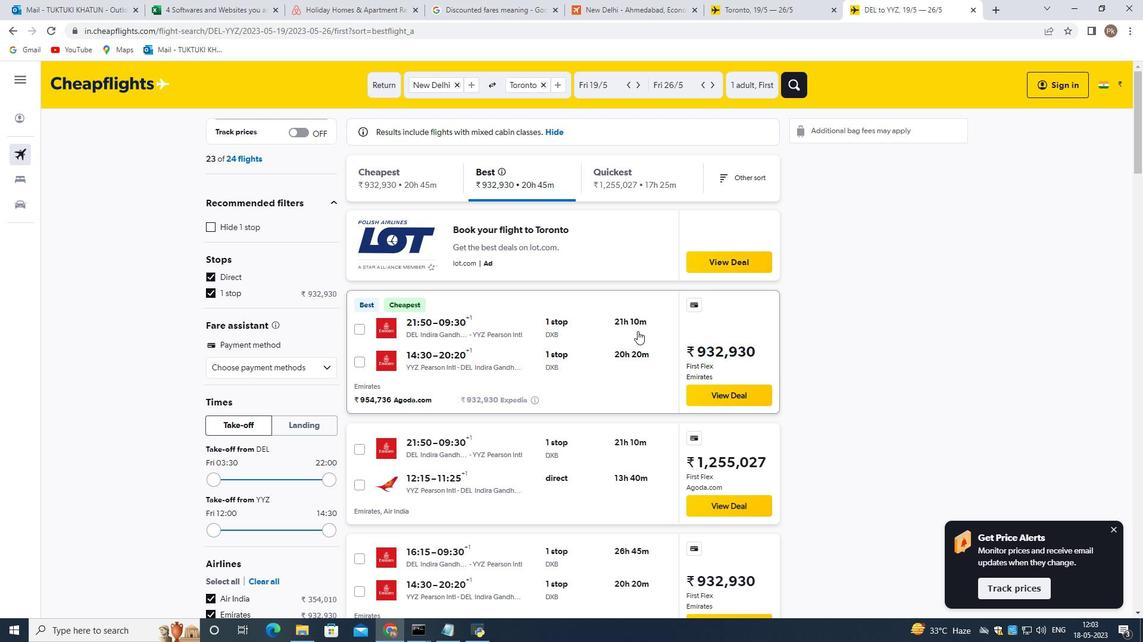 
Action: Mouse moved to (568, 292)
Screenshot: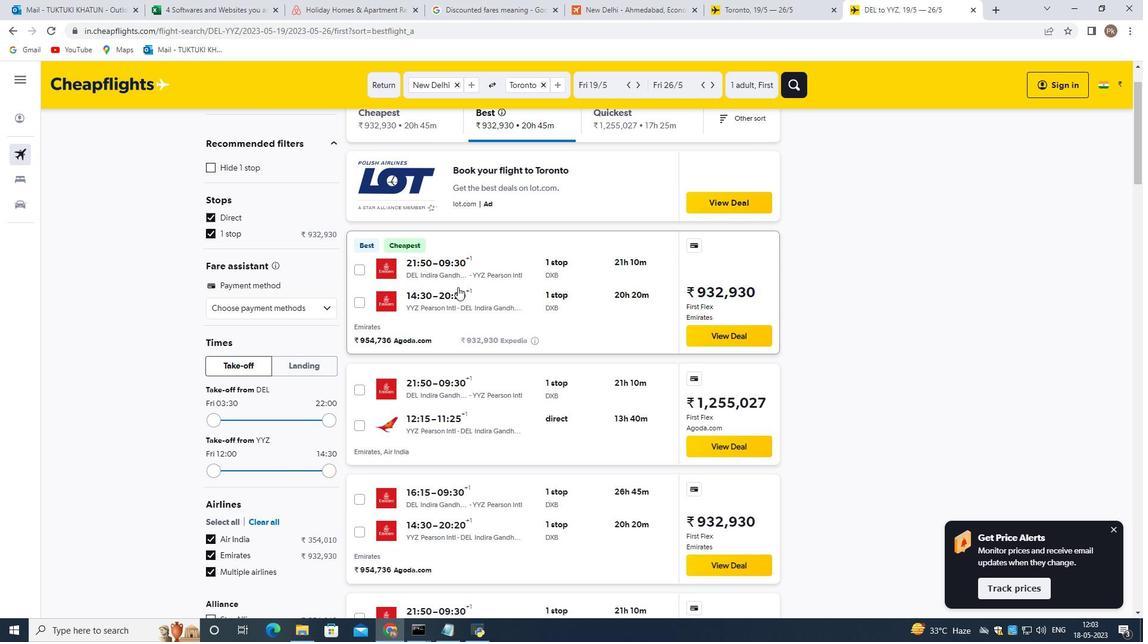 
Action: Mouse scrolled (568, 292) with delta (0, 0)
Screenshot: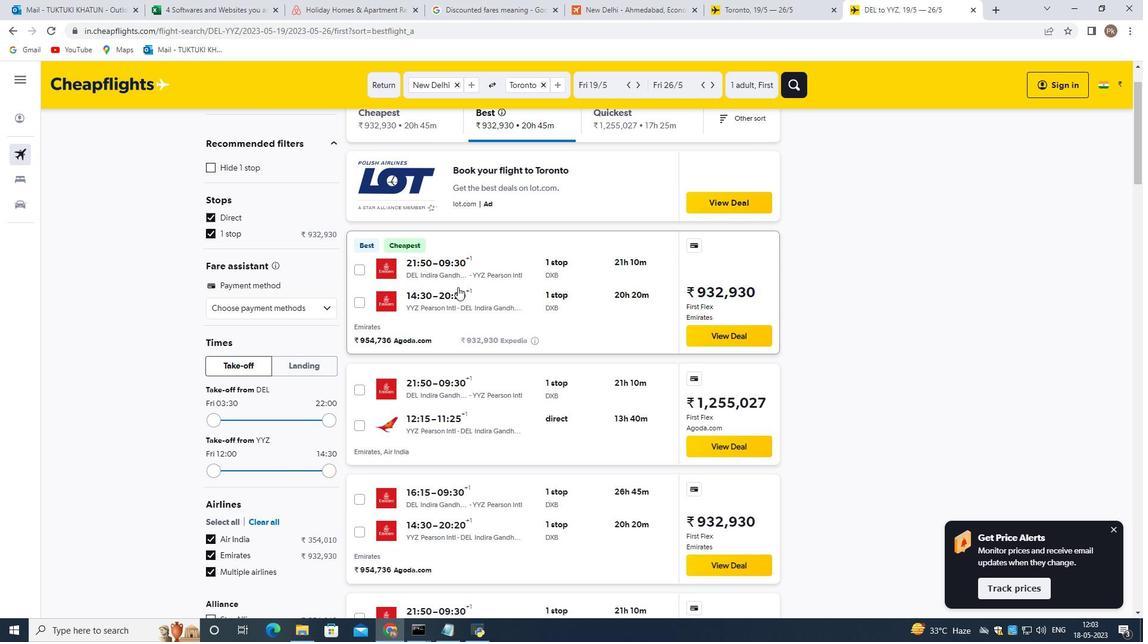 
Action: Mouse moved to (578, 291)
Screenshot: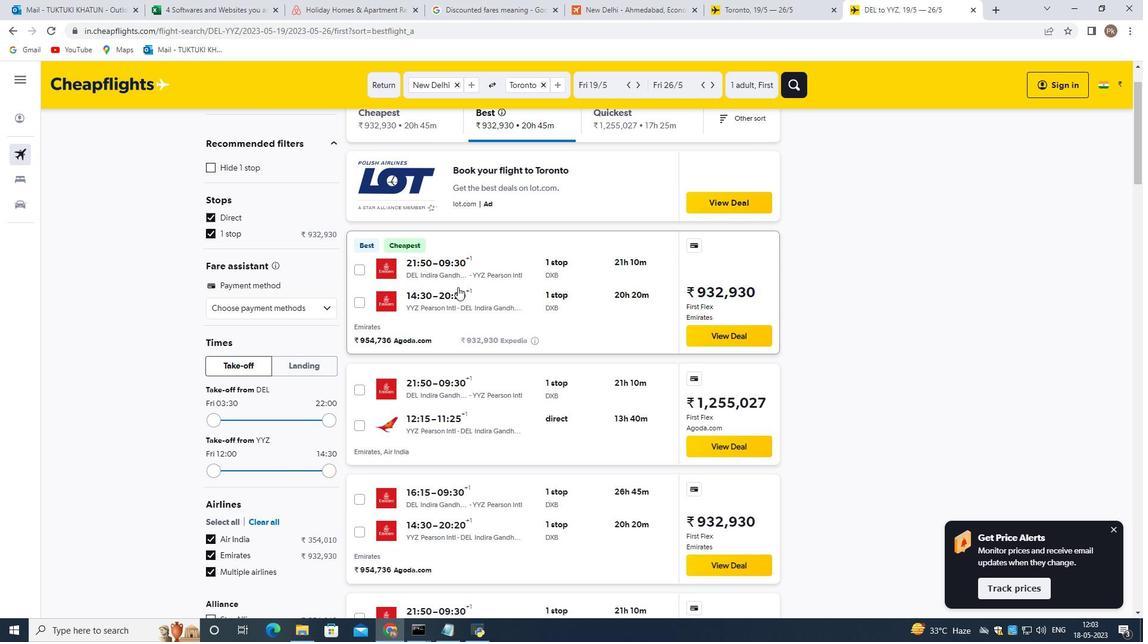 
Action: Mouse scrolled (578, 292) with delta (0, 0)
Screenshot: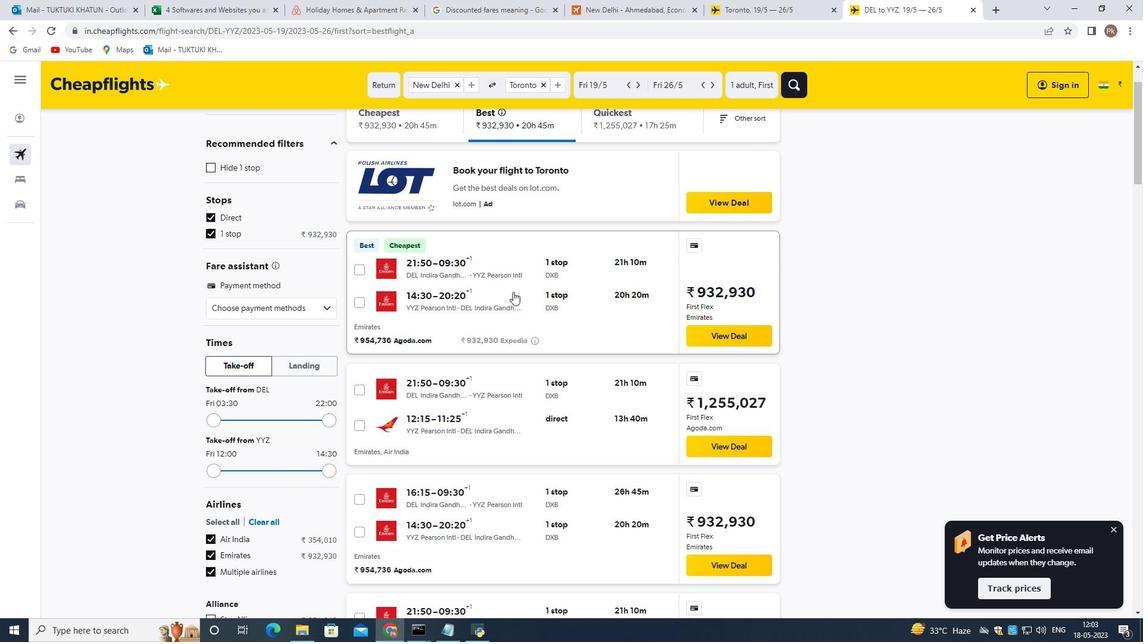 
Action: Mouse moved to (581, 291)
Screenshot: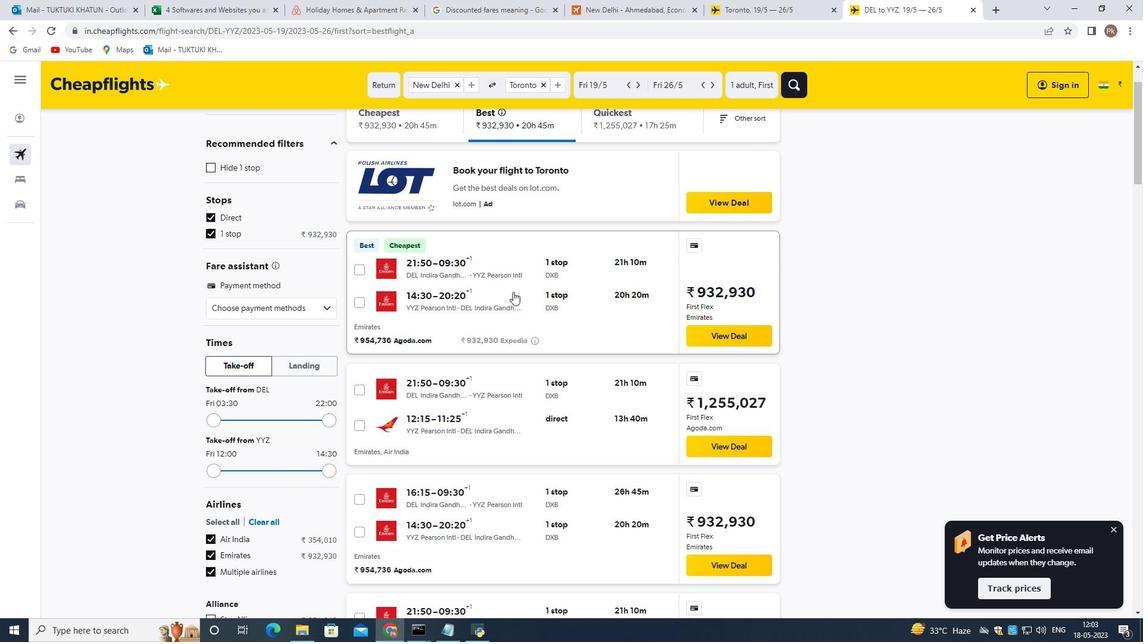 
Action: Mouse scrolled (581, 291) with delta (0, 0)
Screenshot: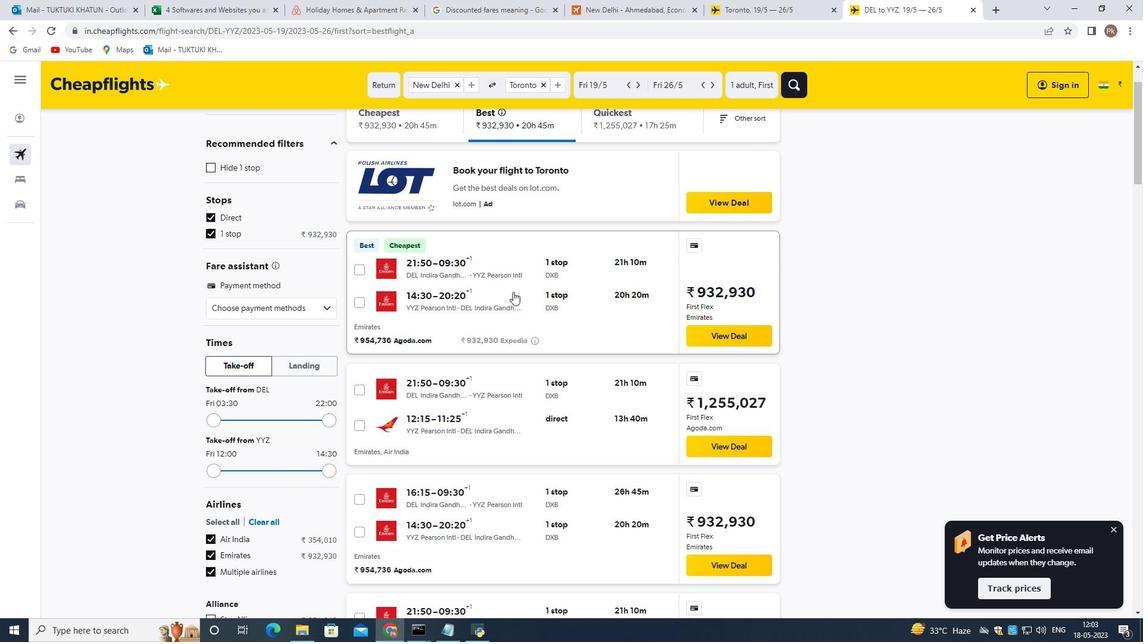 
Action: Mouse scrolled (581, 291) with delta (0, 0)
Screenshot: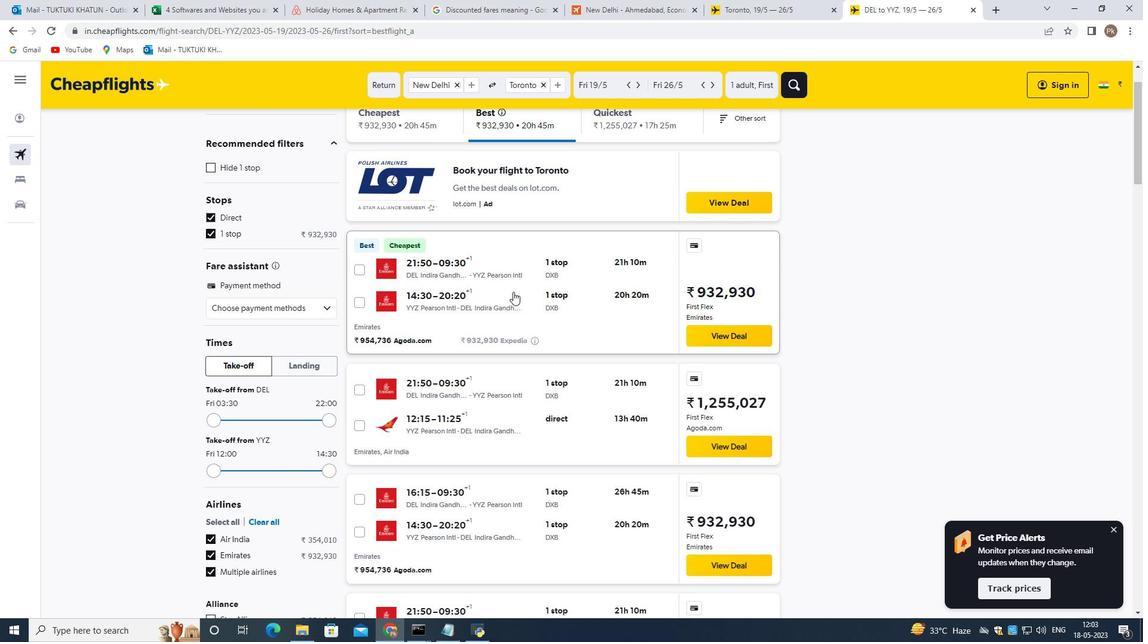 
Action: Mouse scrolled (581, 290) with delta (0, 0)
Screenshot: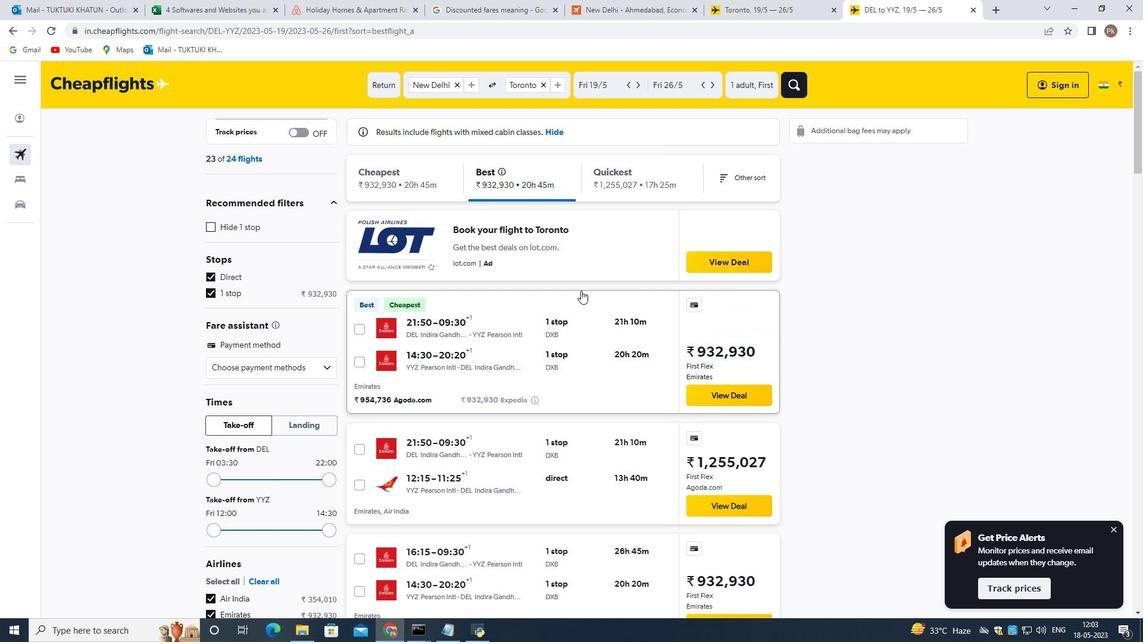 
Action: Mouse scrolled (581, 290) with delta (0, 0)
Screenshot: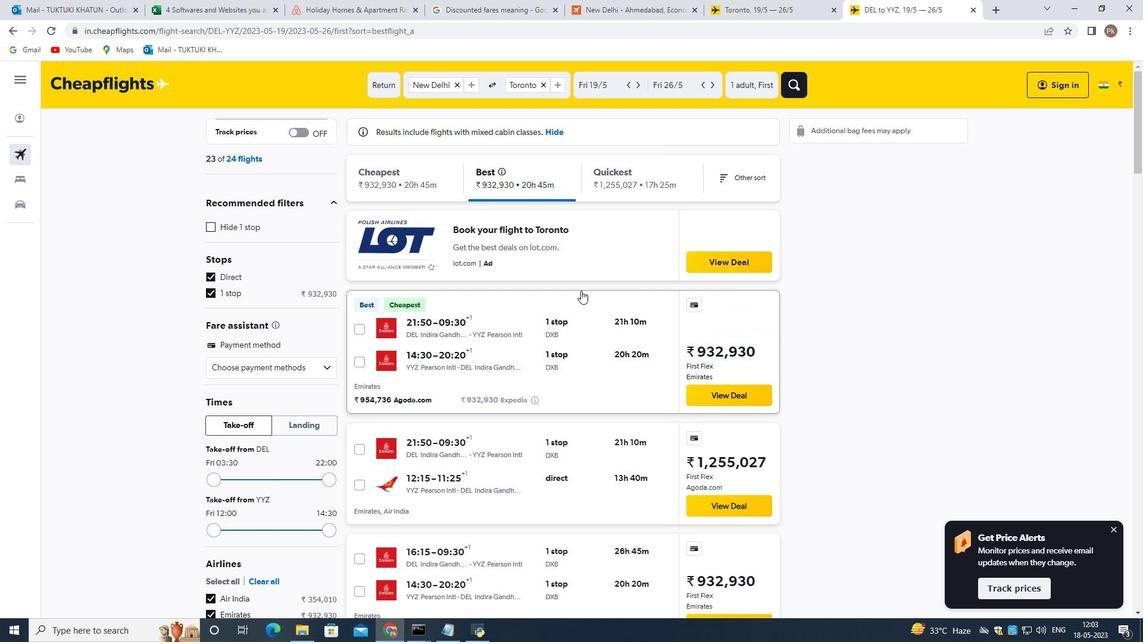 
Action: Mouse scrolled (581, 290) with delta (0, 0)
Screenshot: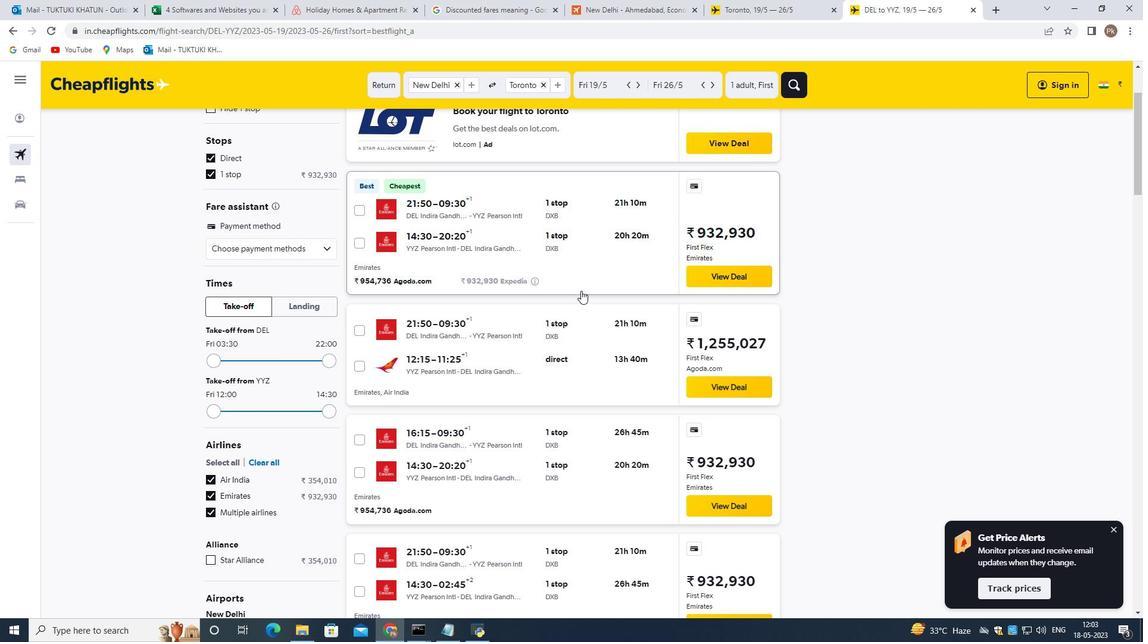
Action: Mouse scrolled (581, 290) with delta (0, 0)
Screenshot: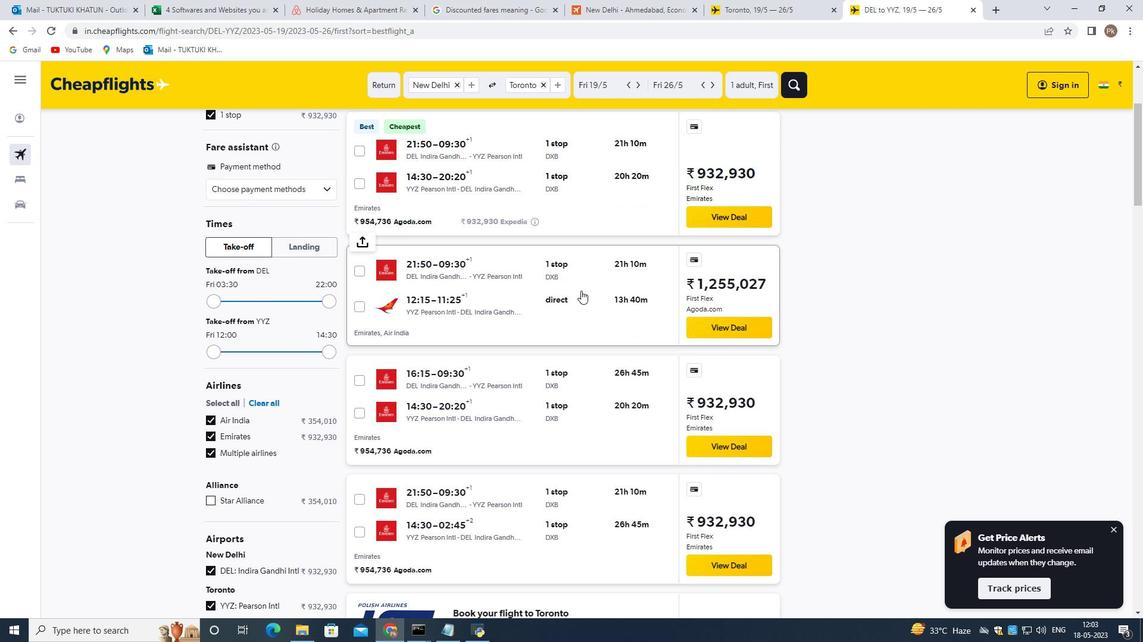 
Action: Mouse scrolled (581, 290) with delta (0, 0)
Screenshot: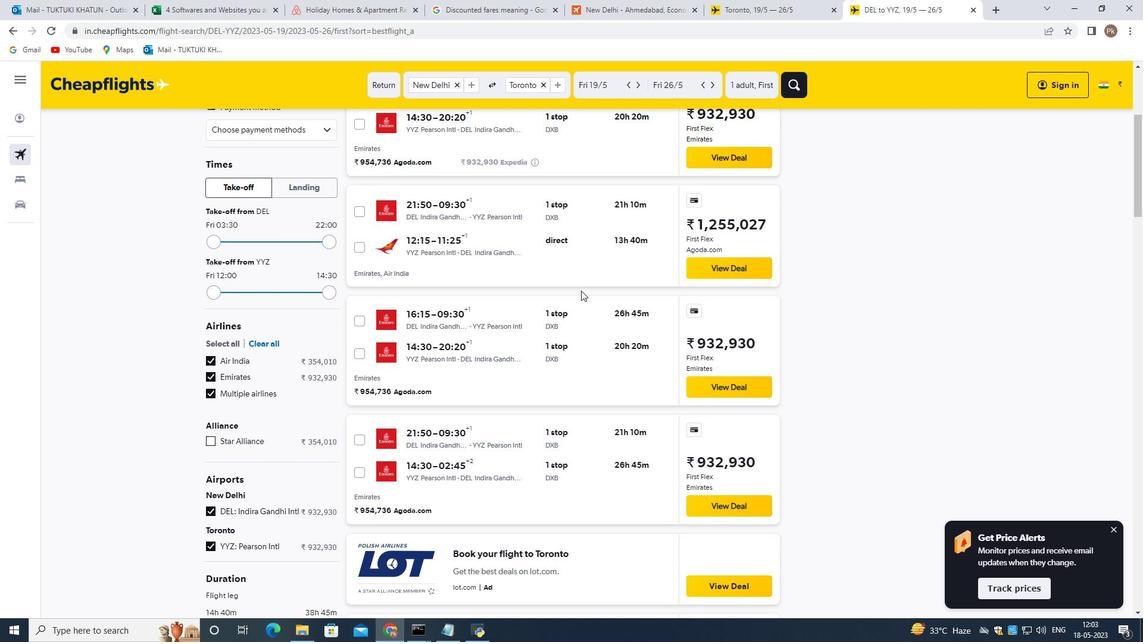 
Action: Mouse scrolled (581, 290) with delta (0, 0)
Screenshot: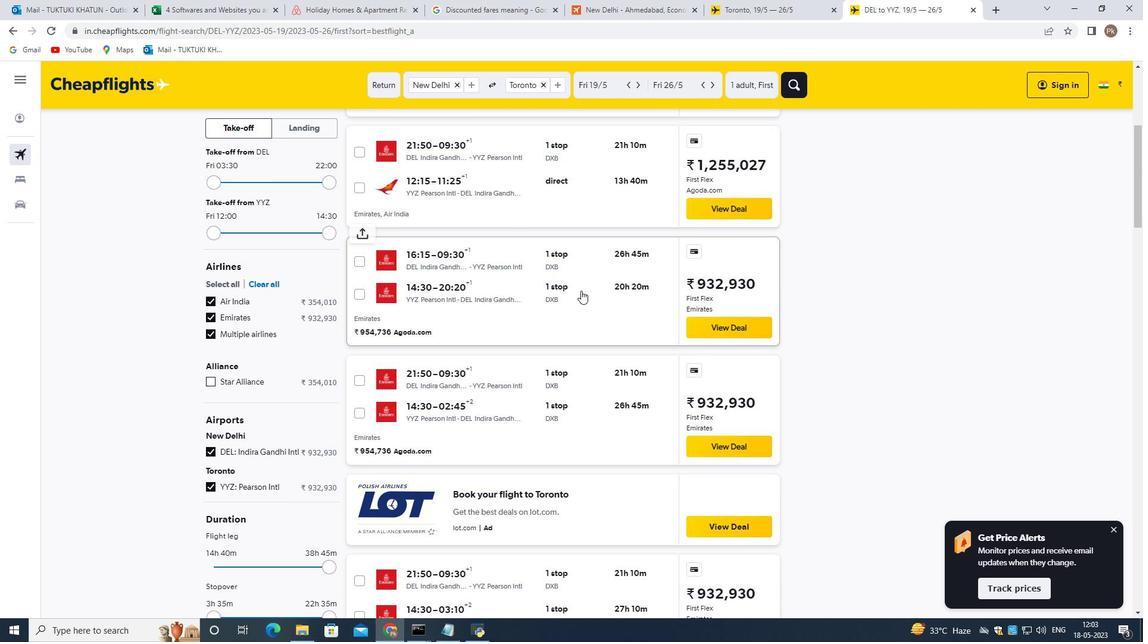 
Action: Mouse scrolled (581, 290) with delta (0, 0)
Screenshot: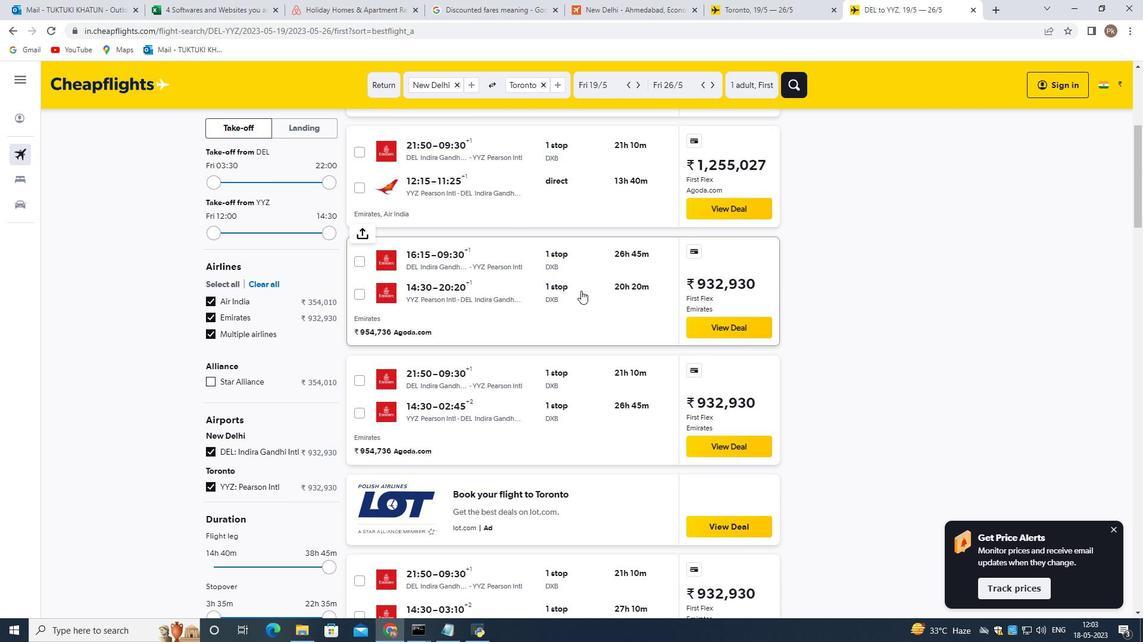 
Action: Mouse scrolled (581, 290) with delta (0, 0)
Screenshot: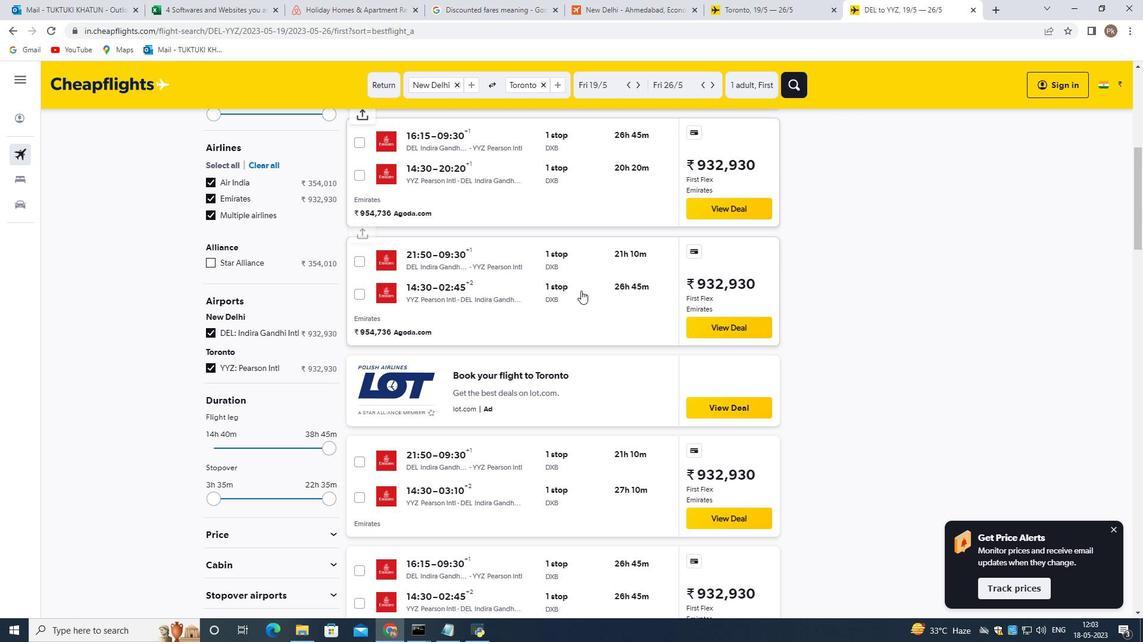
Action: Mouse scrolled (581, 290) with delta (0, 0)
Screenshot: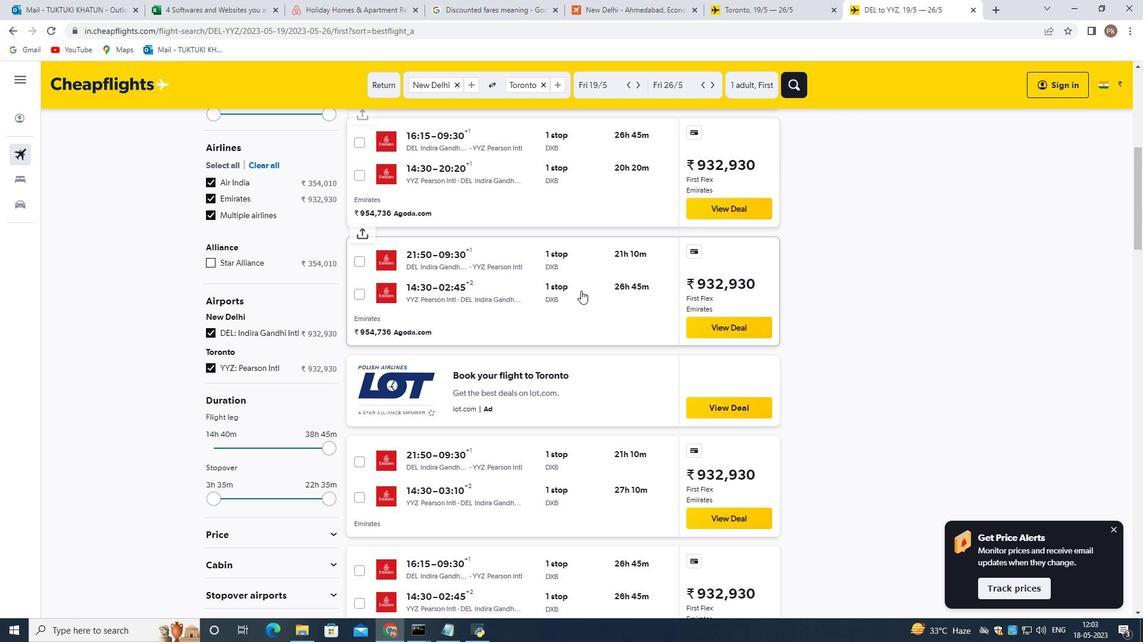 
Action: Mouse scrolled (581, 290) with delta (0, 0)
Screenshot: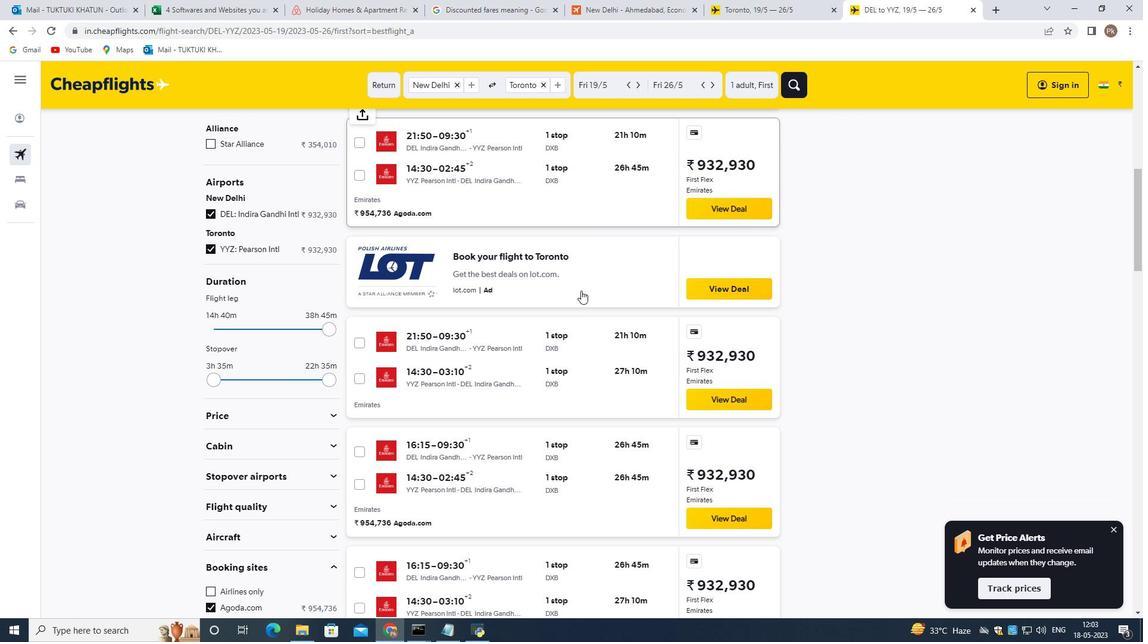 
Action: Mouse scrolled (581, 290) with delta (0, 0)
Screenshot: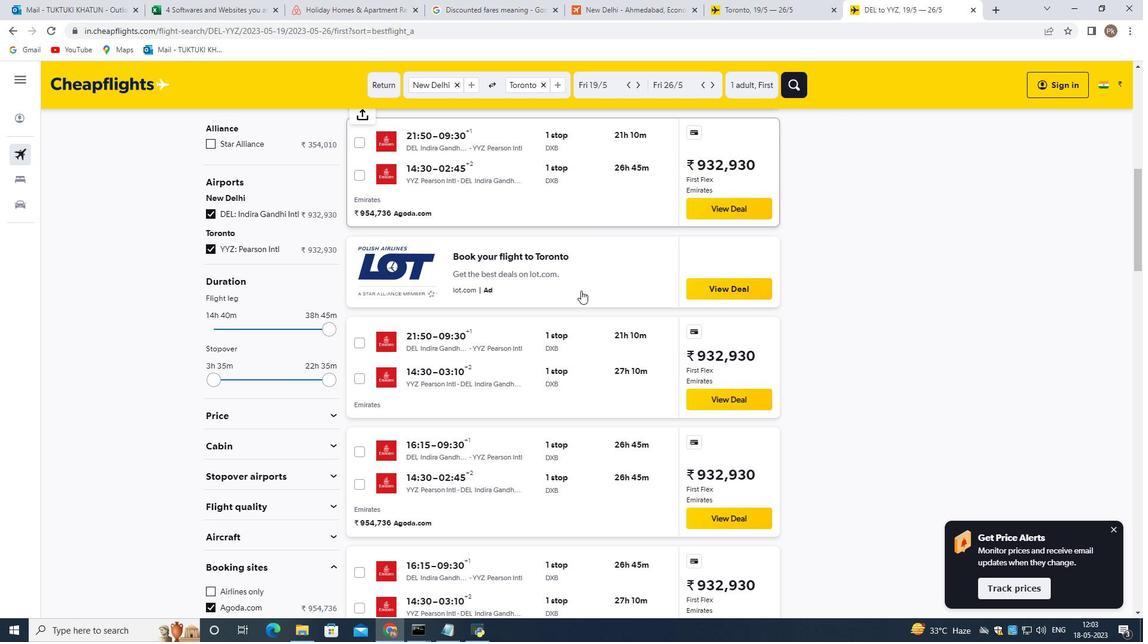 
Action: Mouse scrolled (581, 290) with delta (0, 0)
Screenshot: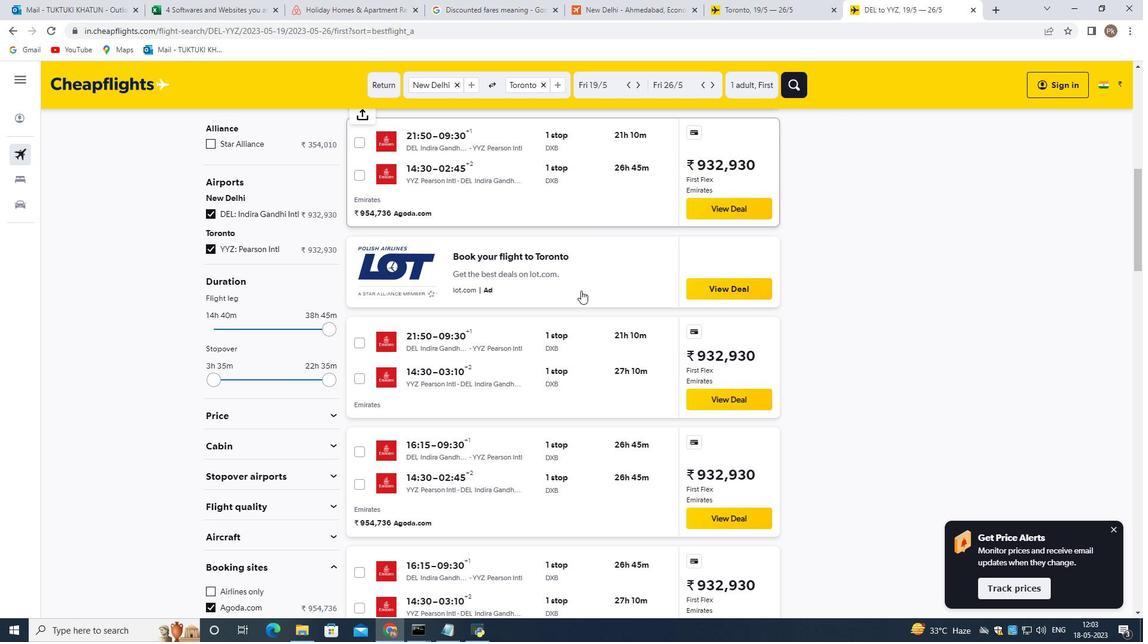 
Action: Mouse scrolled (581, 290) with delta (0, 0)
Screenshot: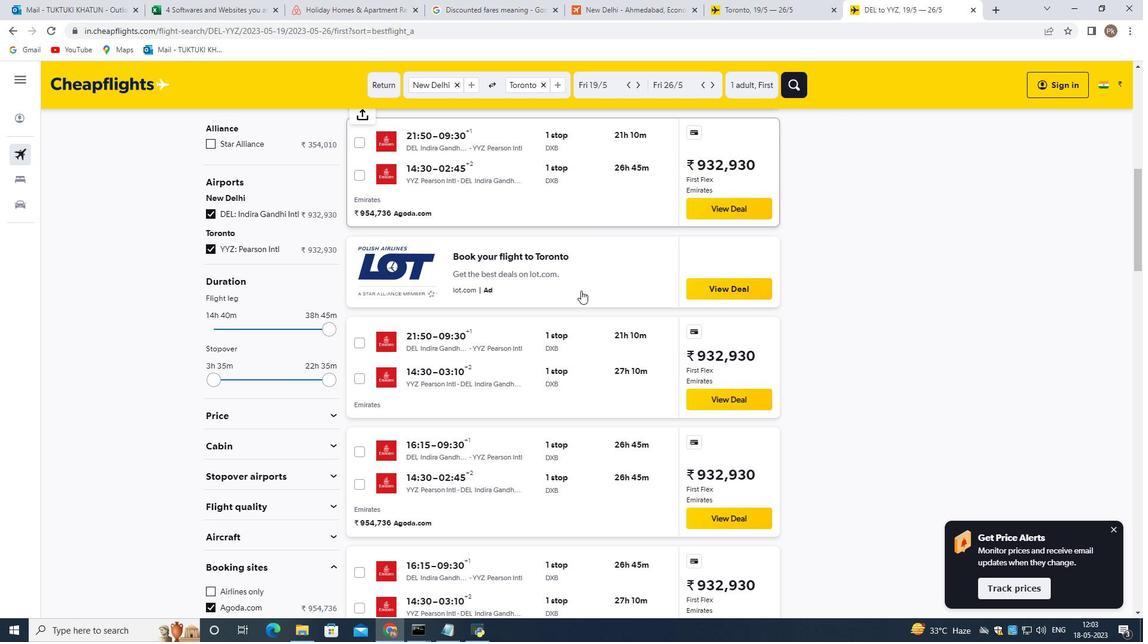 
Action: Mouse scrolled (581, 290) with delta (0, 0)
Screenshot: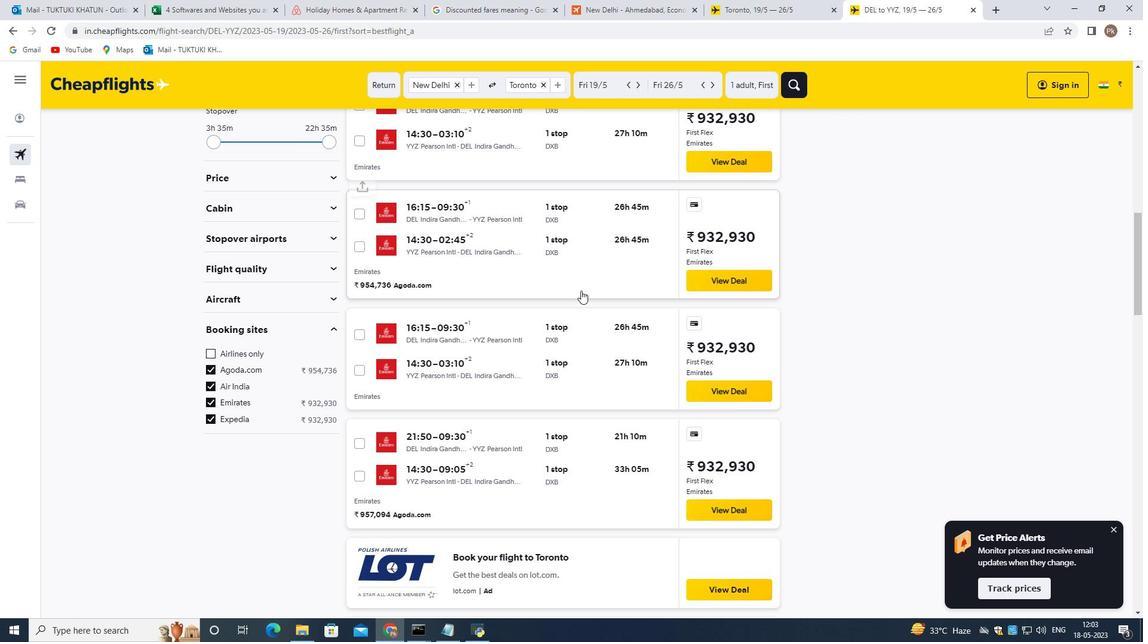 
Action: Mouse scrolled (581, 290) with delta (0, 0)
Screenshot: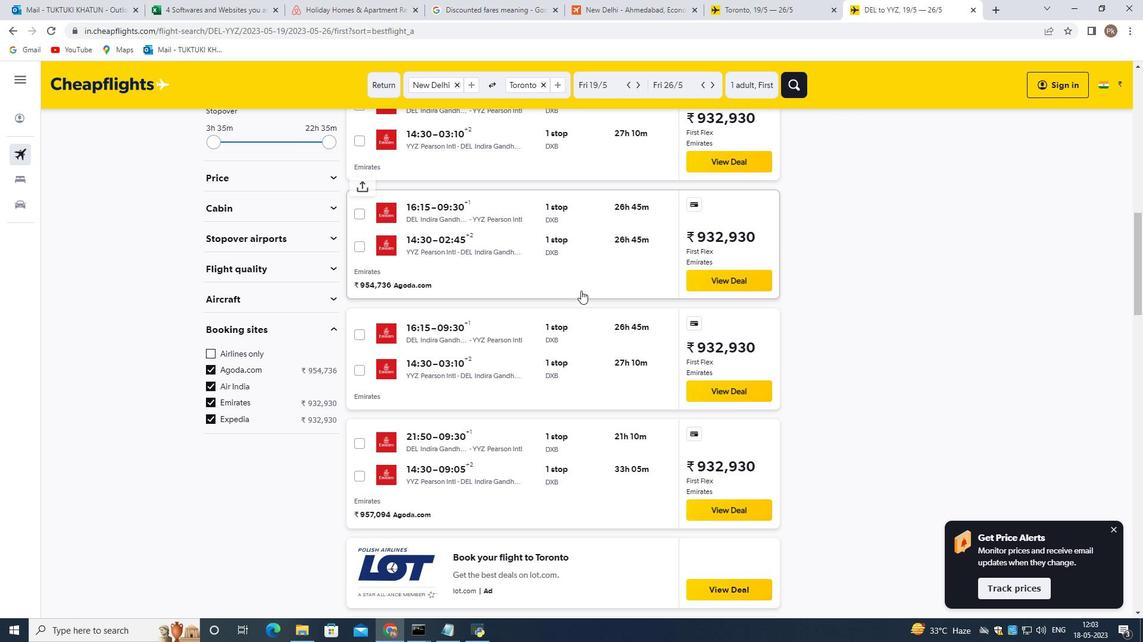
Action: Mouse scrolled (581, 290) with delta (0, 0)
Screenshot: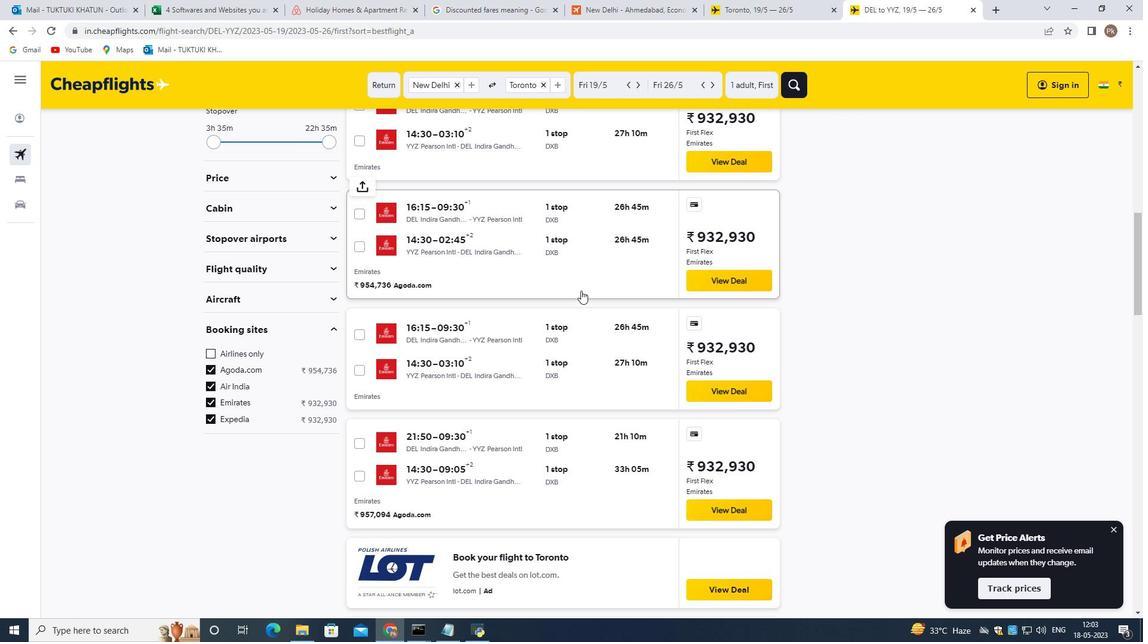 
Action: Mouse scrolled (581, 290) with delta (0, 0)
Screenshot: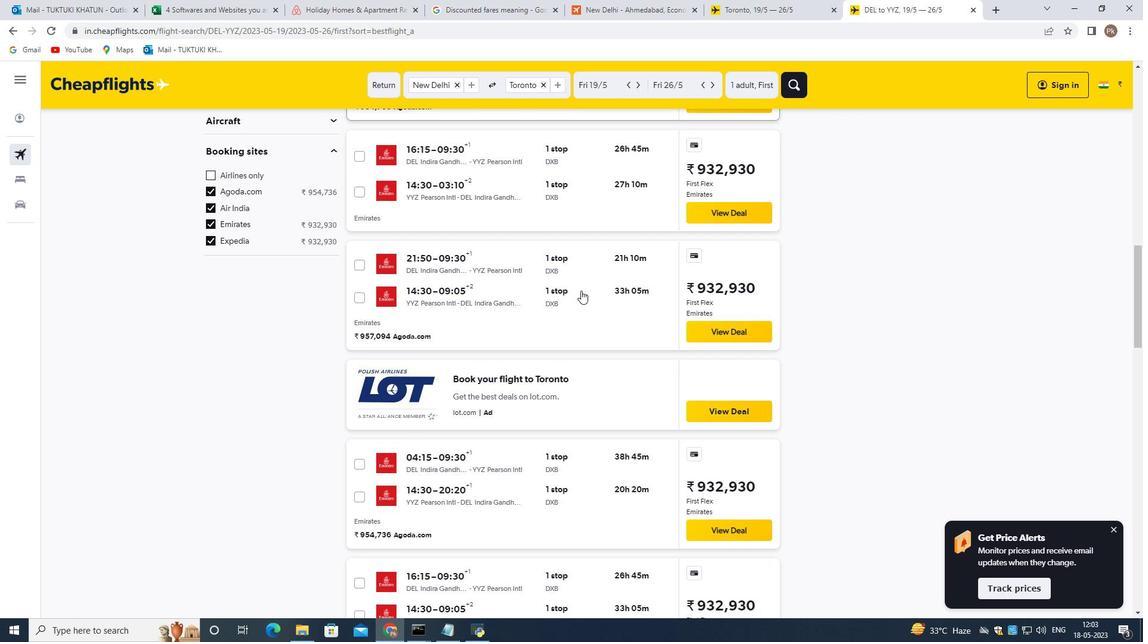 
Action: Mouse scrolled (581, 290) with delta (0, 0)
Screenshot: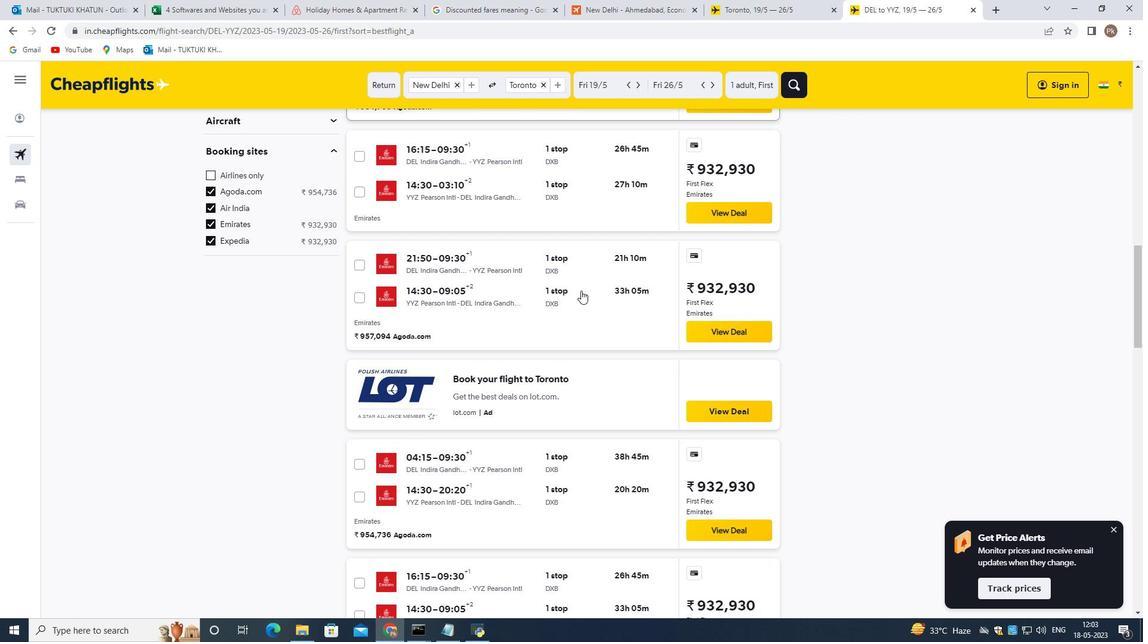 
Action: Mouse scrolled (581, 290) with delta (0, 0)
Screenshot: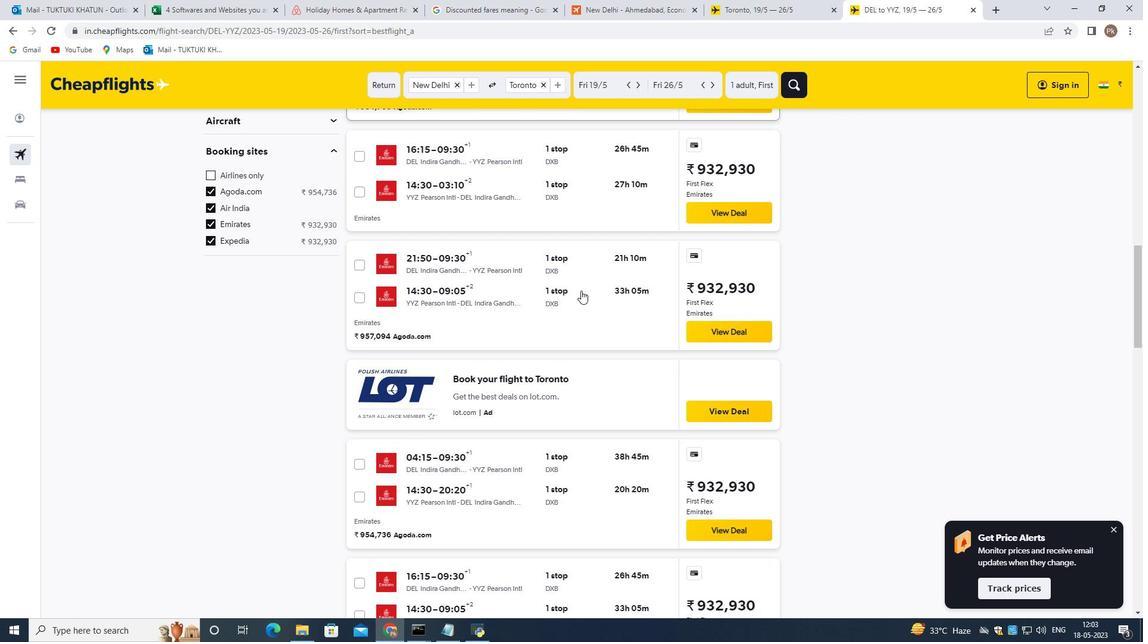
Action: Mouse scrolled (581, 290) with delta (0, 0)
Screenshot: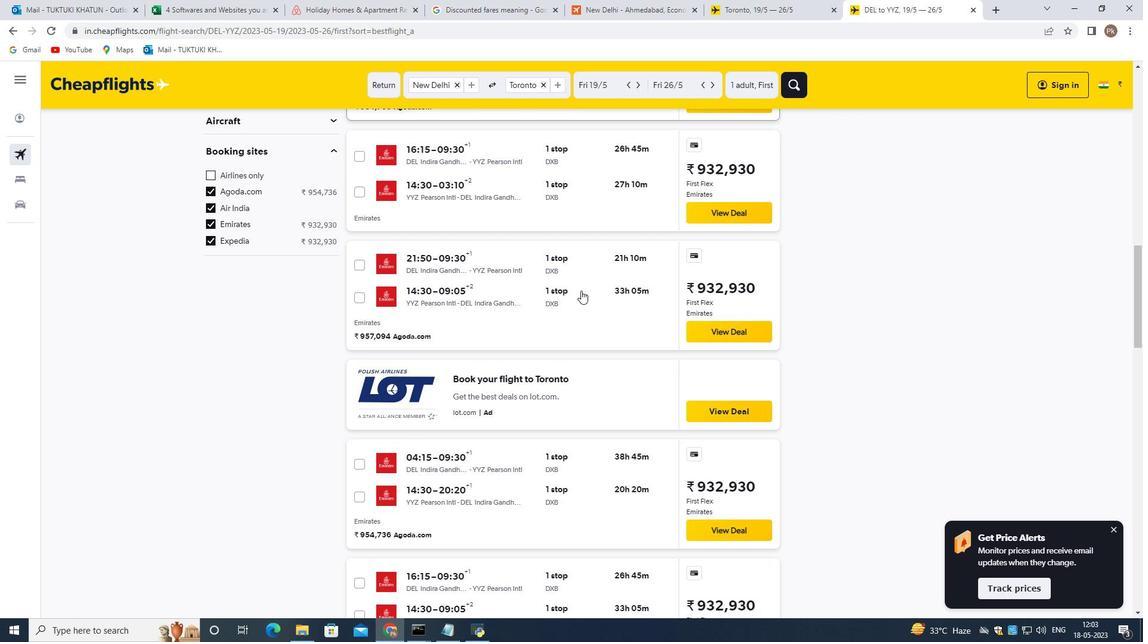 
Action: Mouse scrolled (581, 290) with delta (0, 0)
Screenshot: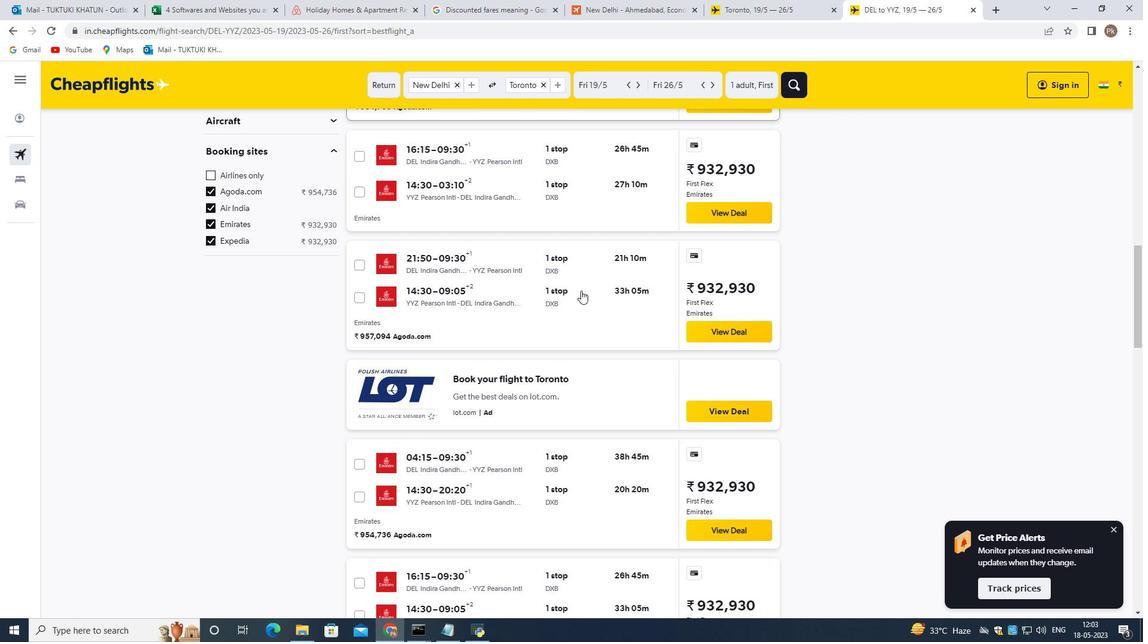 
Action: Mouse scrolled (581, 290) with delta (0, 0)
Screenshot: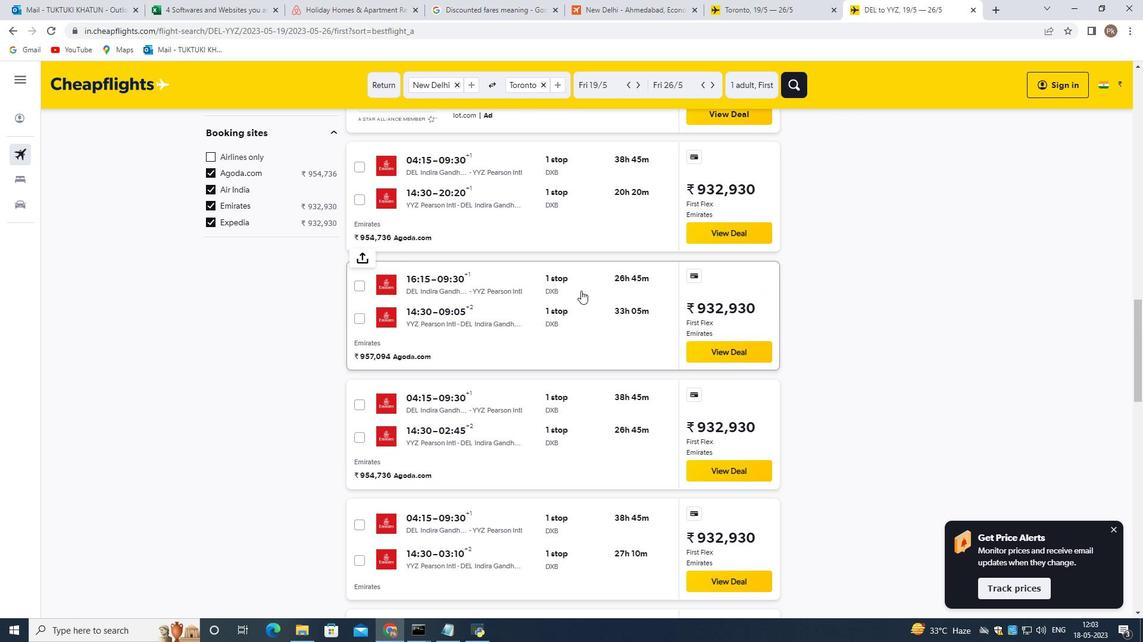 
Action: Mouse scrolled (581, 290) with delta (0, 0)
Screenshot: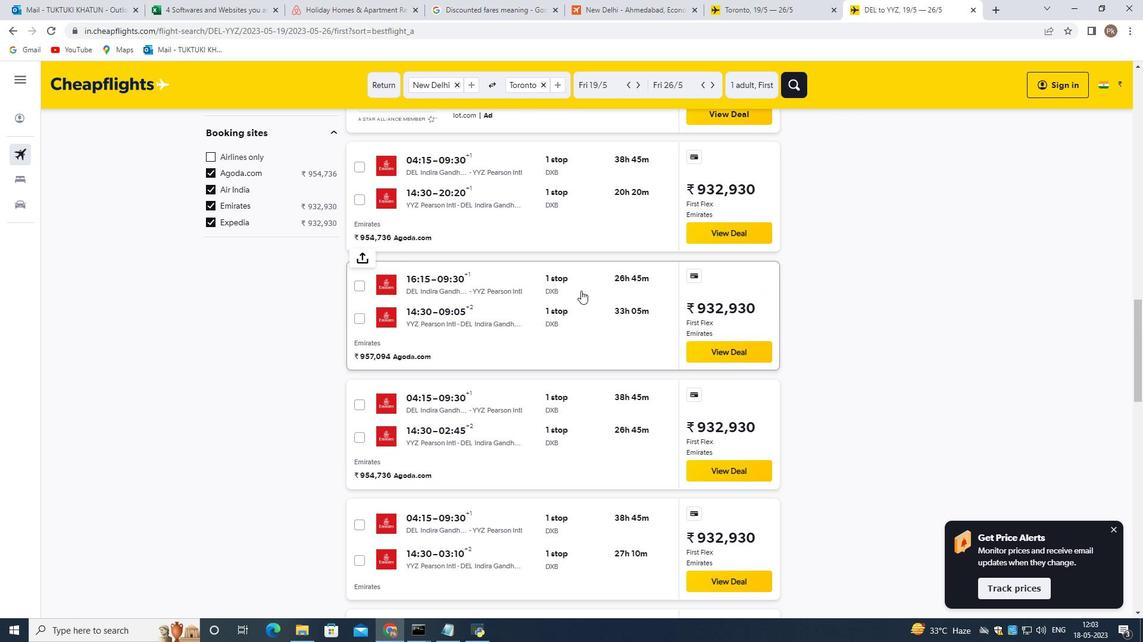 
Action: Mouse moved to (544, 294)
Screenshot: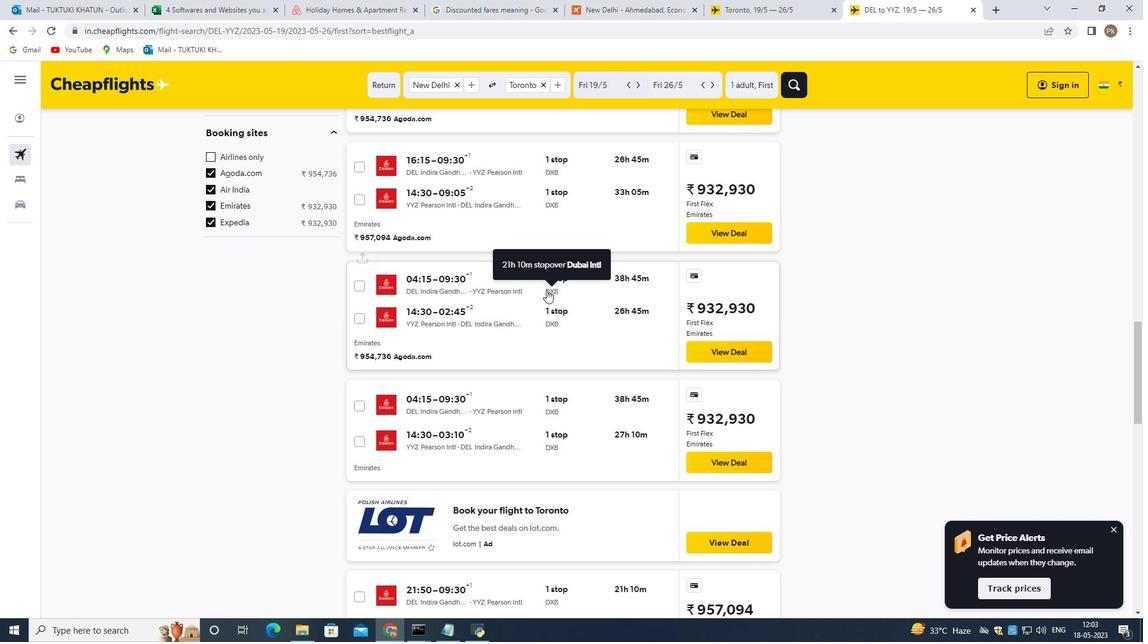 
Action: Mouse scrolled (544, 294) with delta (0, 0)
Screenshot: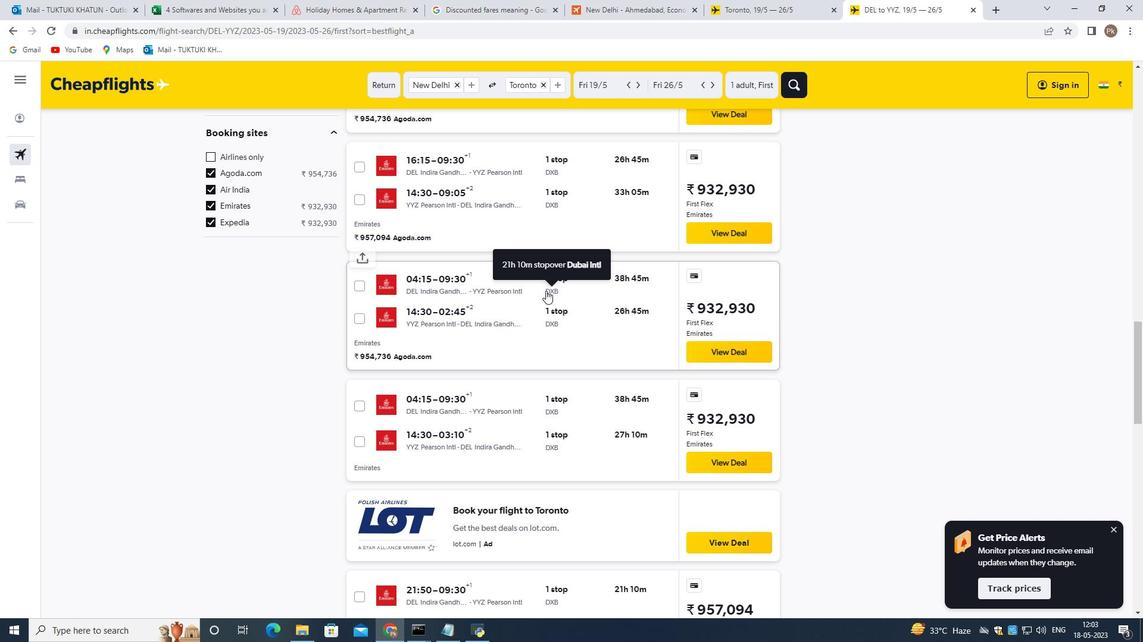 
Action: Mouse moved to (544, 296)
Screenshot: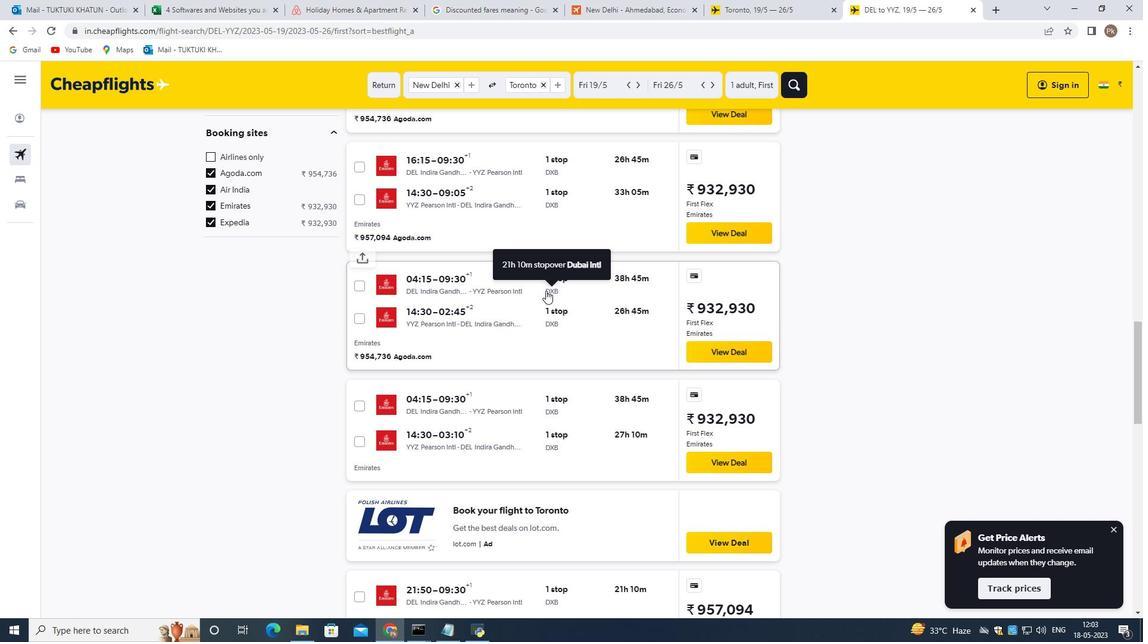 
Action: Mouse scrolled (544, 295) with delta (0, 0)
Screenshot: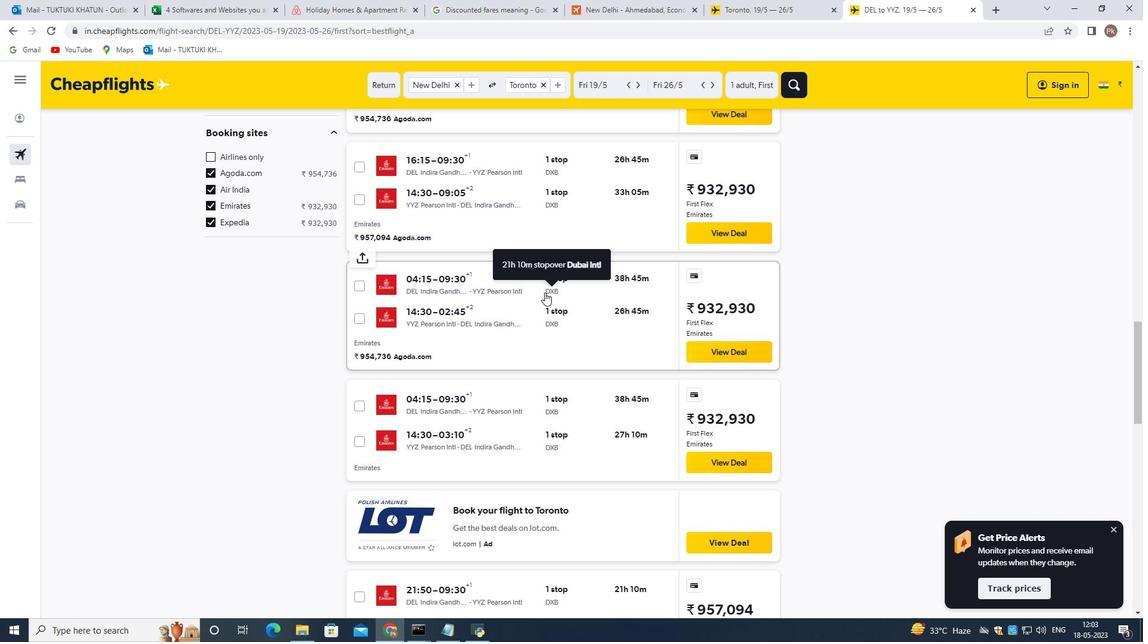 
Action: Mouse scrolled (544, 295) with delta (0, 0)
Screenshot: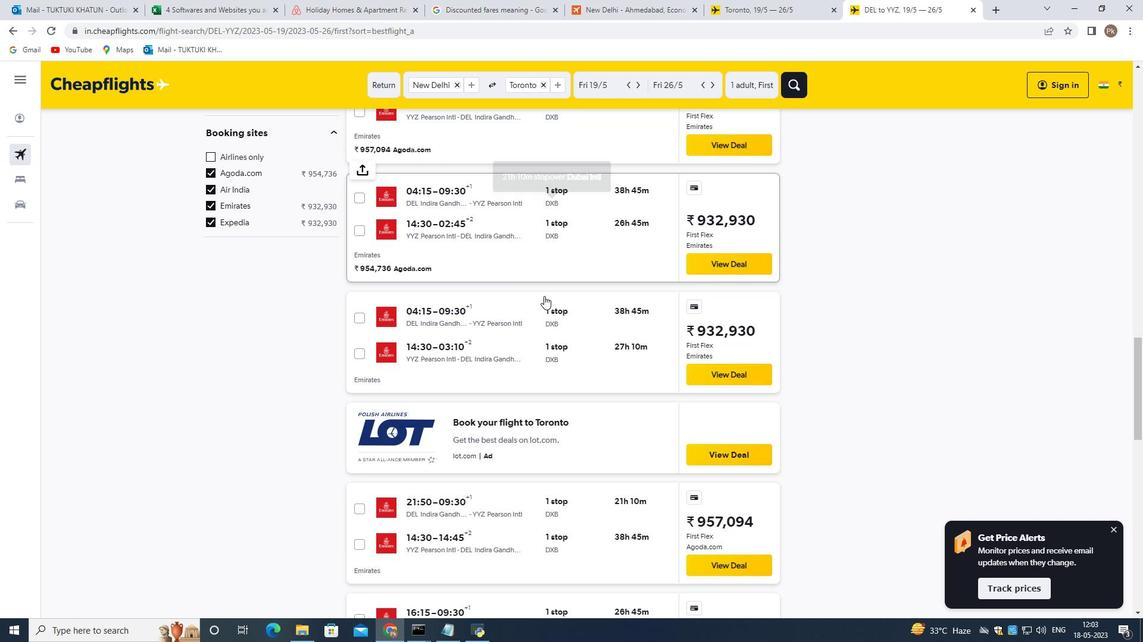 
Action: Mouse scrolled (544, 295) with delta (0, 0)
Screenshot: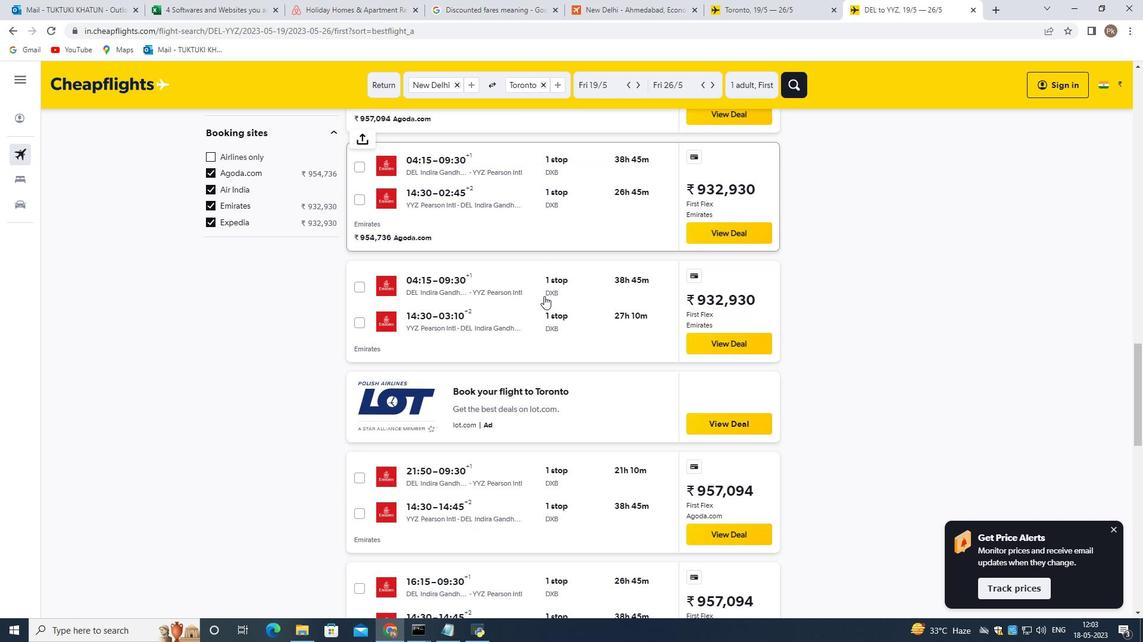 
Action: Mouse scrolled (544, 295) with delta (0, 0)
Screenshot: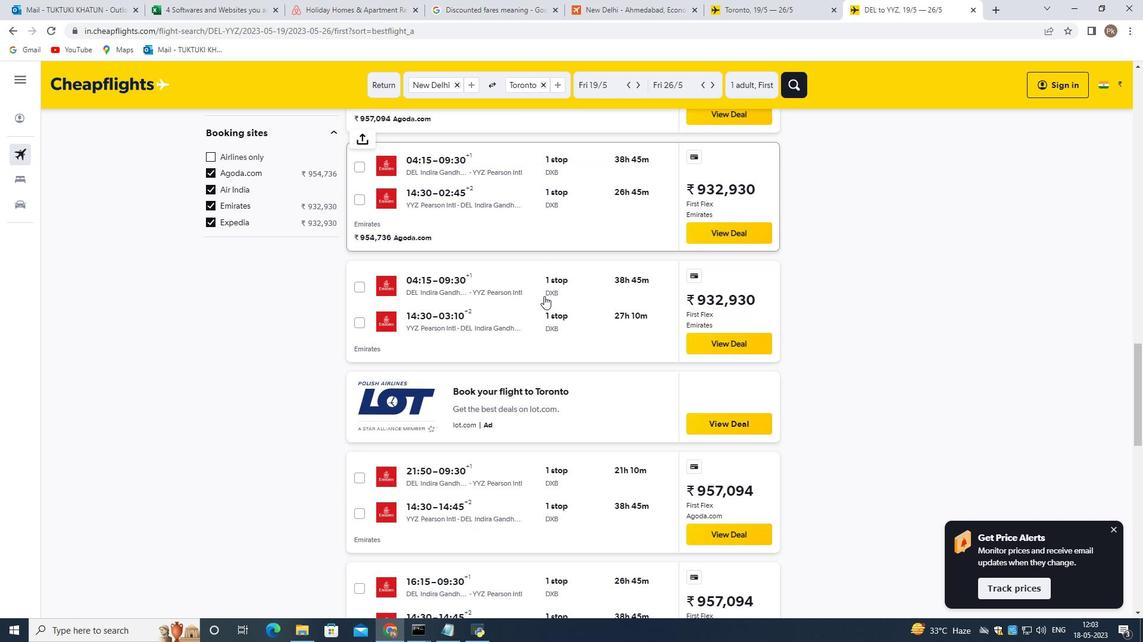 
Action: Mouse moved to (543, 297)
Screenshot: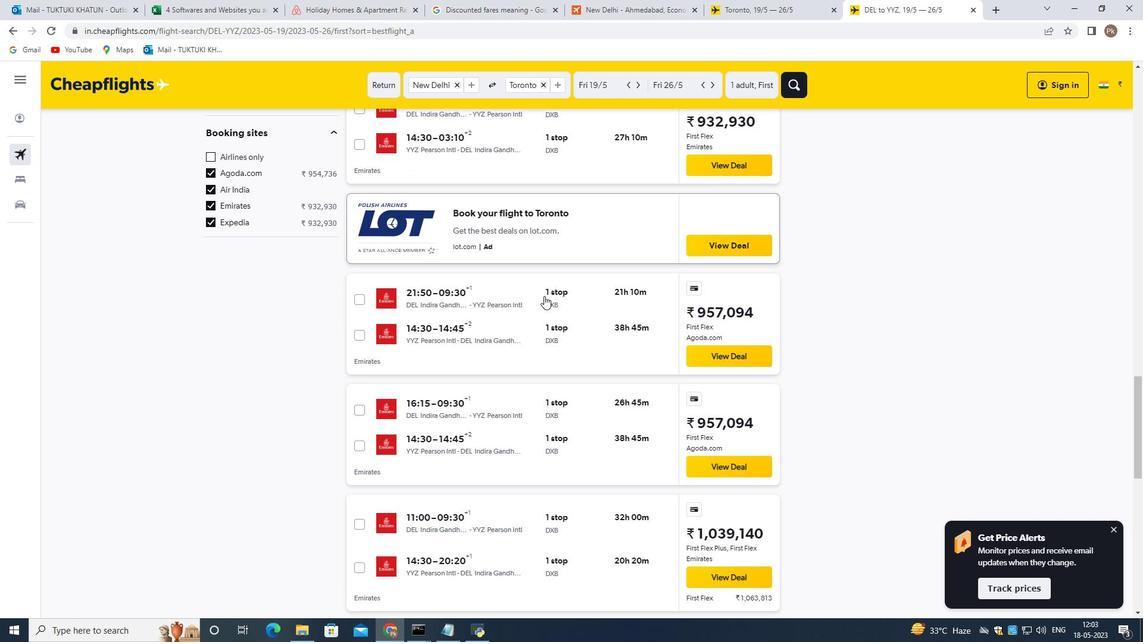 
Action: Mouse scrolled (543, 297) with delta (0, 0)
Screenshot: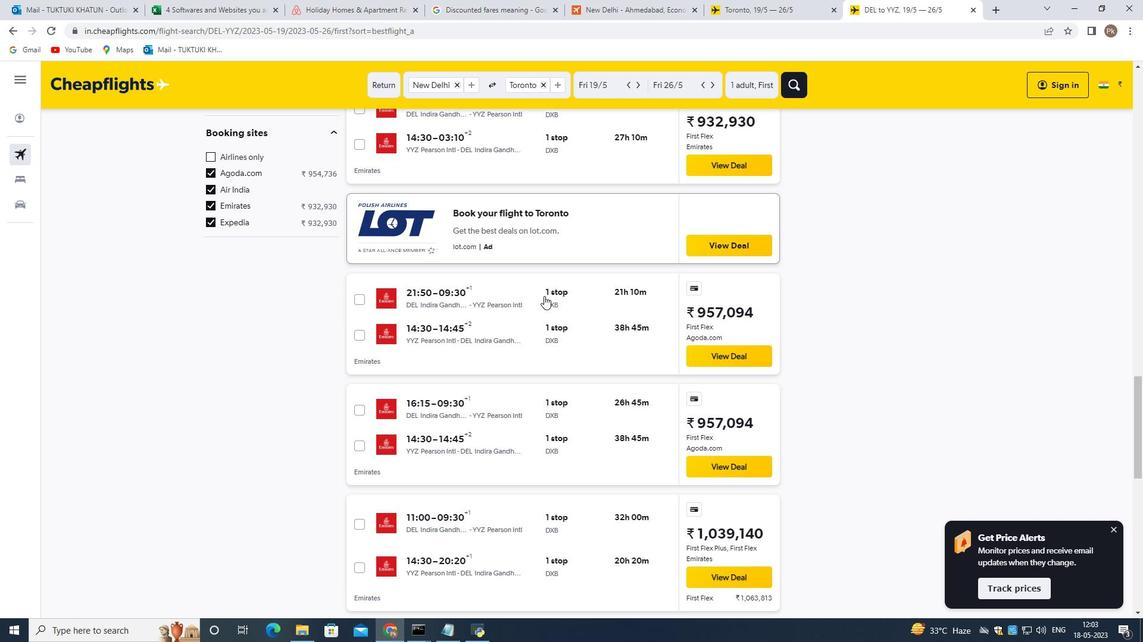 
Action: Mouse moved to (542, 300)
Screenshot: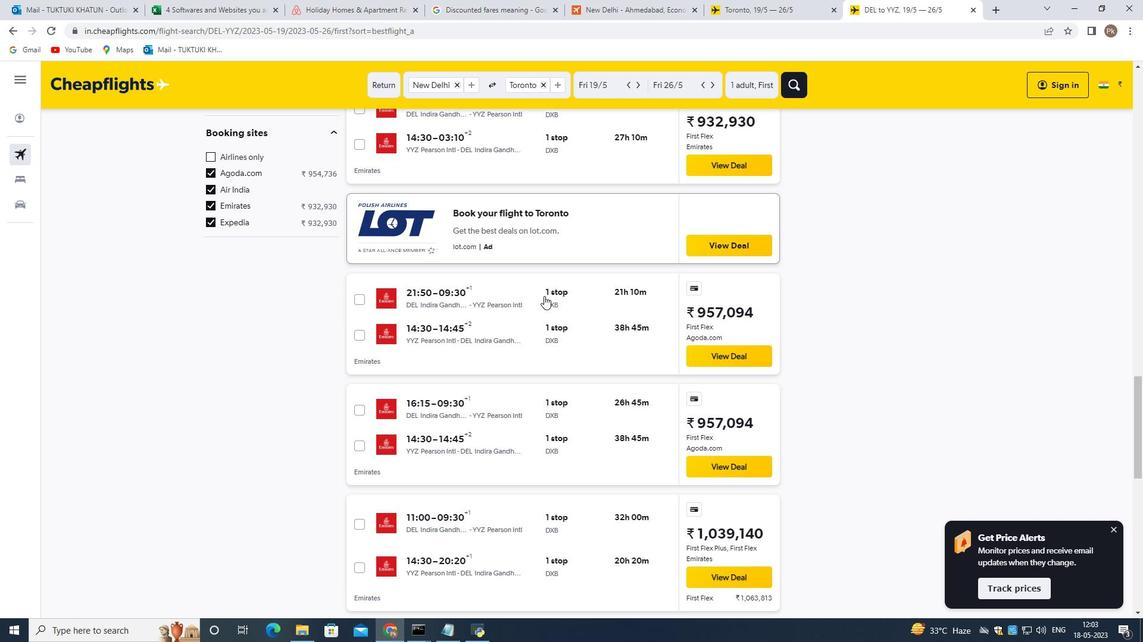 
Action: Mouse scrolled (542, 298) with delta (0, 0)
Screenshot: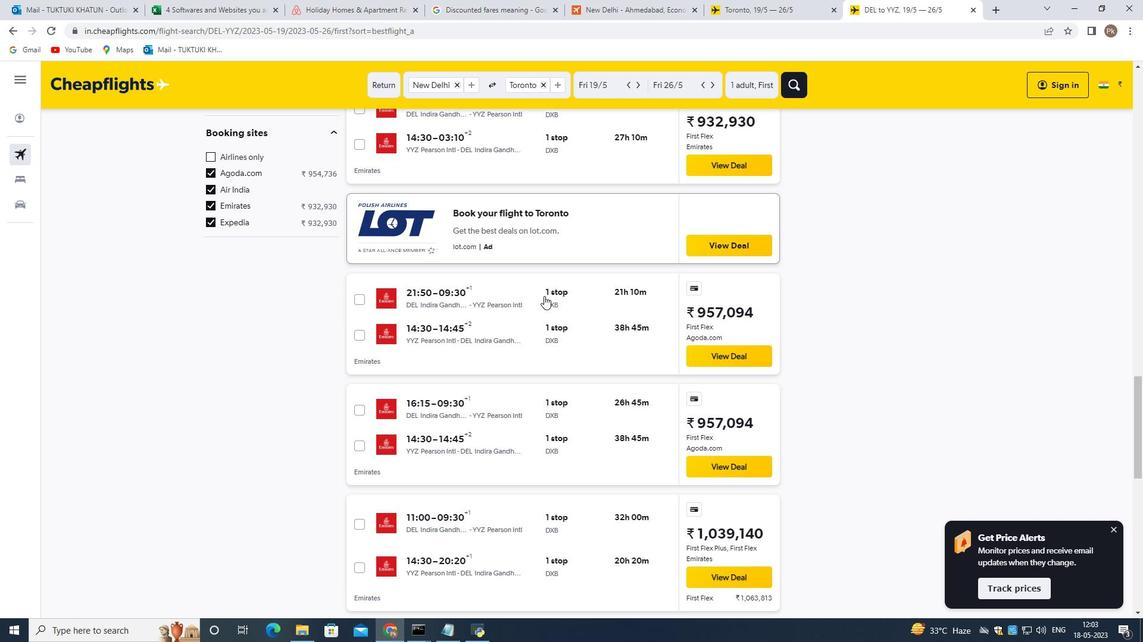 
Action: Mouse moved to (542, 301)
Screenshot: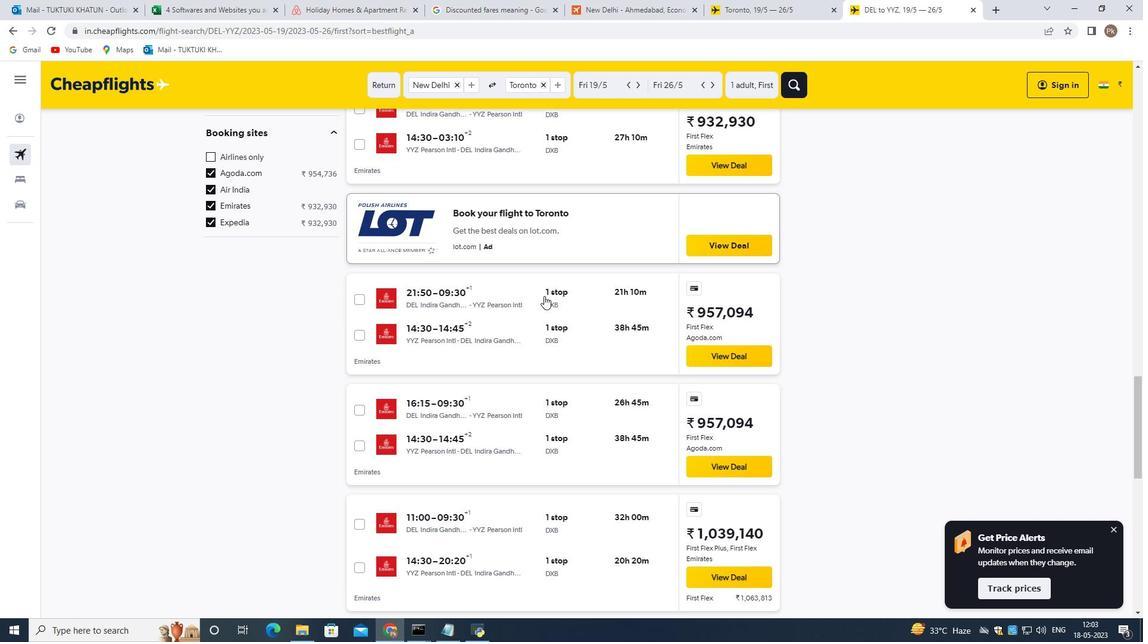 
Action: Mouse scrolled (542, 300) with delta (0, 0)
Screenshot: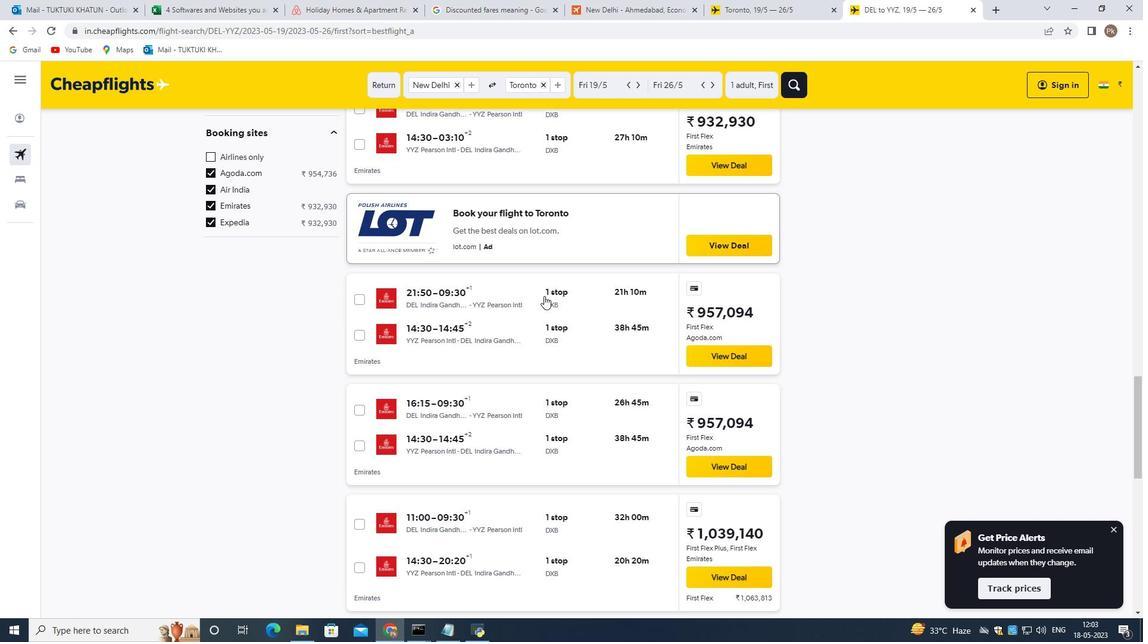 
Action: Mouse moved to (542, 301)
Screenshot: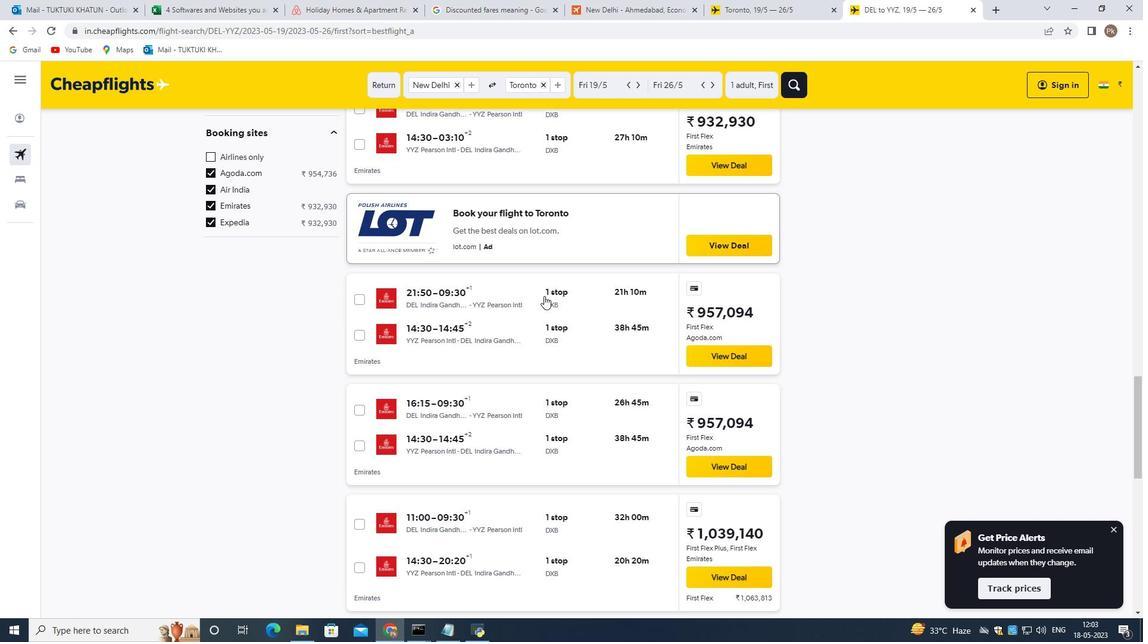 
Action: Mouse scrolled (542, 300) with delta (0, 0)
Screenshot: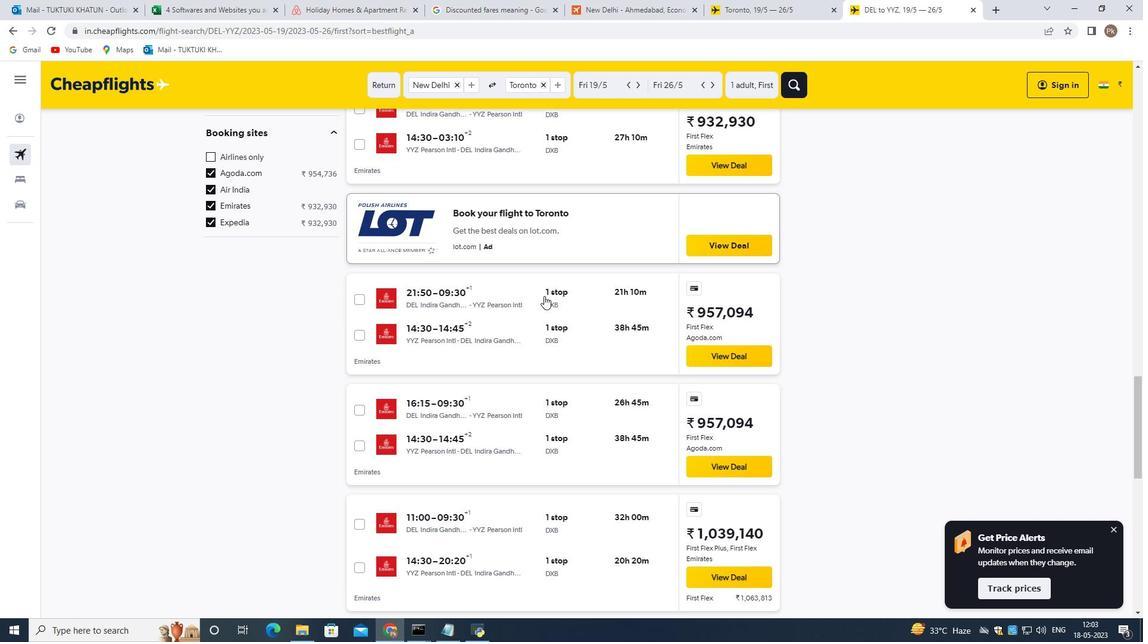 
Action: Mouse scrolled (542, 300) with delta (0, 0)
Screenshot: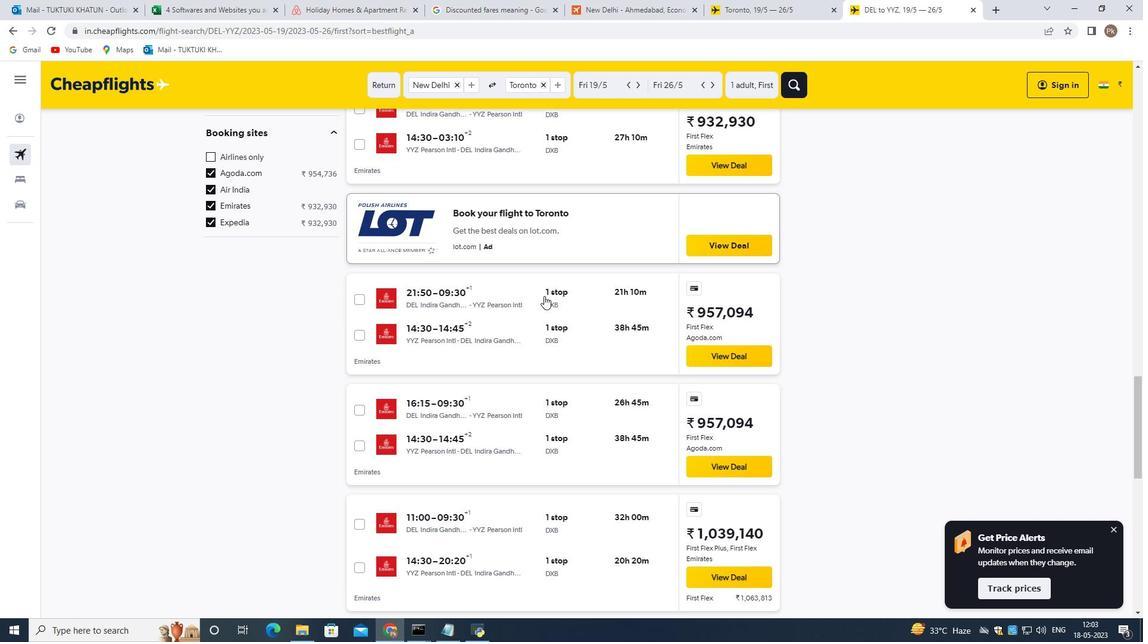 
Action: Mouse scrolled (542, 300) with delta (0, 0)
Screenshot: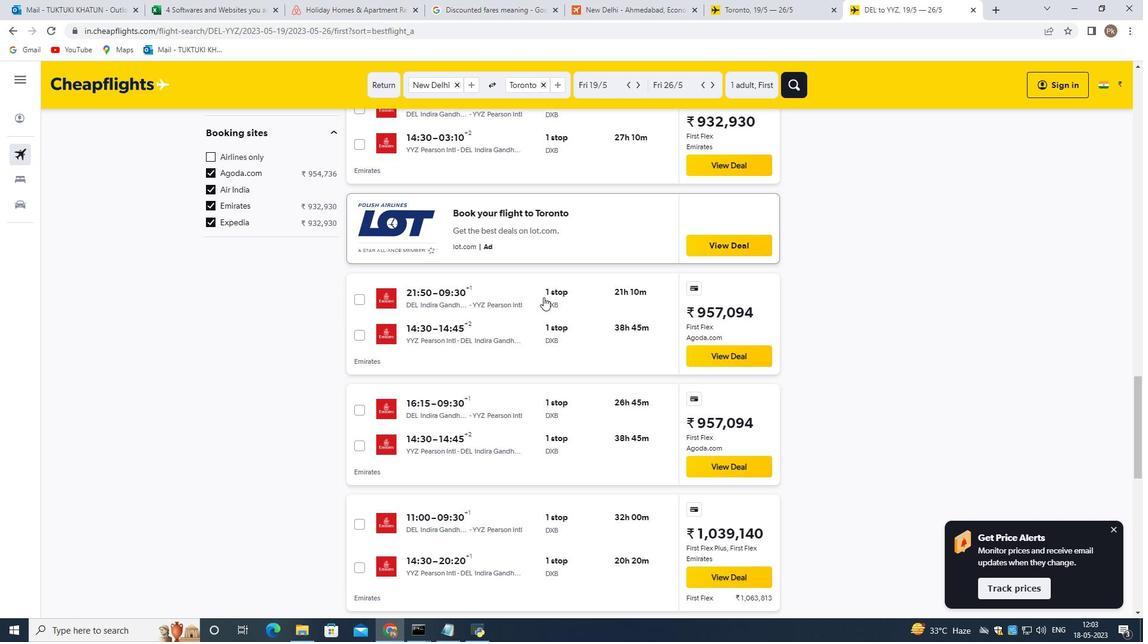 
Action: Mouse moved to (541, 301)
Screenshot: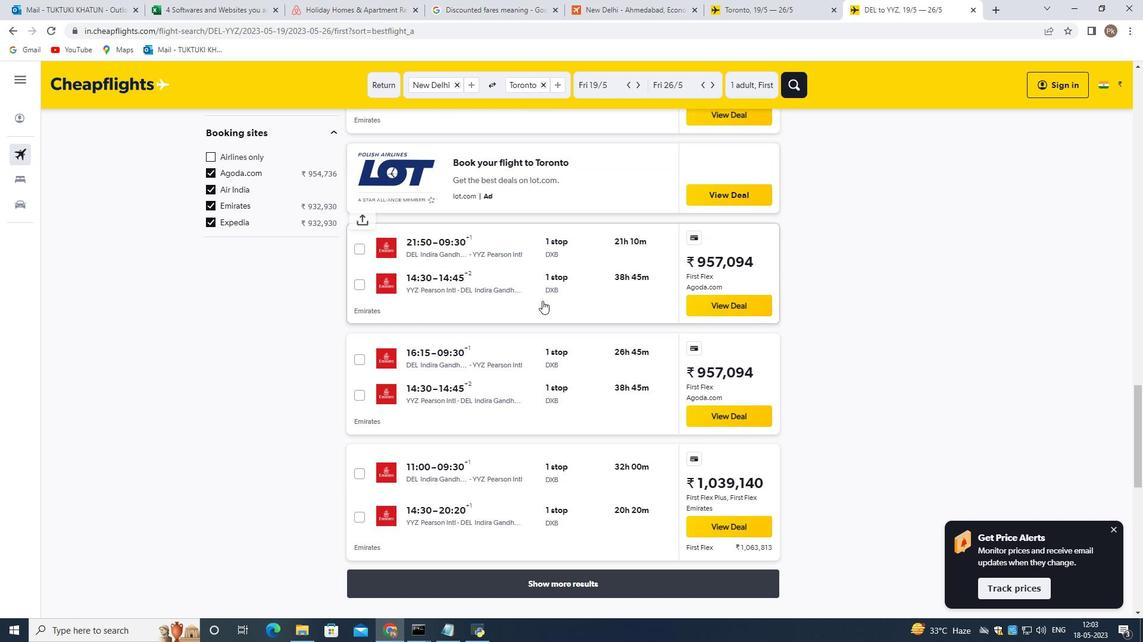 
